 Task: Find a hotel in Porto Alegre with 1 bedroom, 1 bed, 1 bathroom, priced between ₹820 and ₹7100, for 3 guests, from June 5 to June 16, with a host who speaks Hebrew.
Action: Mouse moved to (481, 134)
Screenshot: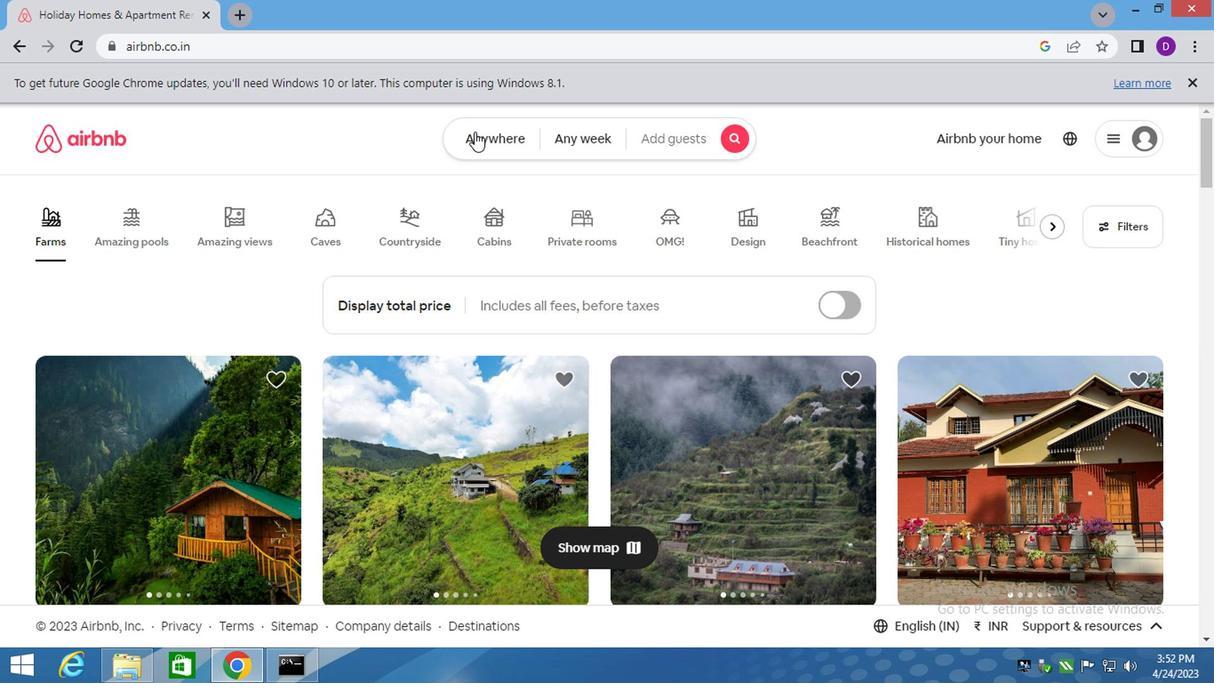 
Action: Mouse pressed left at (481, 134)
Screenshot: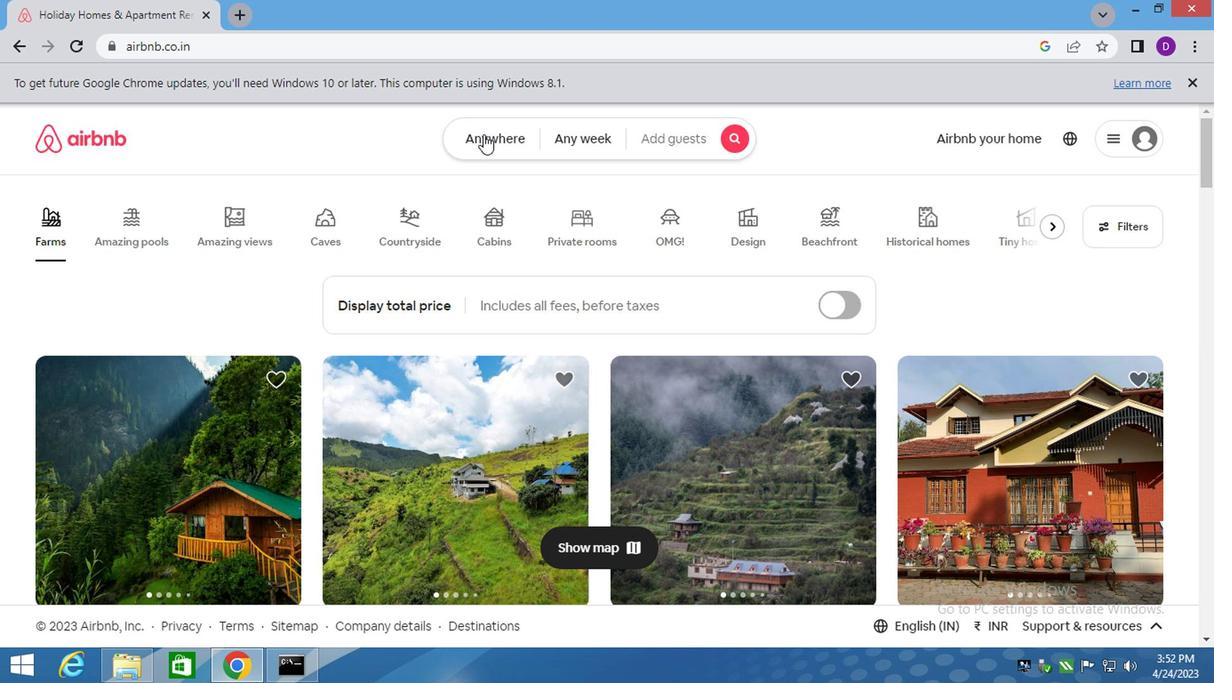 
Action: Mouse moved to (365, 210)
Screenshot: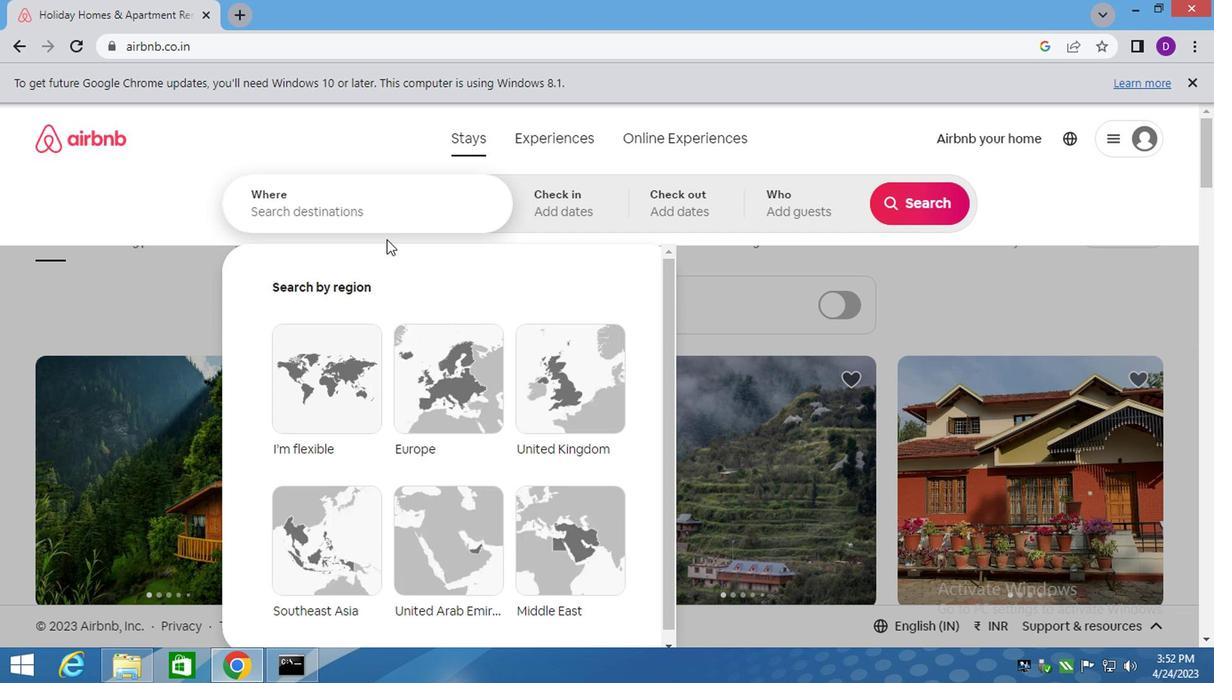 
Action: Mouse pressed left at (365, 210)
Screenshot: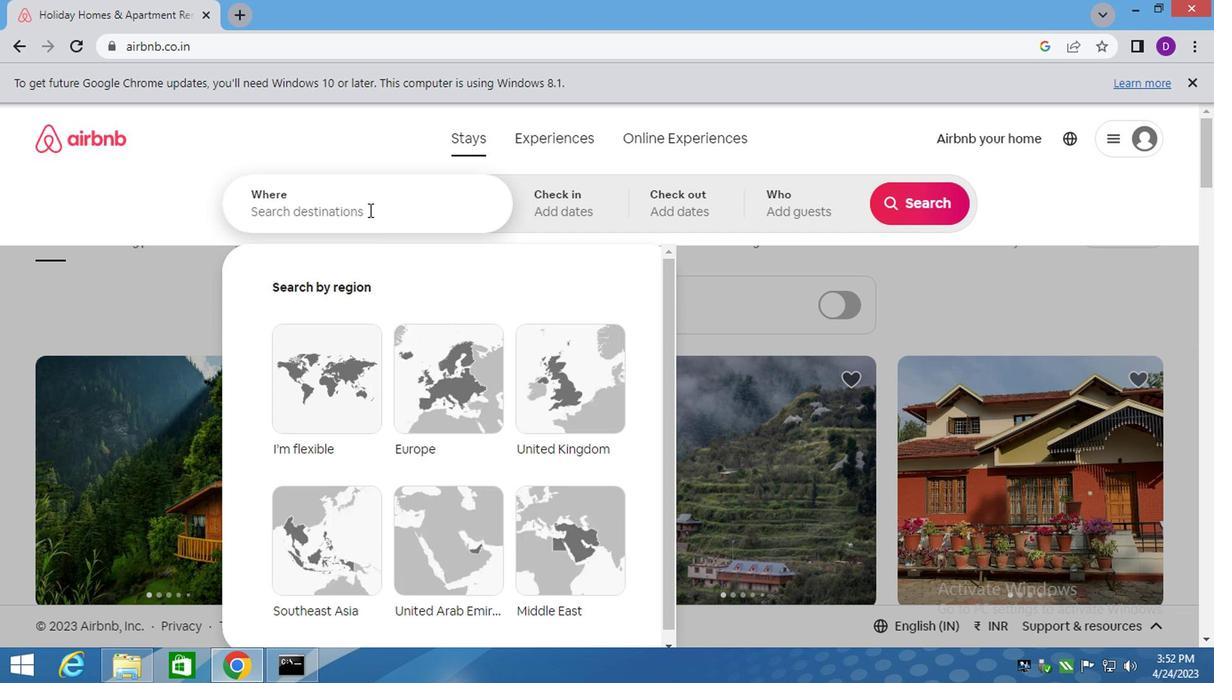 
Action: Key pressed <Key.shift>PORTO<Key.space>ALEGRE,<Key.space><Key.shift>BRAZIL<Key.enter>
Screenshot: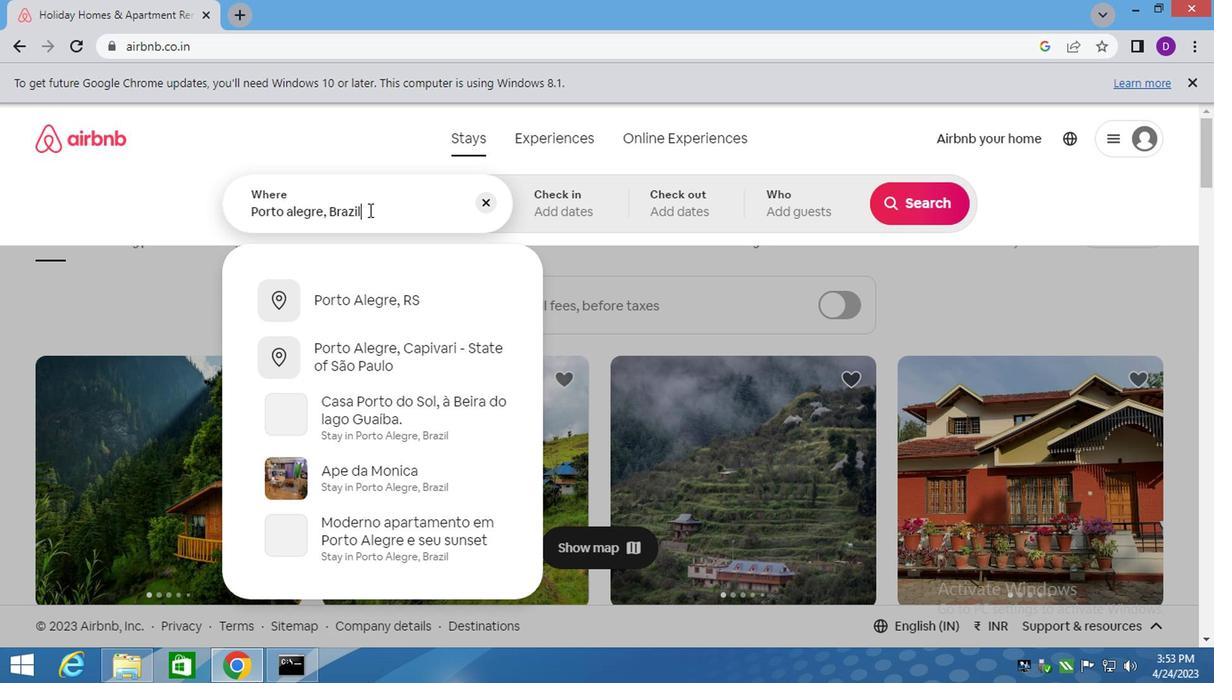 
Action: Mouse moved to (900, 346)
Screenshot: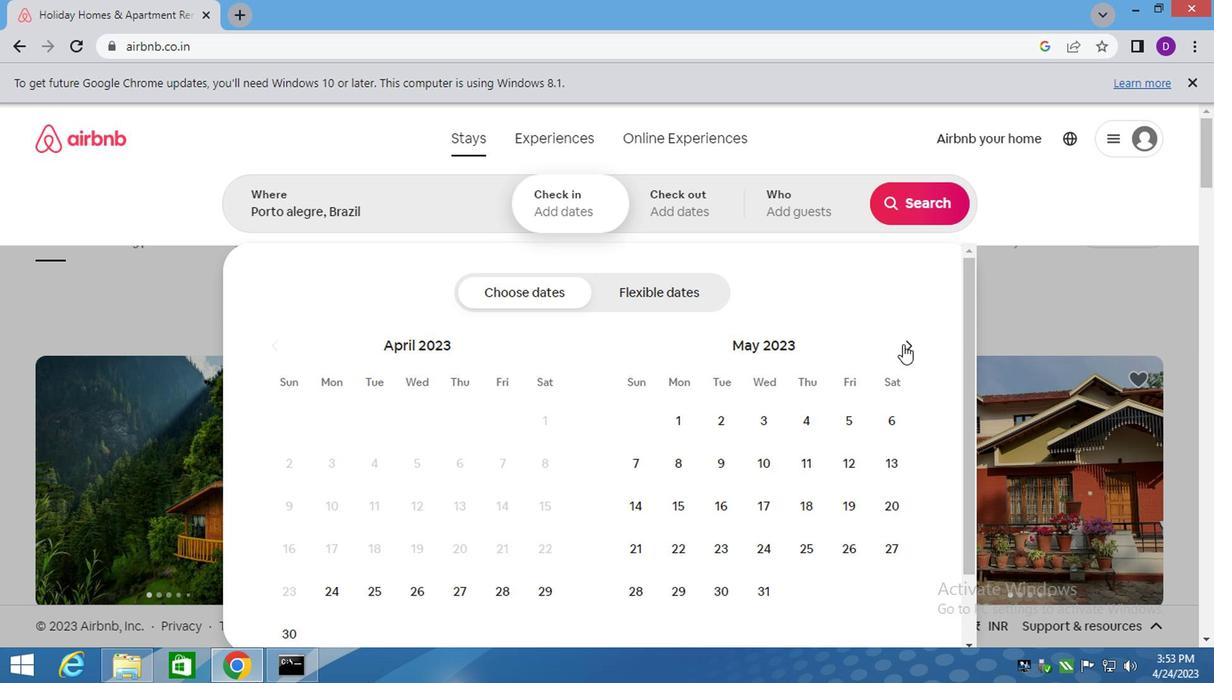 
Action: Mouse pressed left at (900, 346)
Screenshot: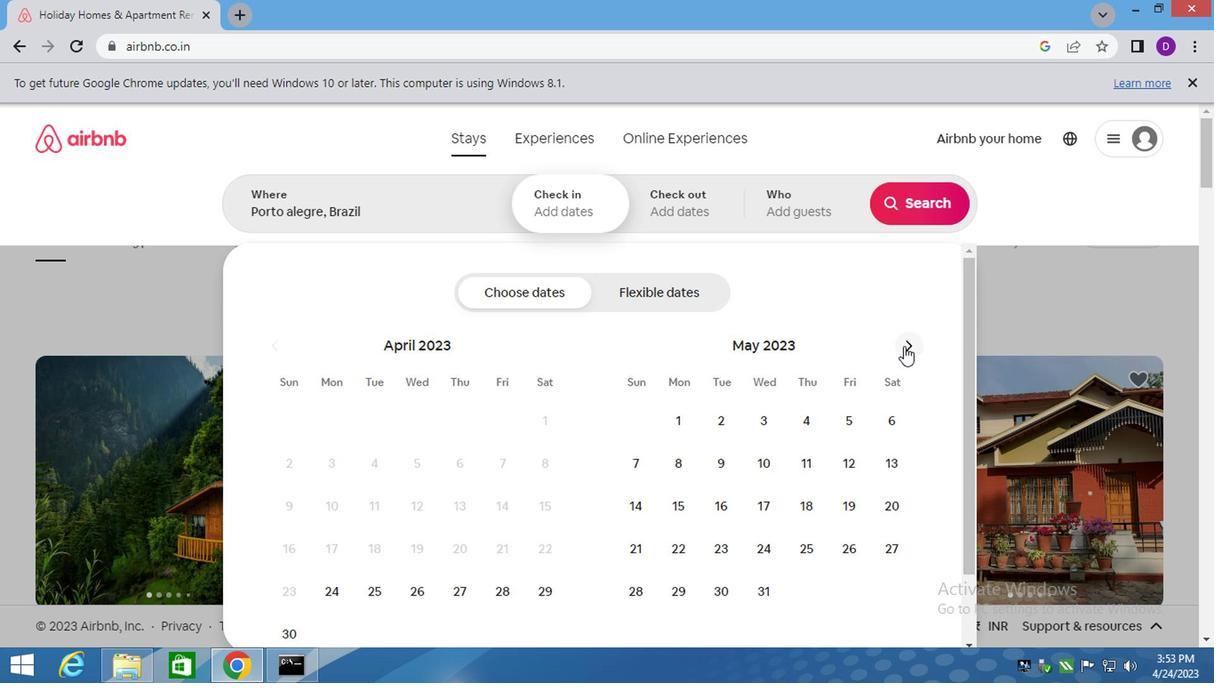 
Action: Mouse moved to (680, 468)
Screenshot: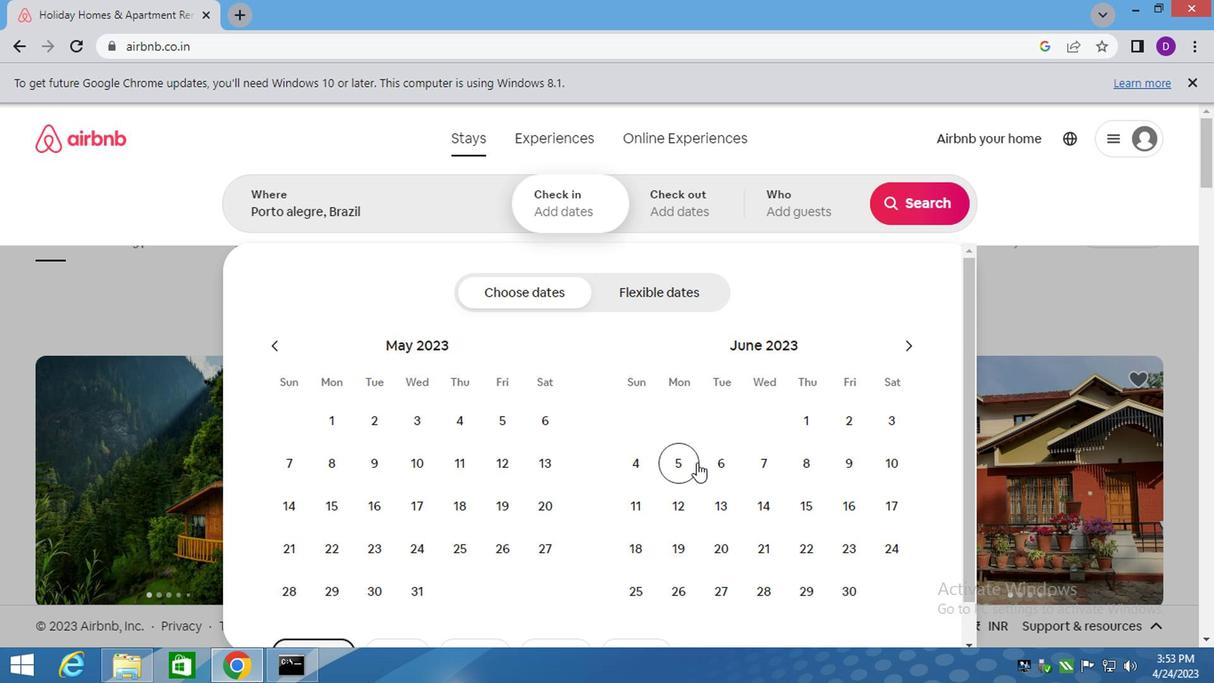 
Action: Mouse pressed left at (680, 468)
Screenshot: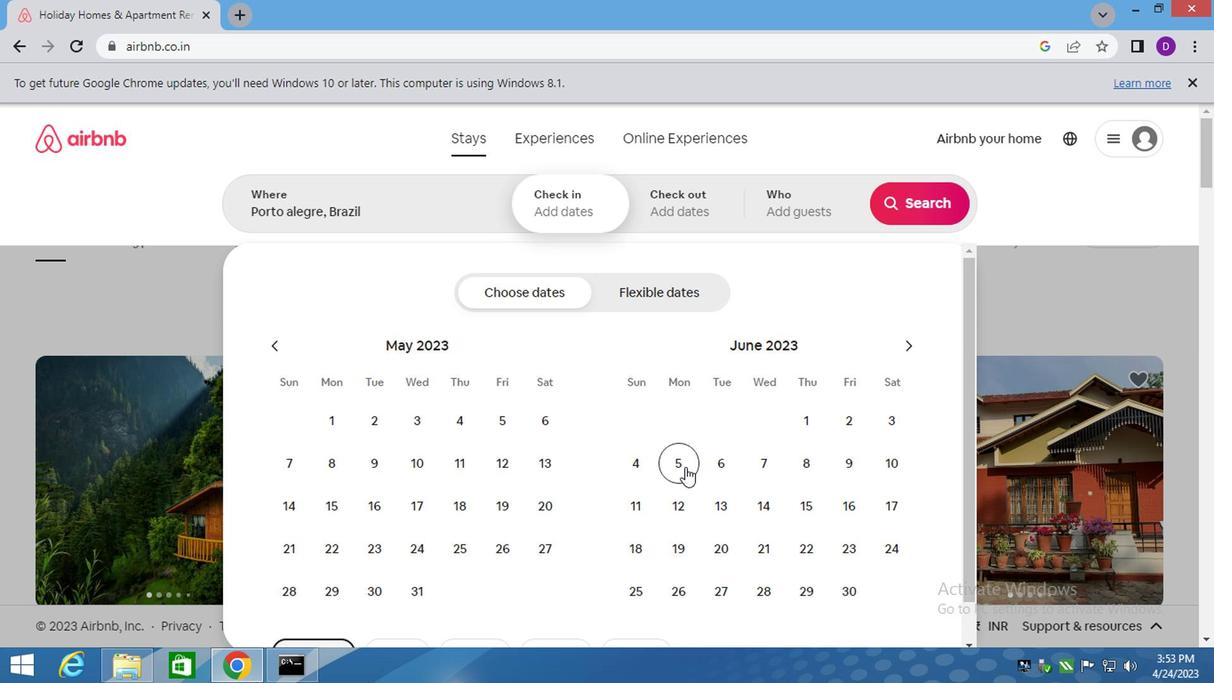 
Action: Mouse moved to (861, 512)
Screenshot: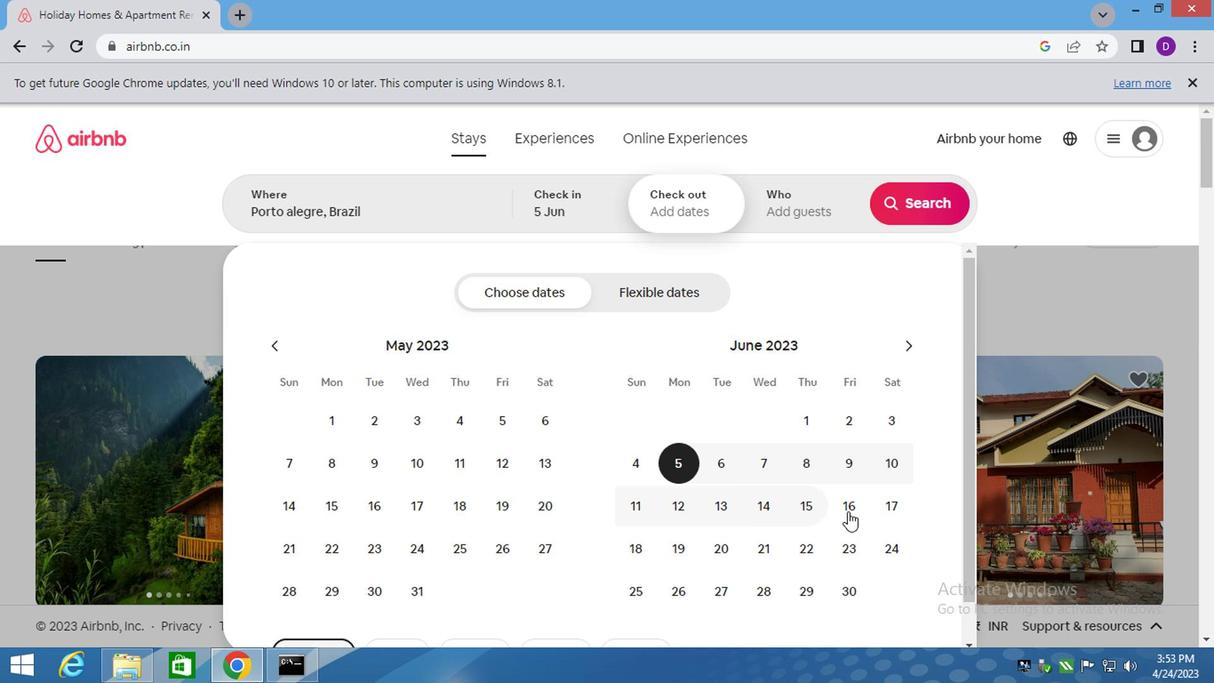 
Action: Mouse pressed left at (861, 512)
Screenshot: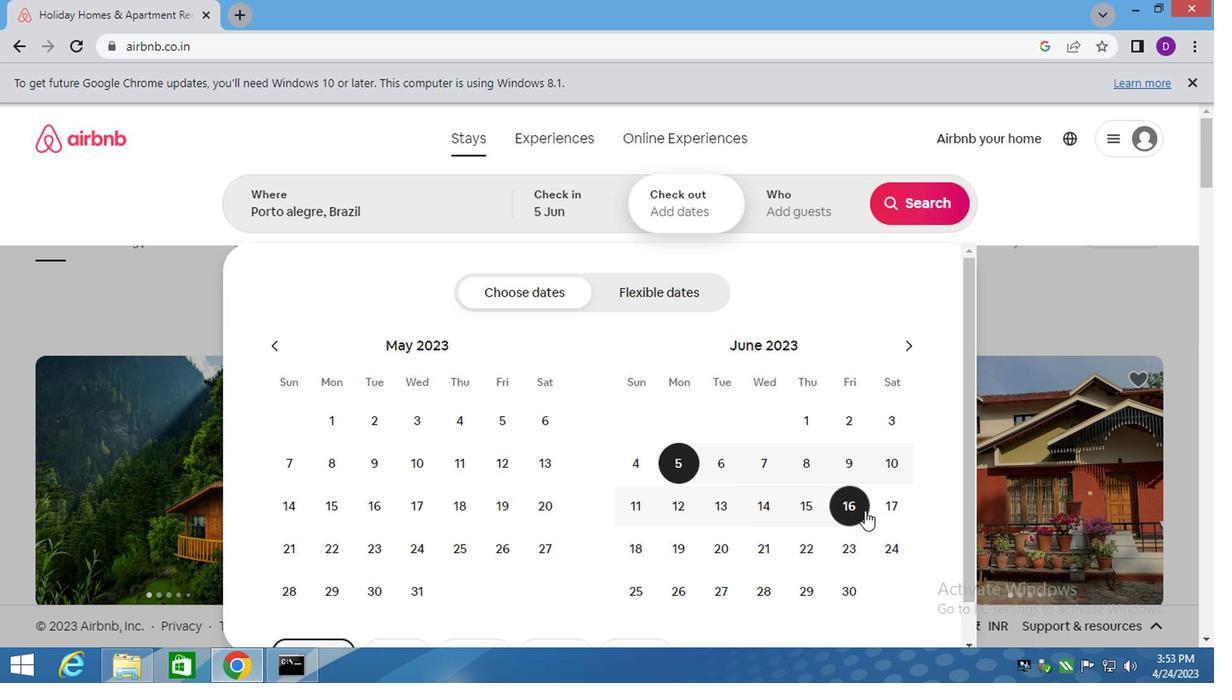 
Action: Mouse moved to (802, 216)
Screenshot: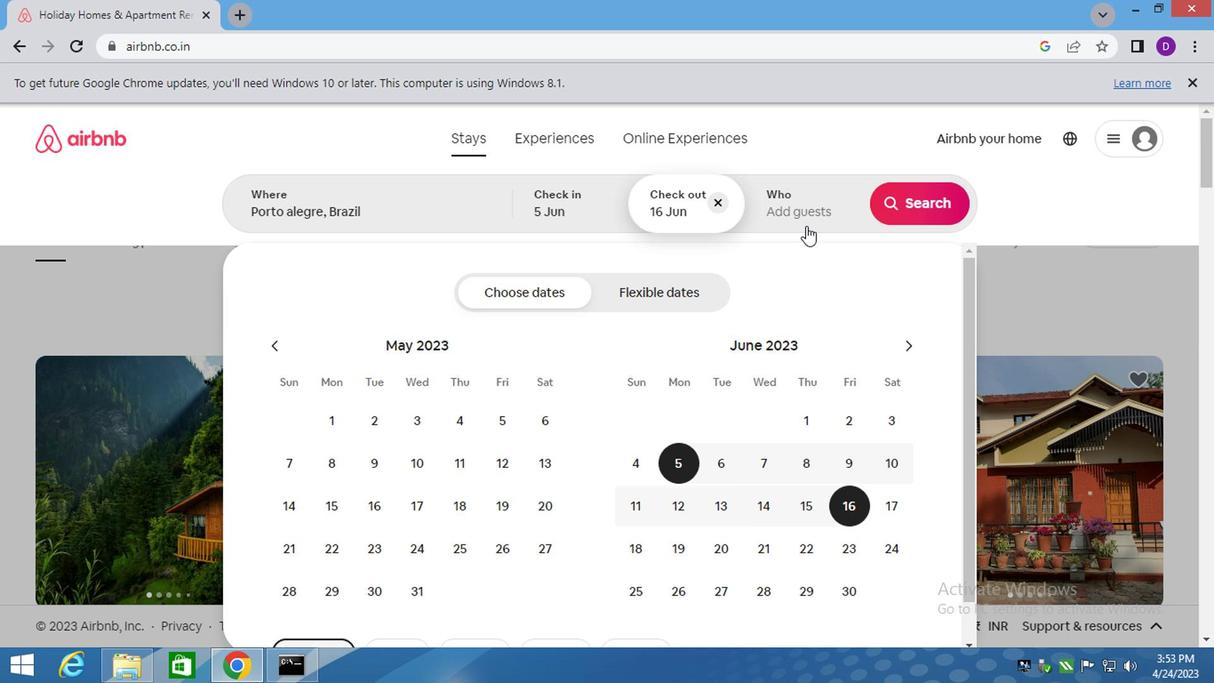 
Action: Mouse pressed left at (802, 216)
Screenshot: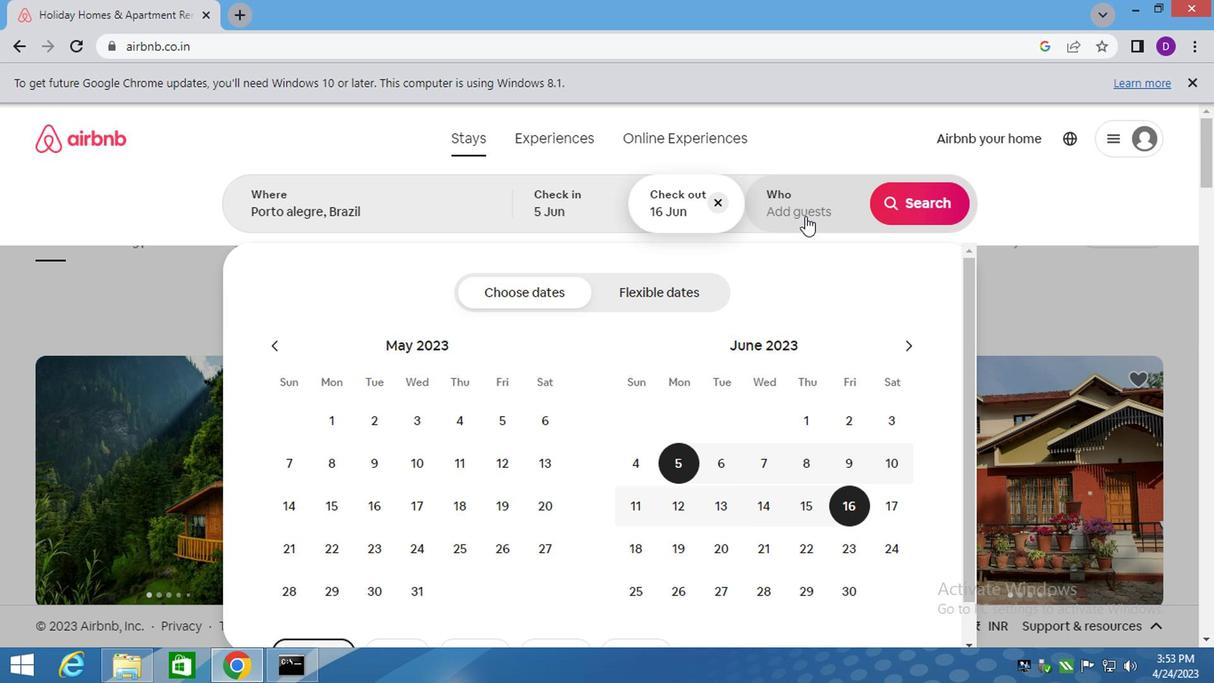 
Action: Mouse moved to (915, 305)
Screenshot: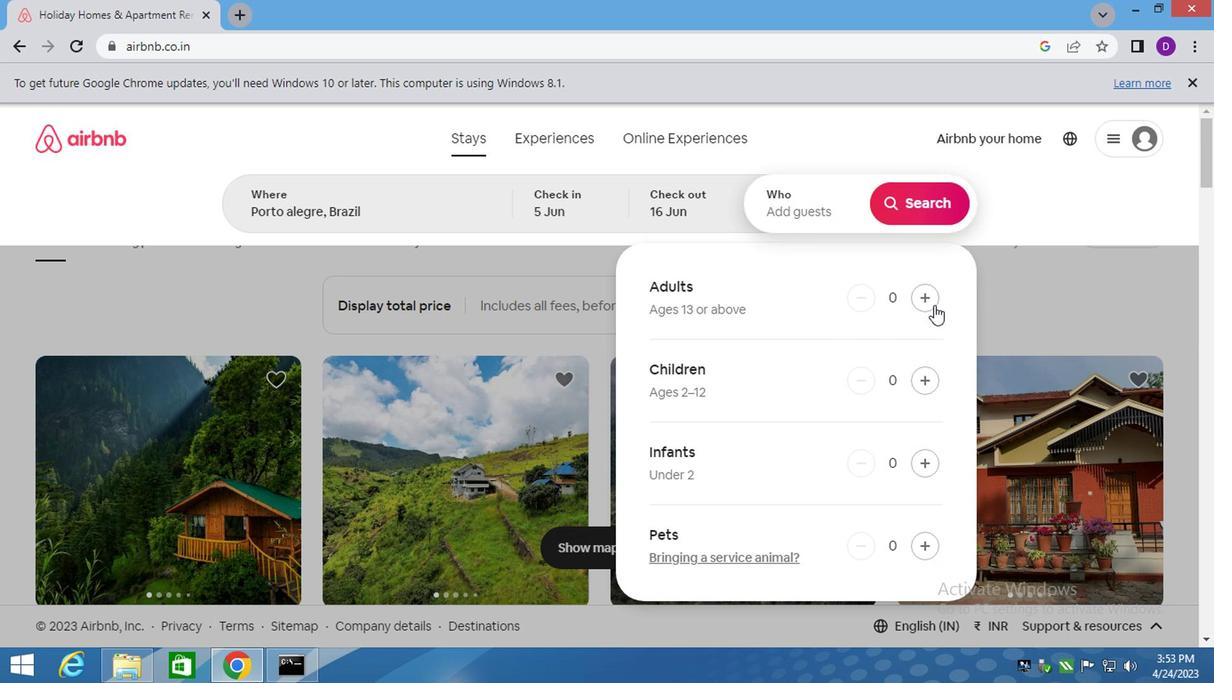 
Action: Mouse pressed left at (915, 305)
Screenshot: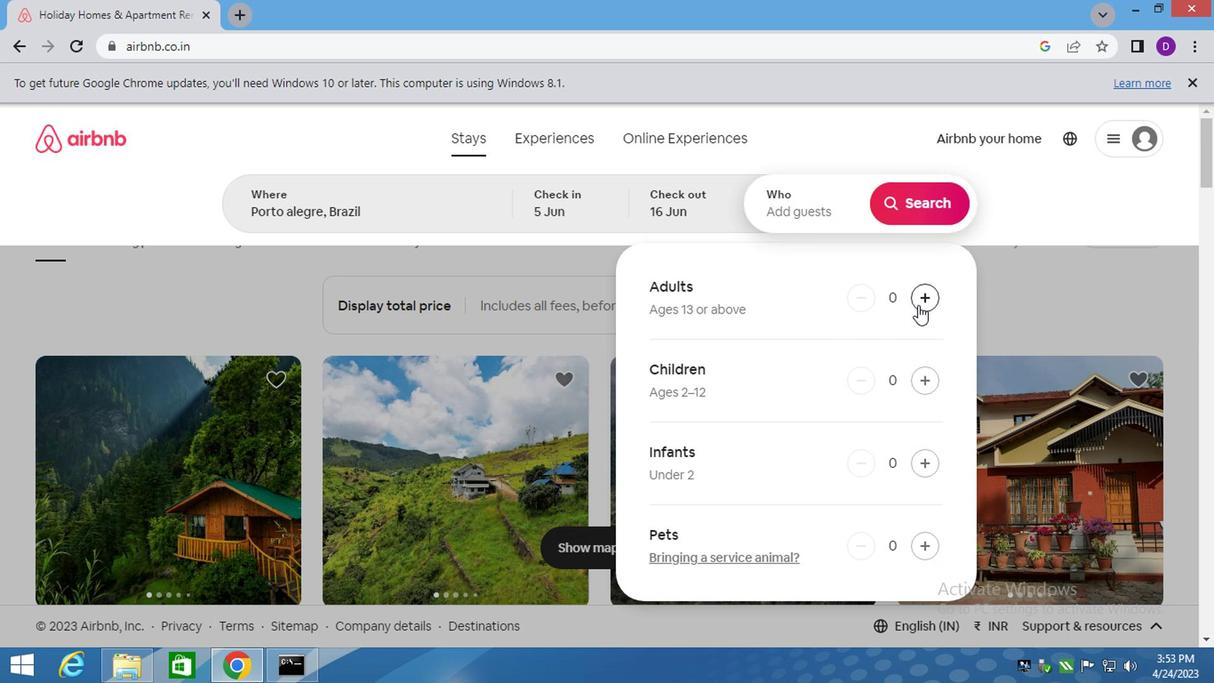 
Action: Mouse pressed left at (915, 305)
Screenshot: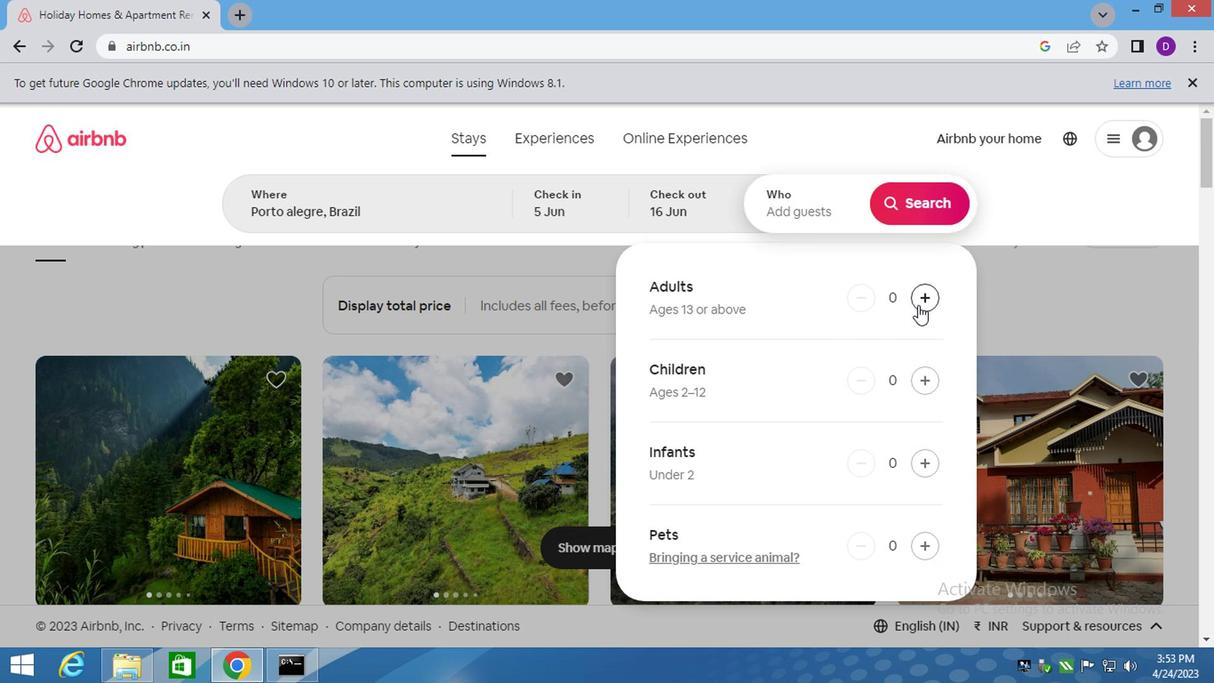 
Action: Mouse moved to (911, 197)
Screenshot: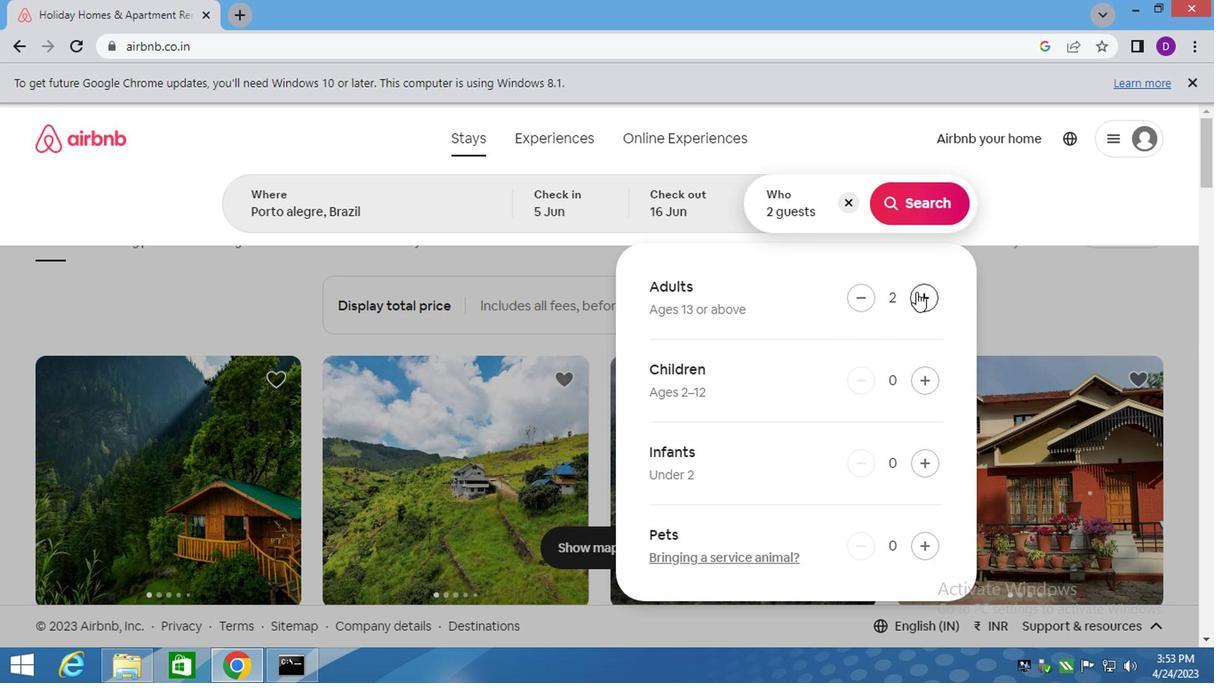 
Action: Mouse pressed left at (911, 197)
Screenshot: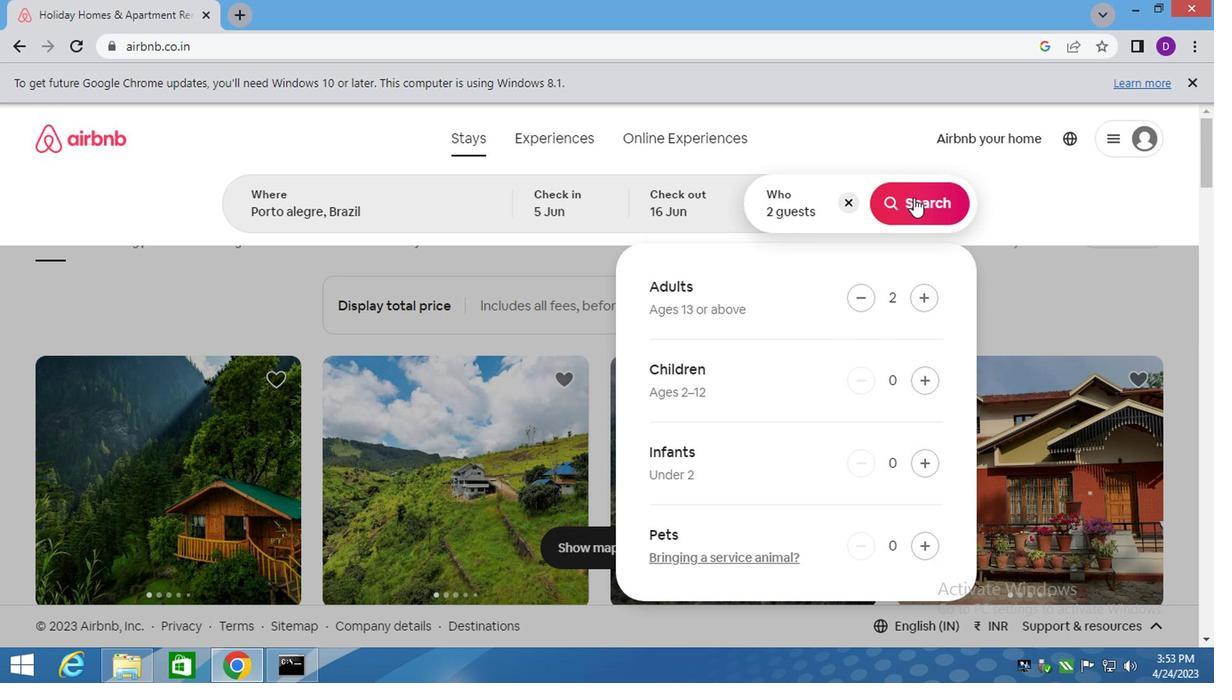 
Action: Mouse moved to (1152, 196)
Screenshot: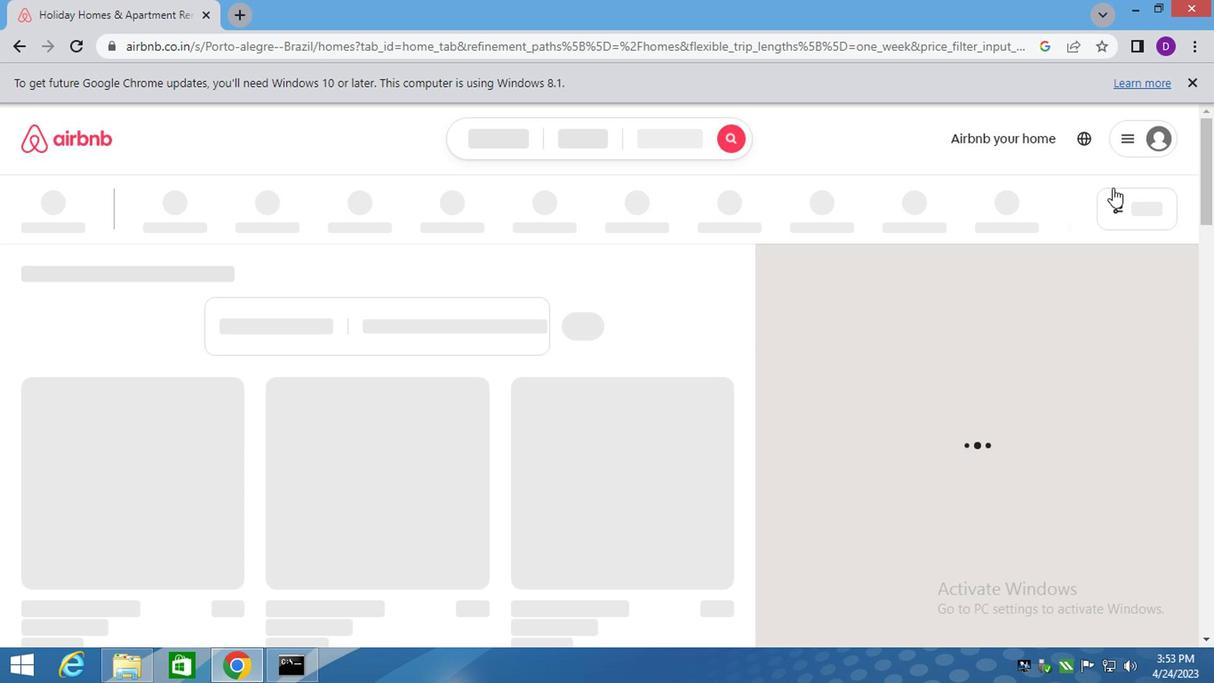 
Action: Mouse pressed left at (1152, 196)
Screenshot: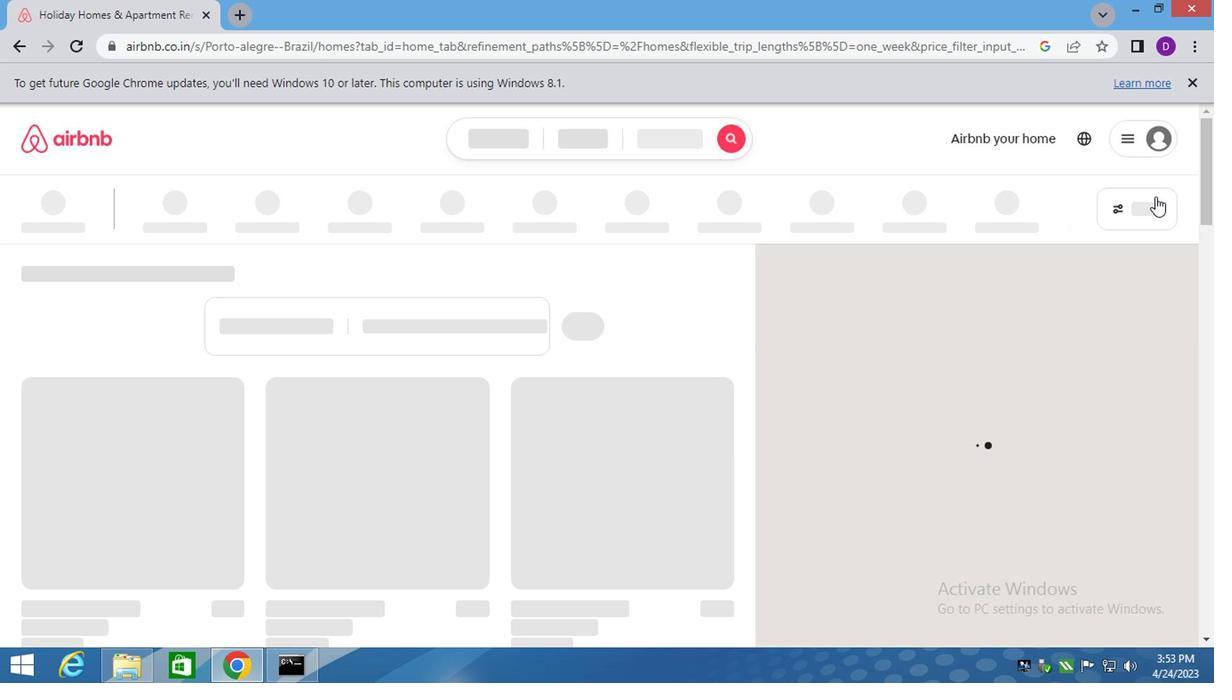 
Action: Mouse moved to (360, 432)
Screenshot: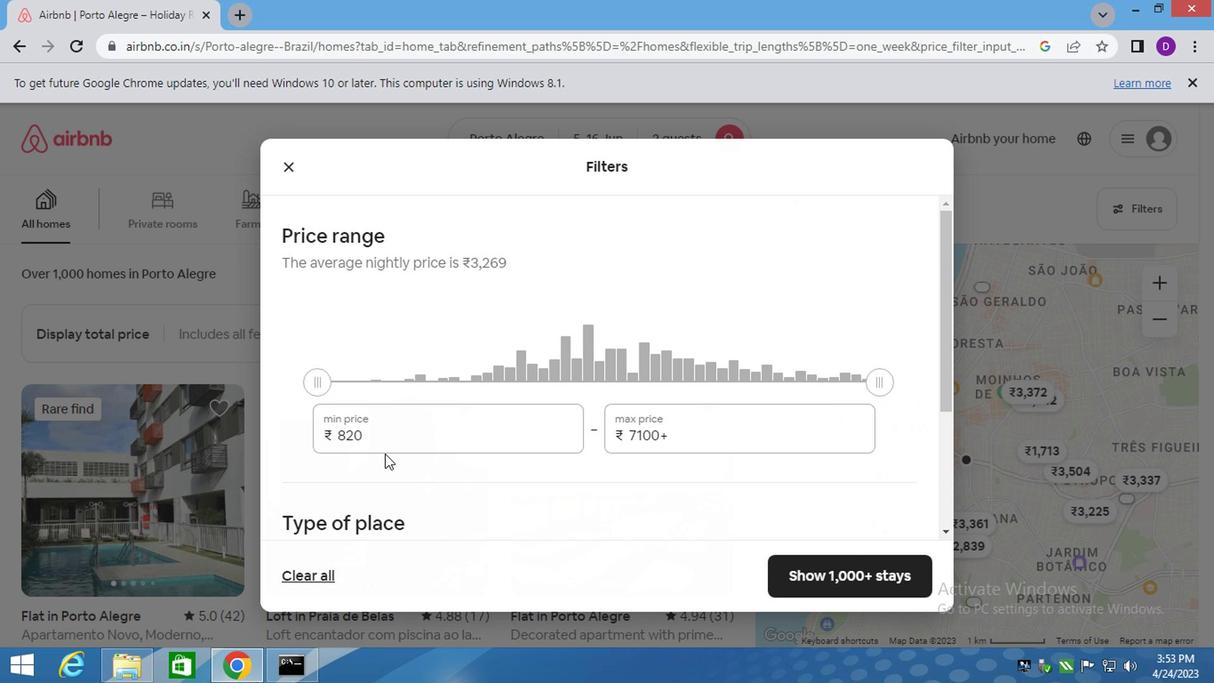 
Action: Mouse pressed left at (360, 432)
Screenshot: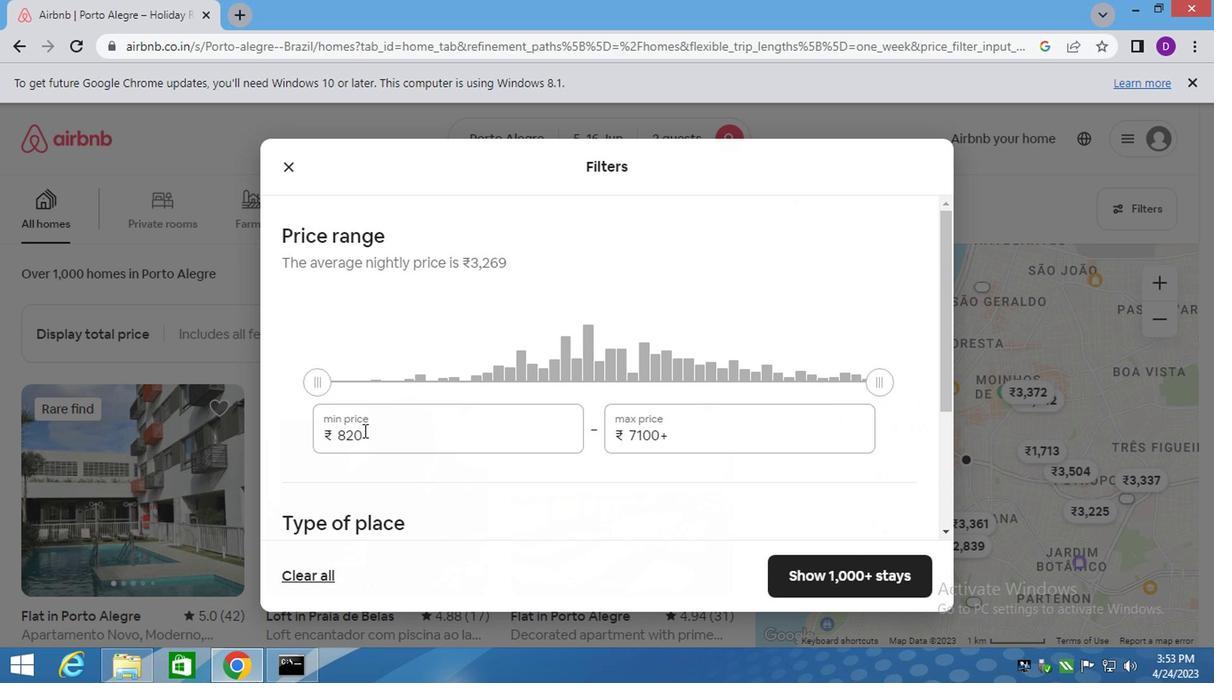 
Action: Mouse pressed left at (360, 432)
Screenshot: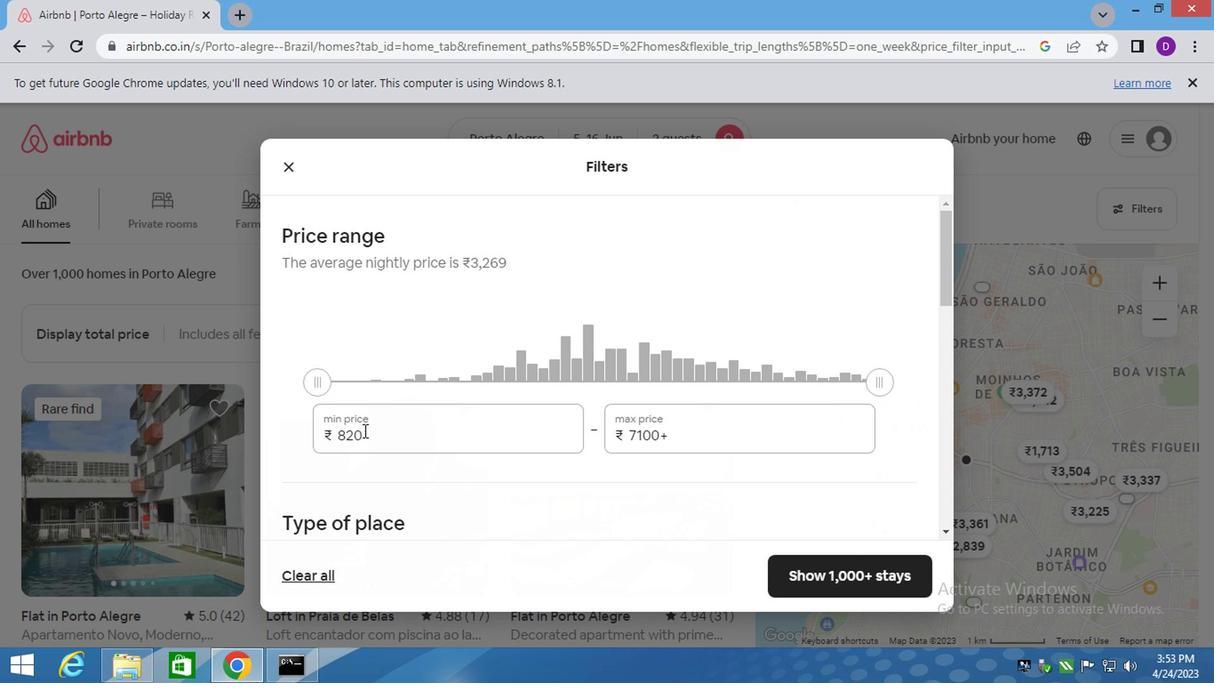 
Action: Mouse pressed left at (360, 432)
Screenshot: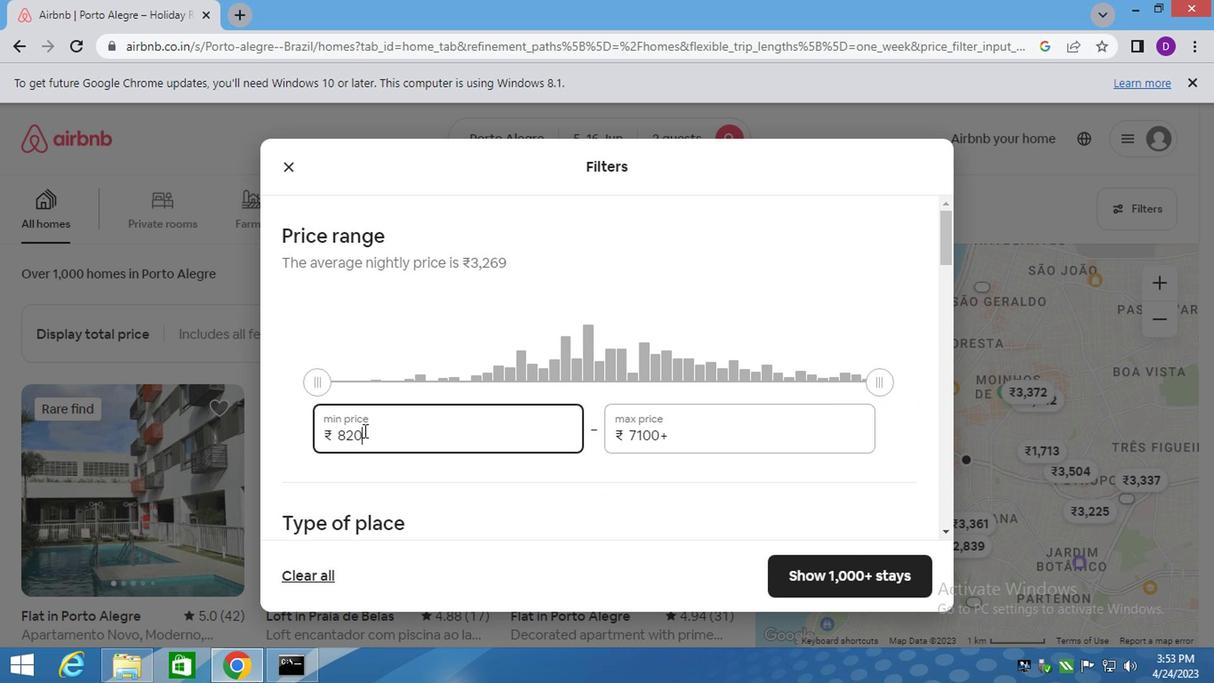 
Action: Key pressed 140
Screenshot: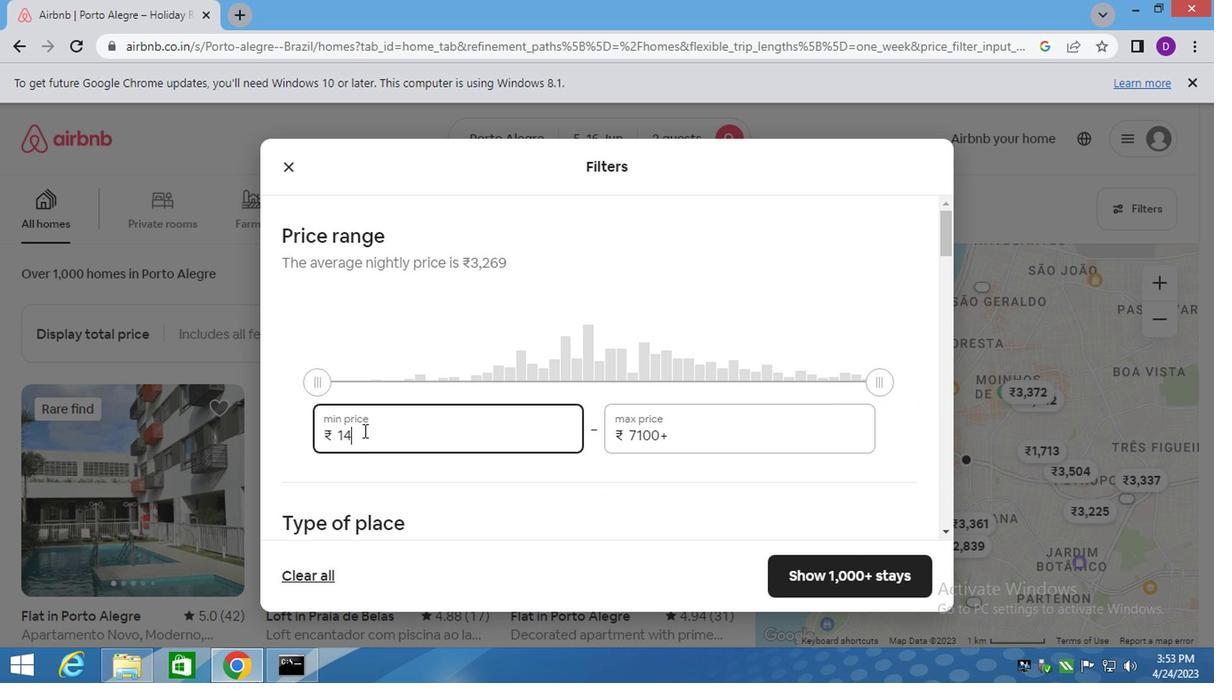 
Action: Mouse moved to (372, 432)
Screenshot: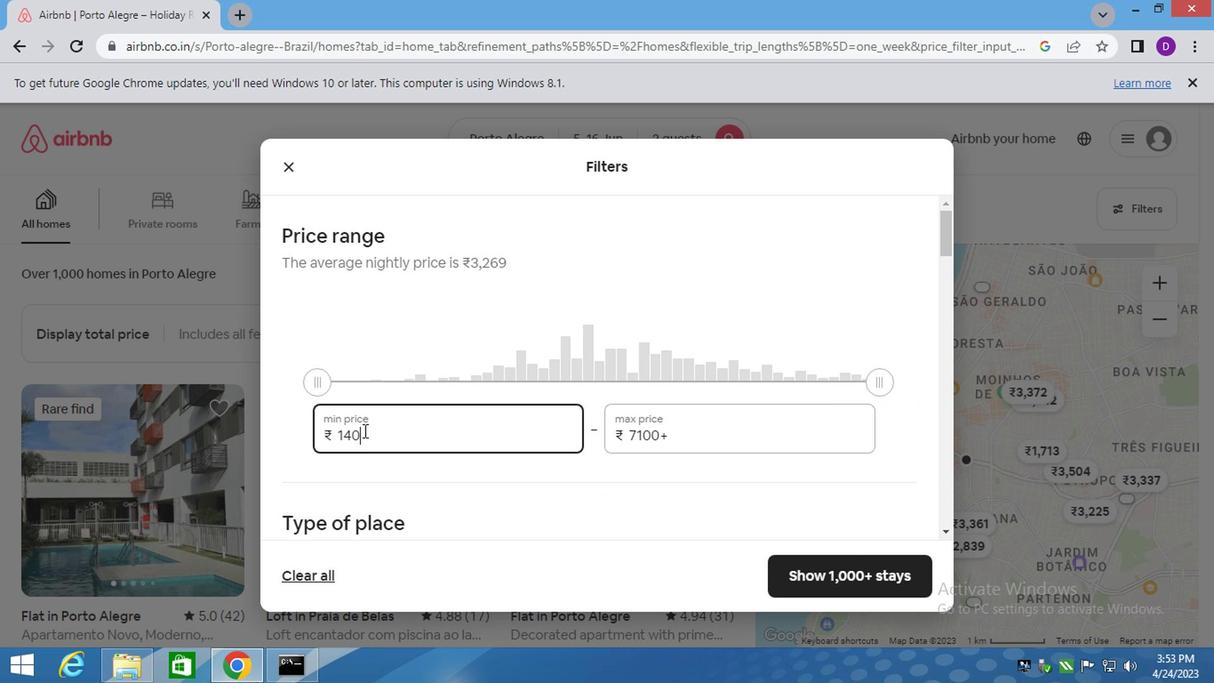 
Action: Key pressed 0
Screenshot: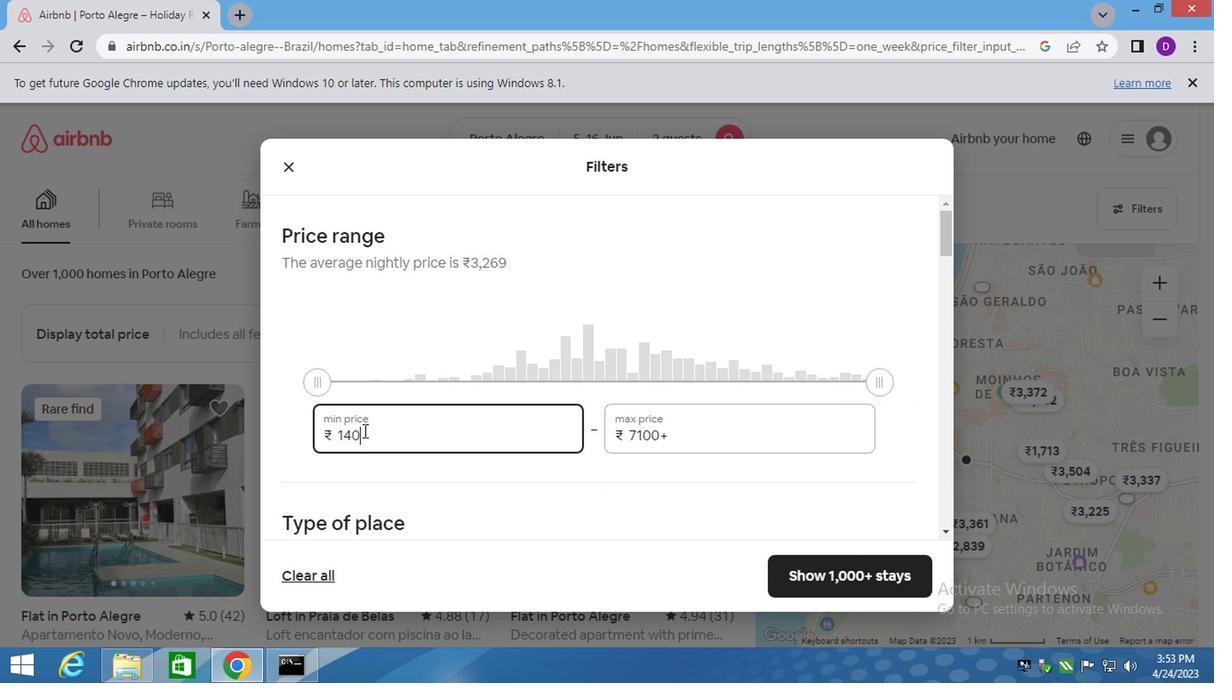 
Action: Mouse moved to (547, 442)
Screenshot: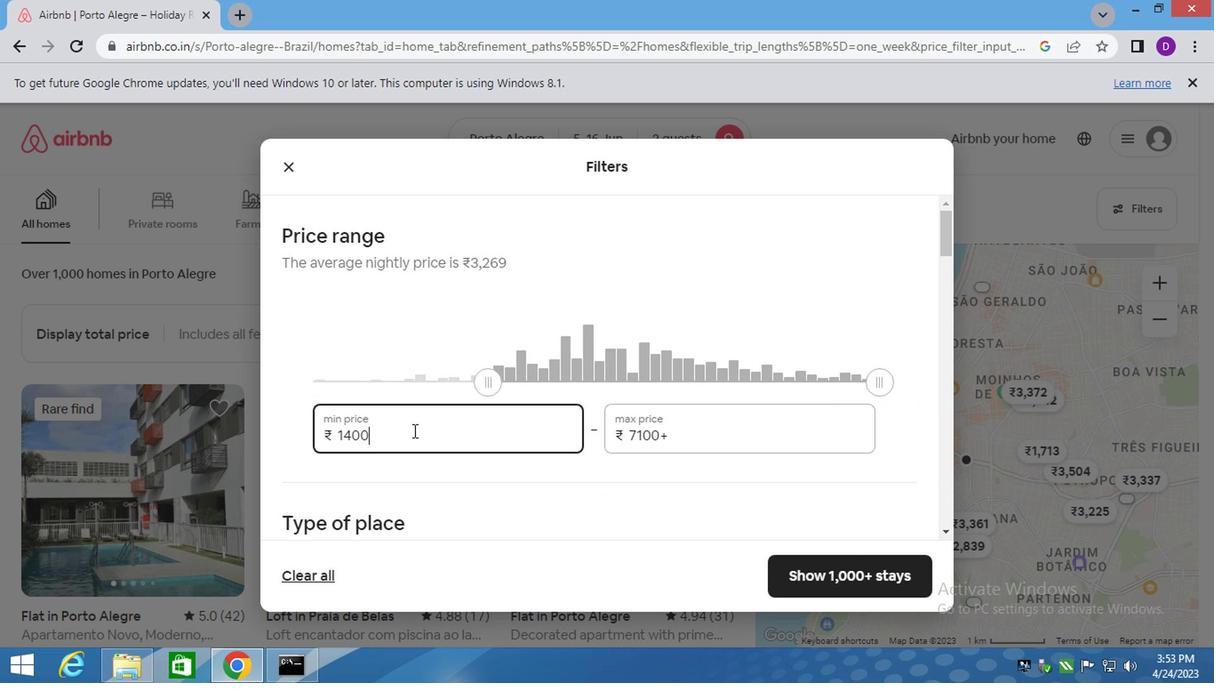 
Action: Key pressed 0
Screenshot: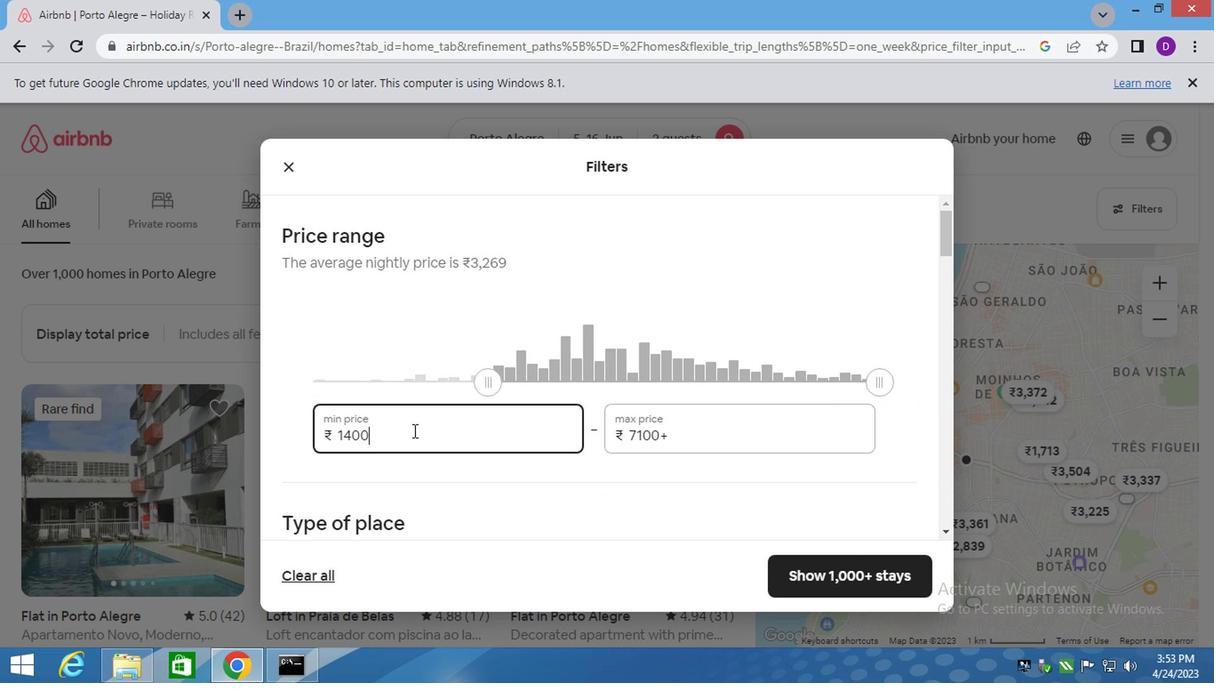 
Action: Mouse moved to (651, 432)
Screenshot: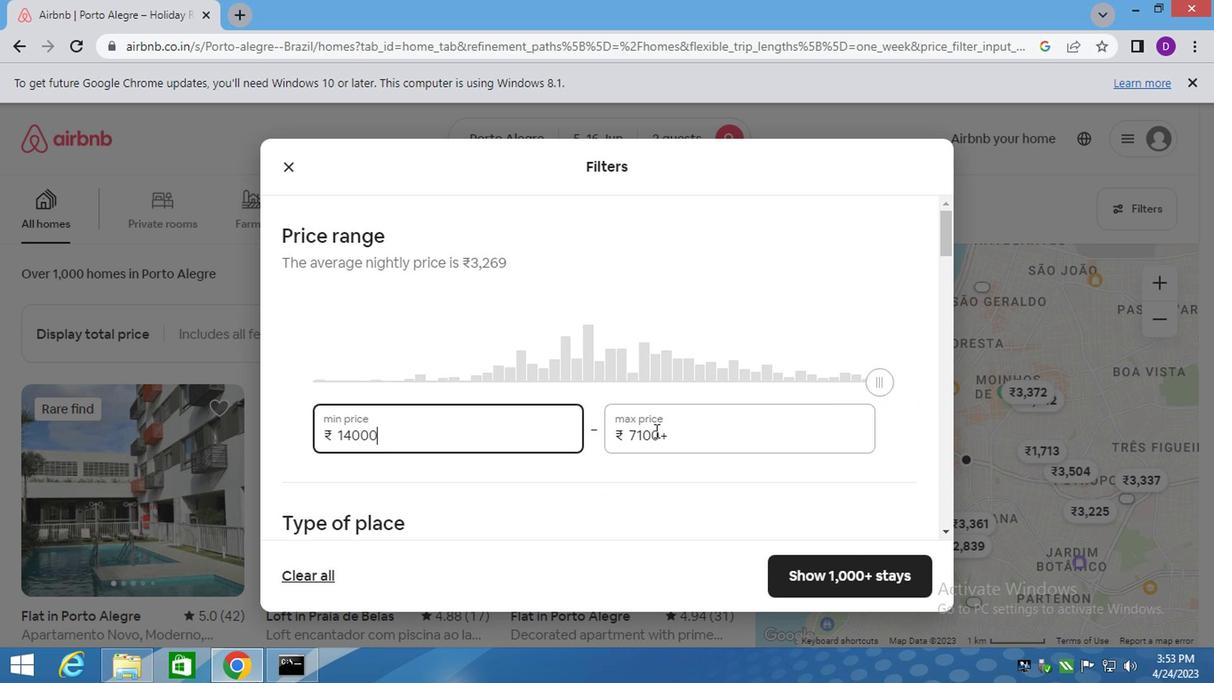 
Action: Mouse pressed left at (651, 432)
Screenshot: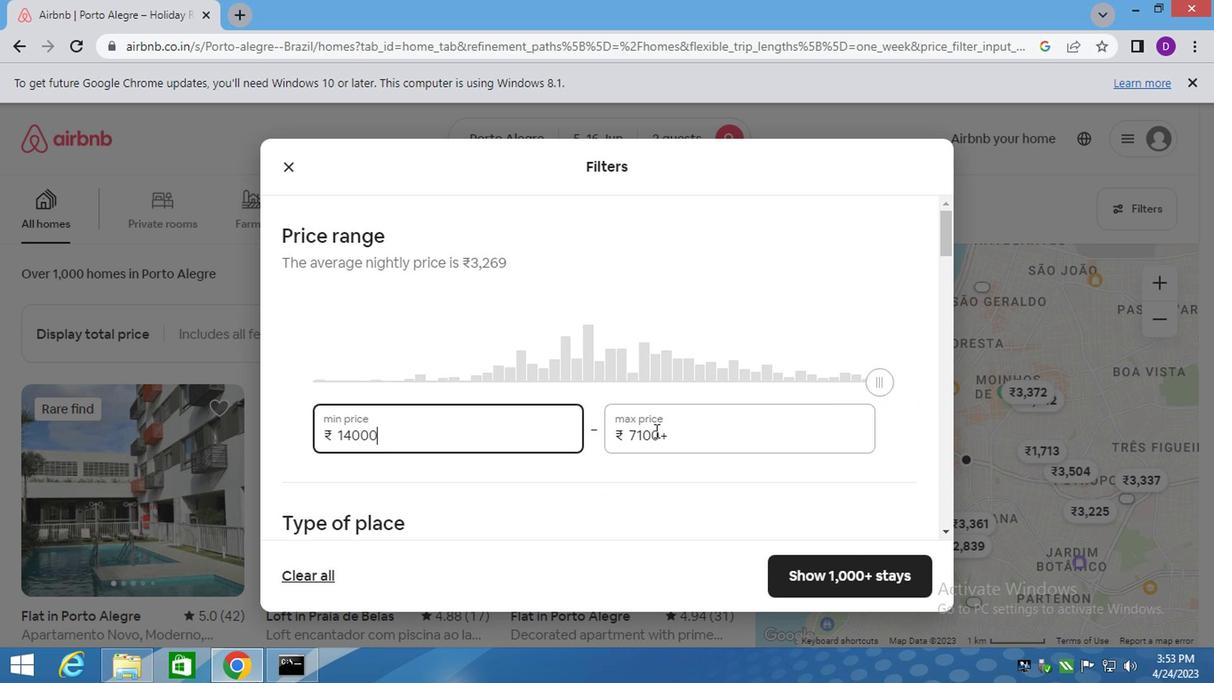 
Action: Mouse pressed left at (651, 432)
Screenshot: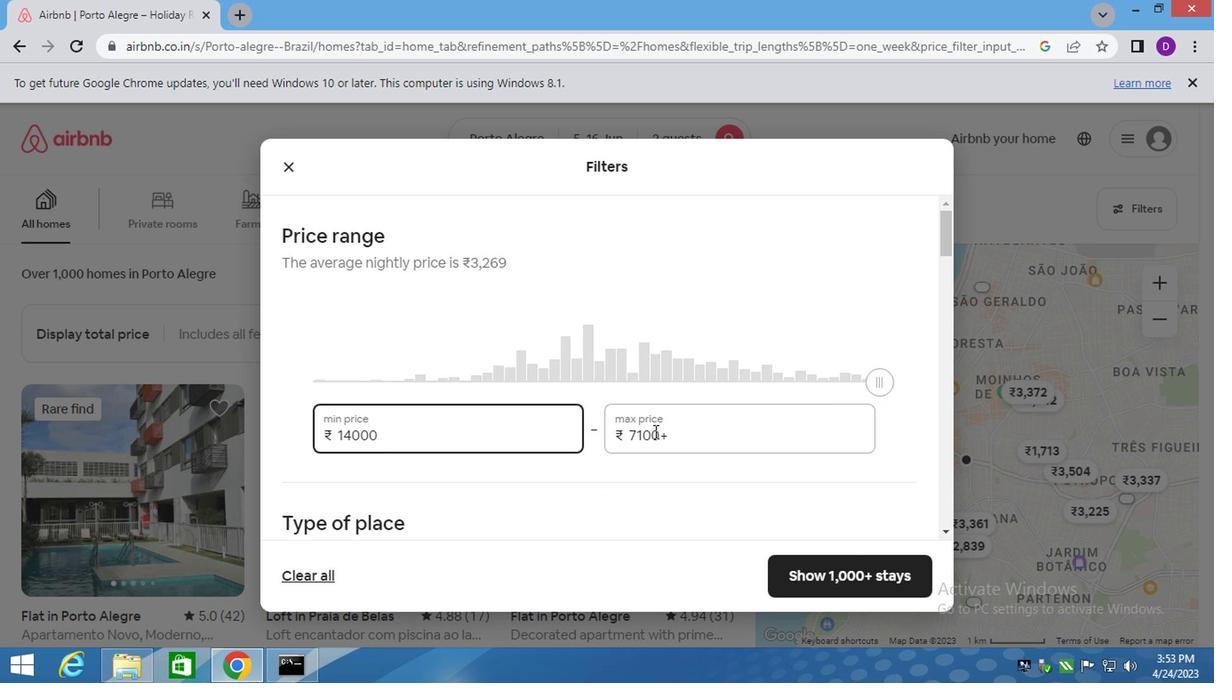 
Action: Mouse pressed left at (651, 432)
Screenshot: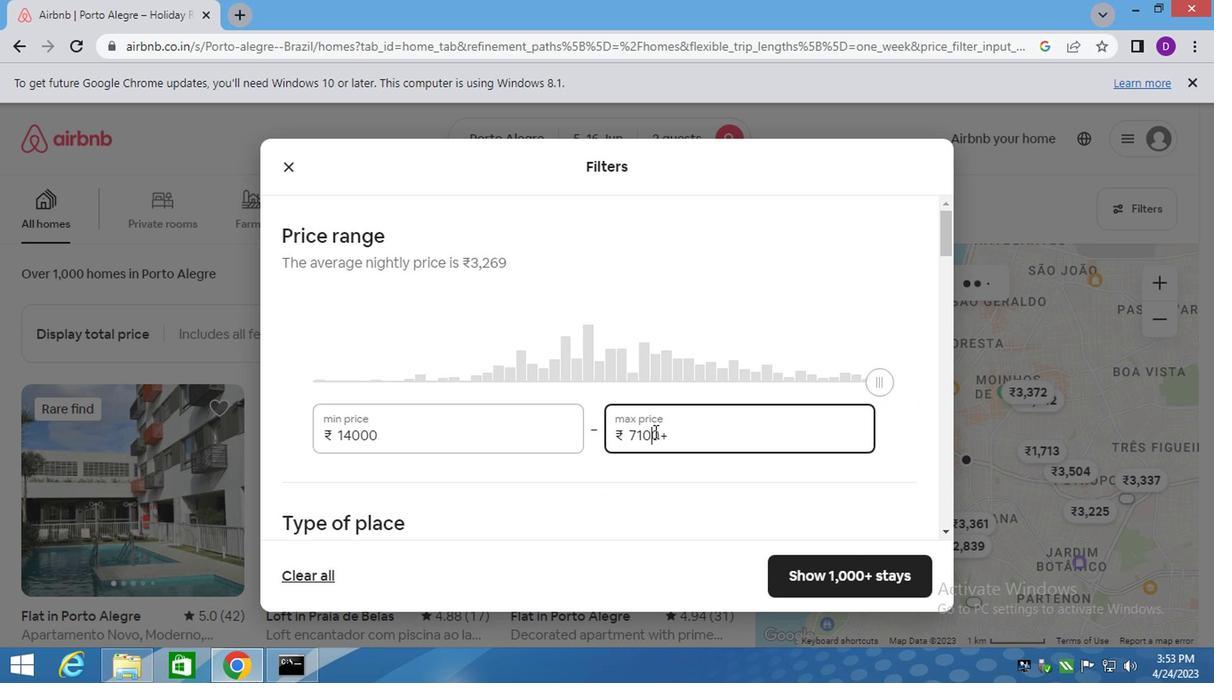 
Action: Key pressed 18000
Screenshot: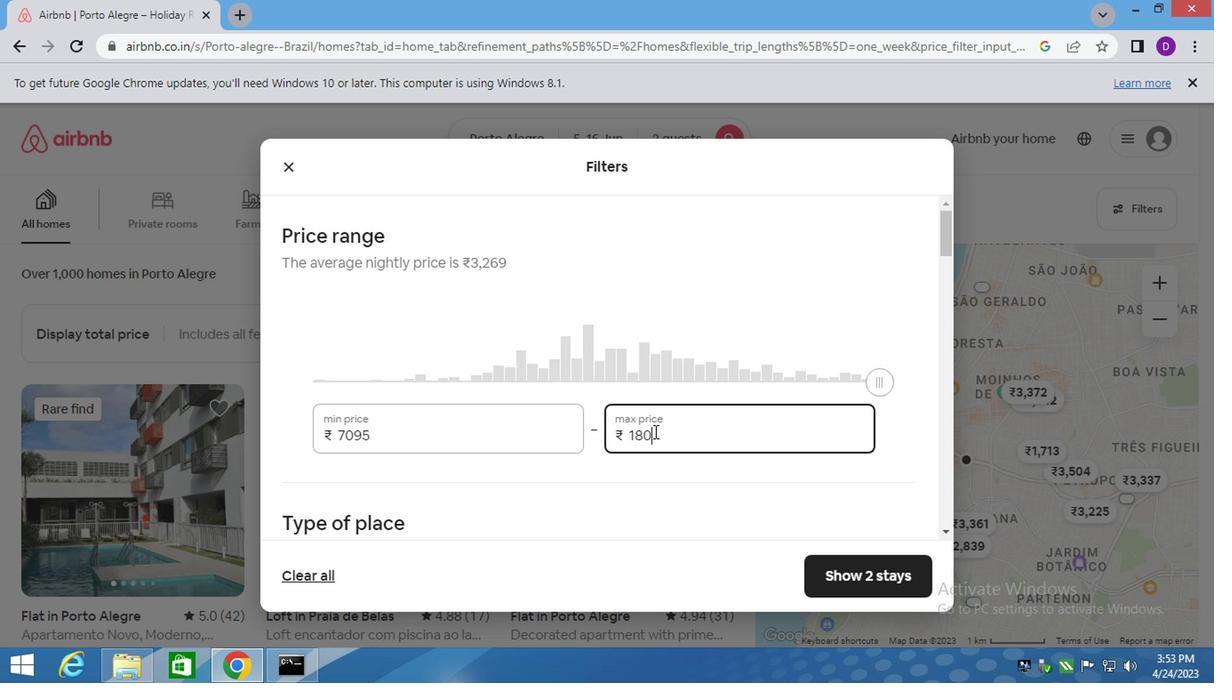 
Action: Mouse moved to (651, 434)
Screenshot: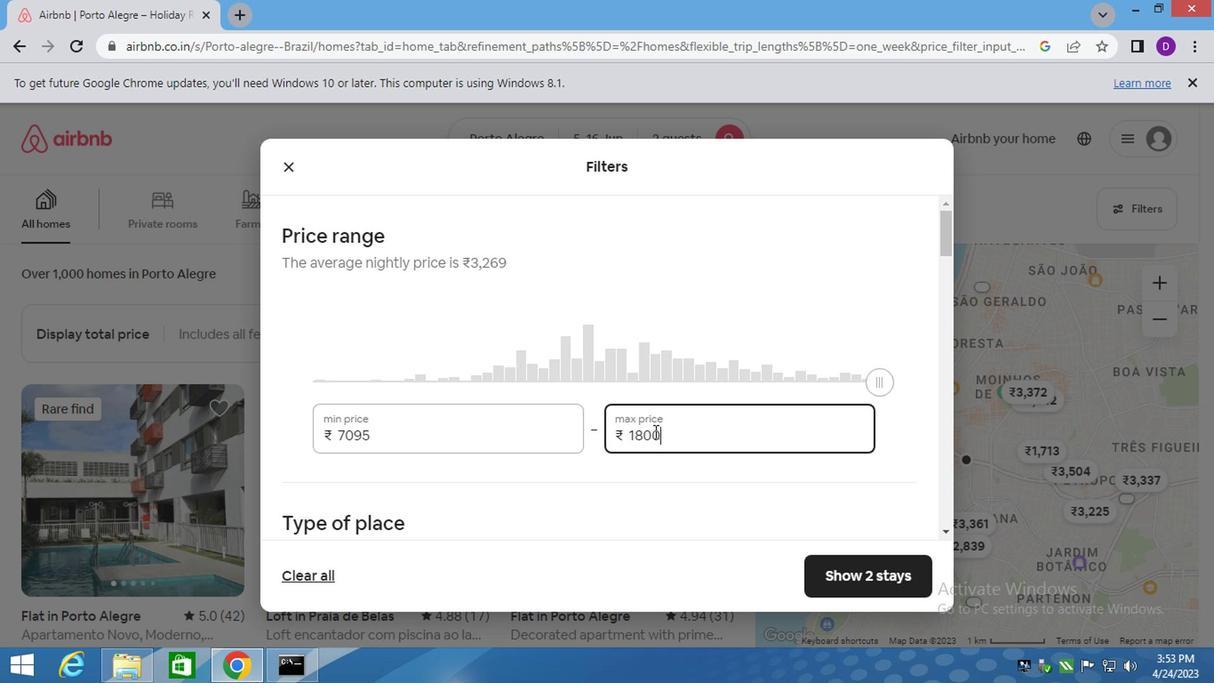 
Action: Mouse scrolled (651, 432) with delta (0, -1)
Screenshot: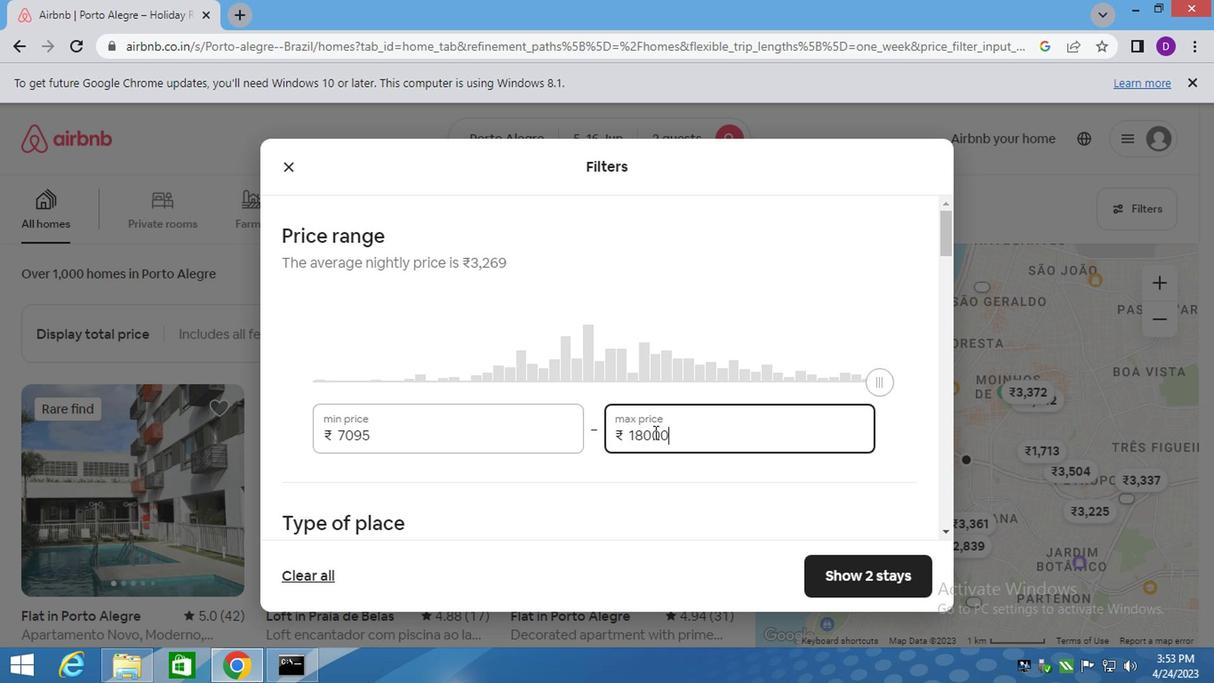 
Action: Mouse scrolled (651, 432) with delta (0, -1)
Screenshot: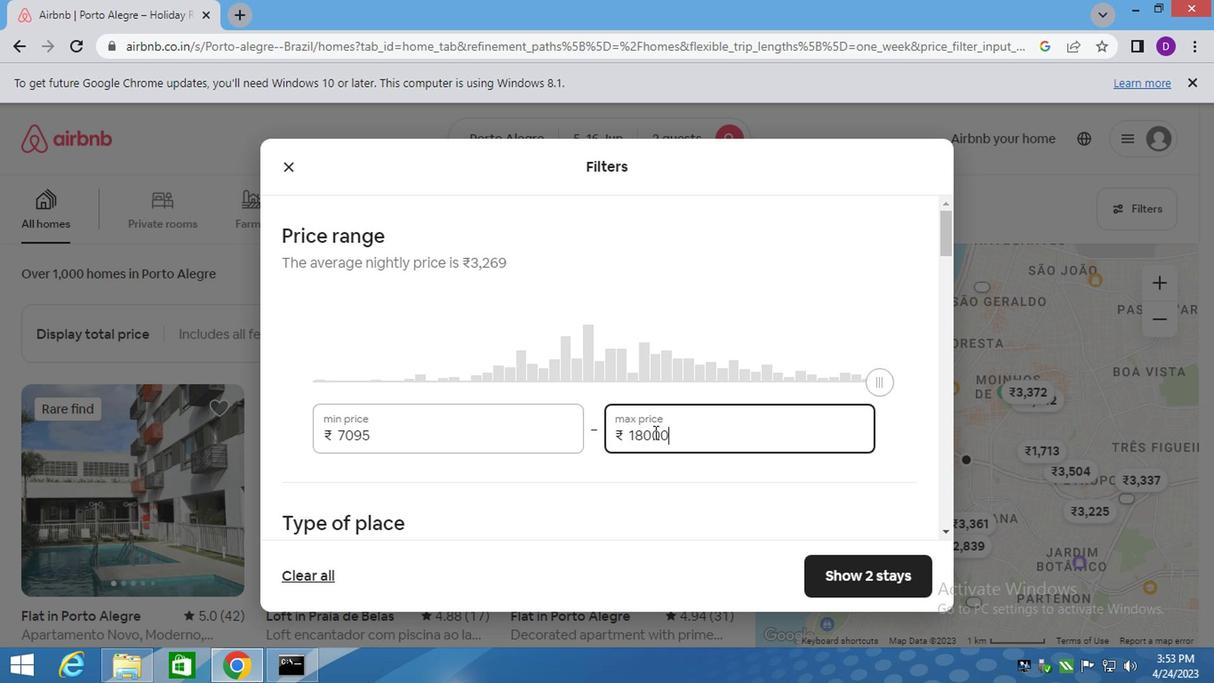 
Action: Mouse moved to (366, 404)
Screenshot: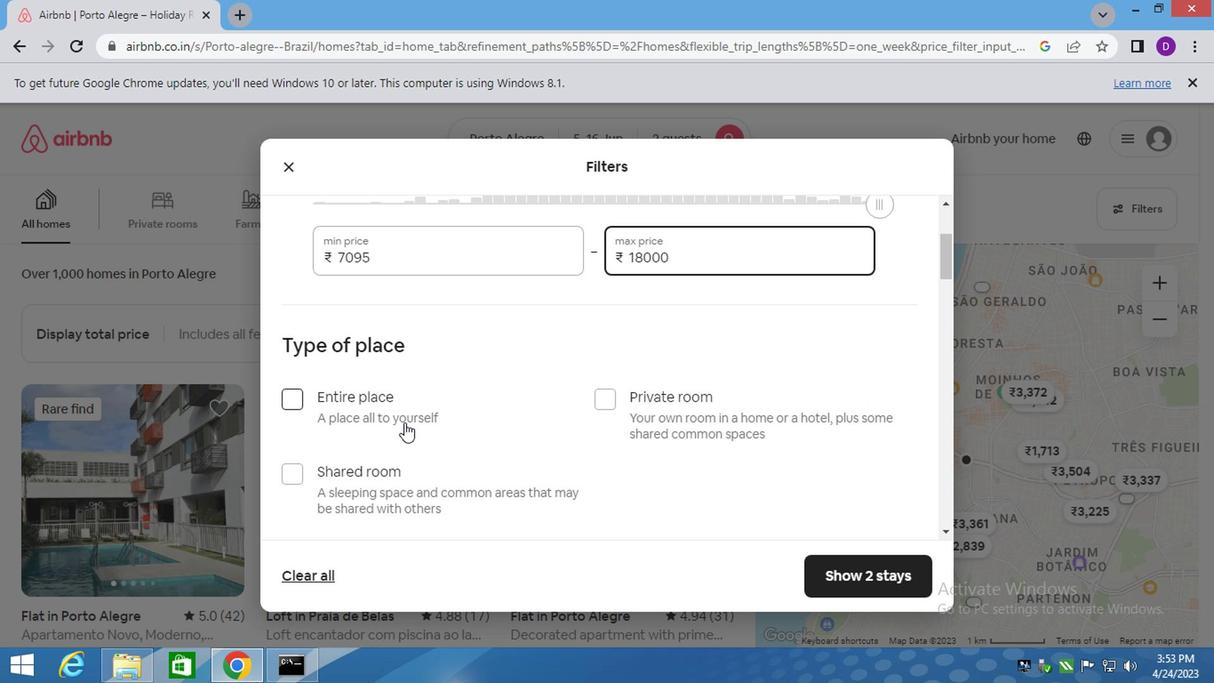 
Action: Mouse pressed left at (366, 404)
Screenshot: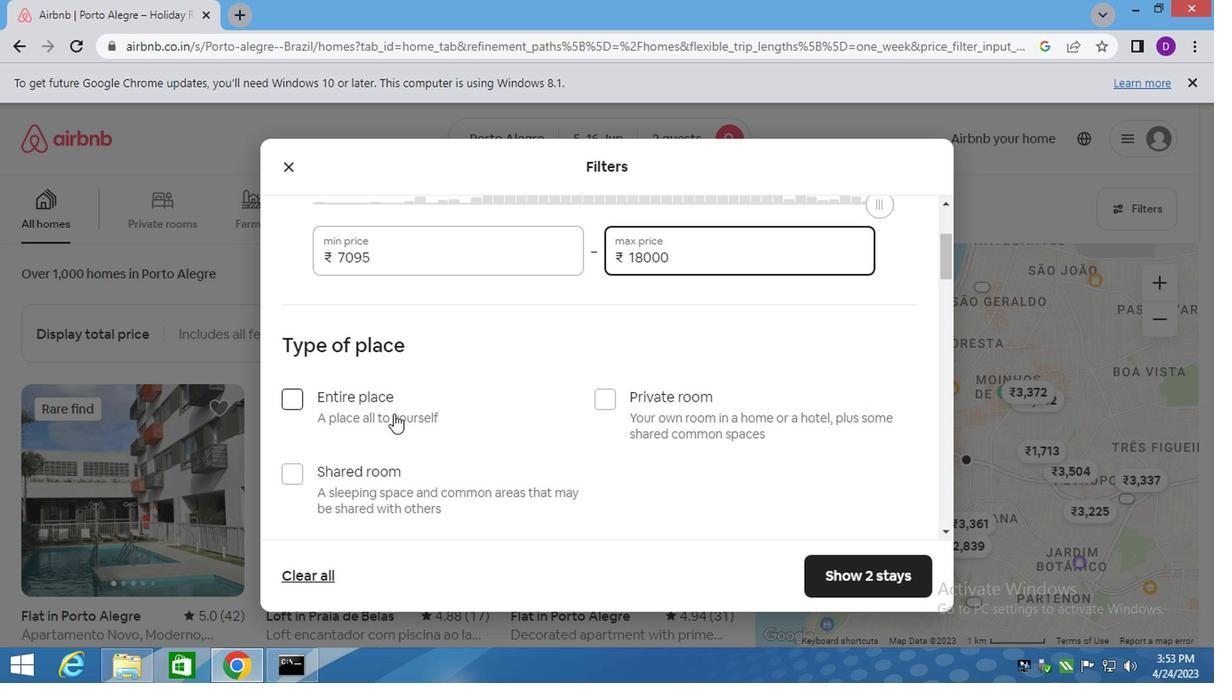 
Action: Mouse moved to (699, 439)
Screenshot: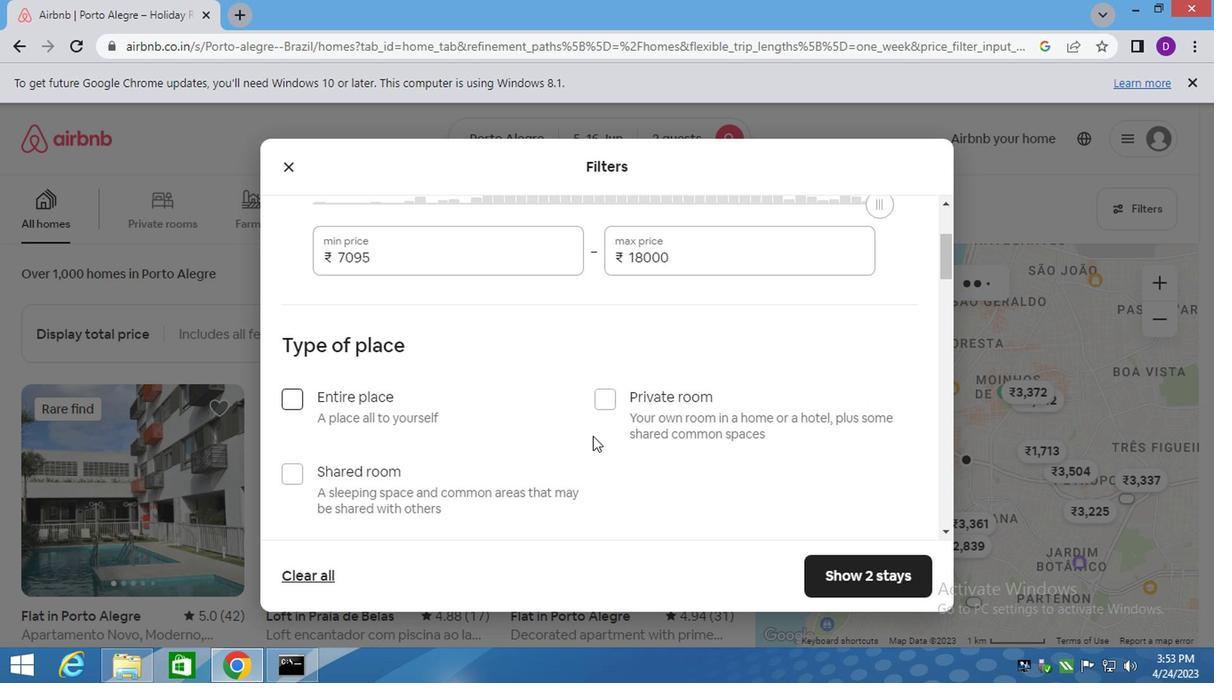 
Action: Mouse scrolled (699, 438) with delta (0, 0)
Screenshot: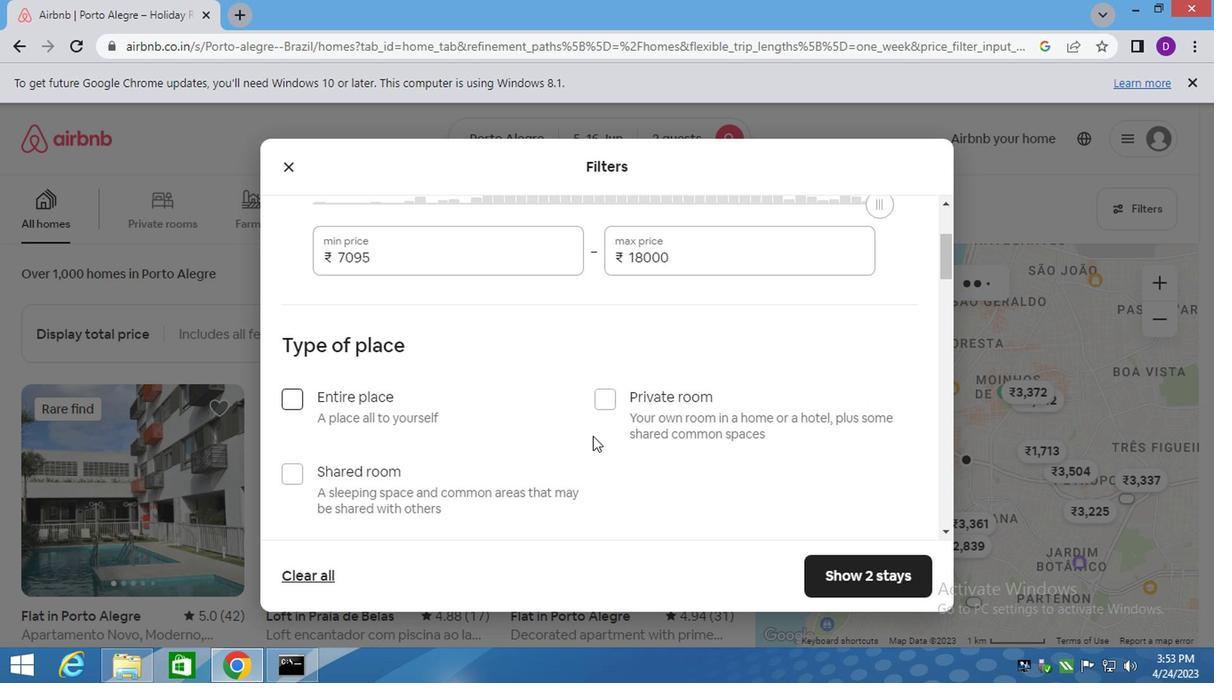 
Action: Mouse moved to (713, 440)
Screenshot: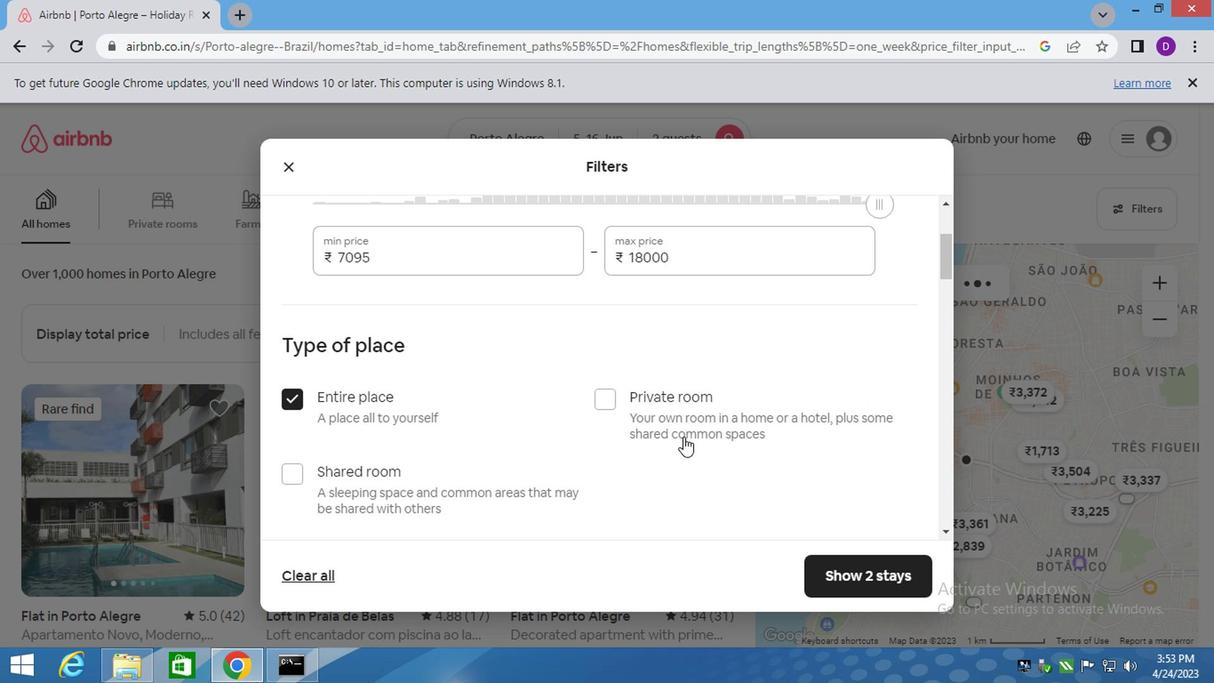 
Action: Mouse scrolled (710, 439) with delta (0, -1)
Screenshot: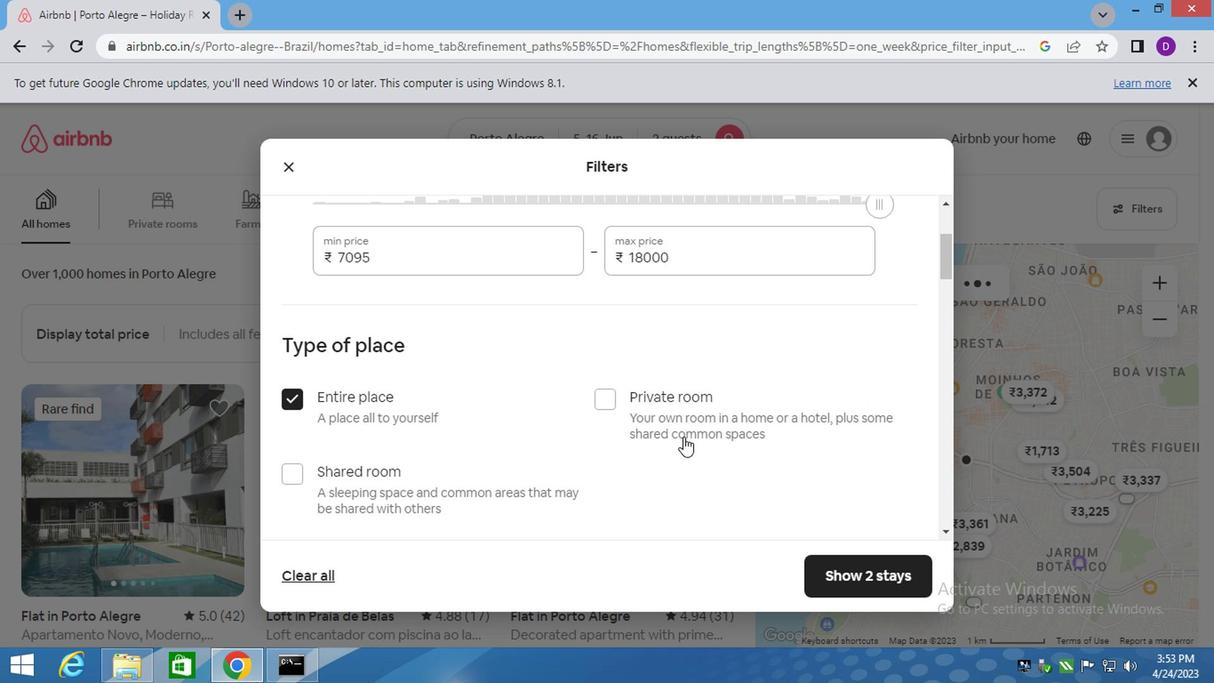 
Action: Mouse moved to (714, 440)
Screenshot: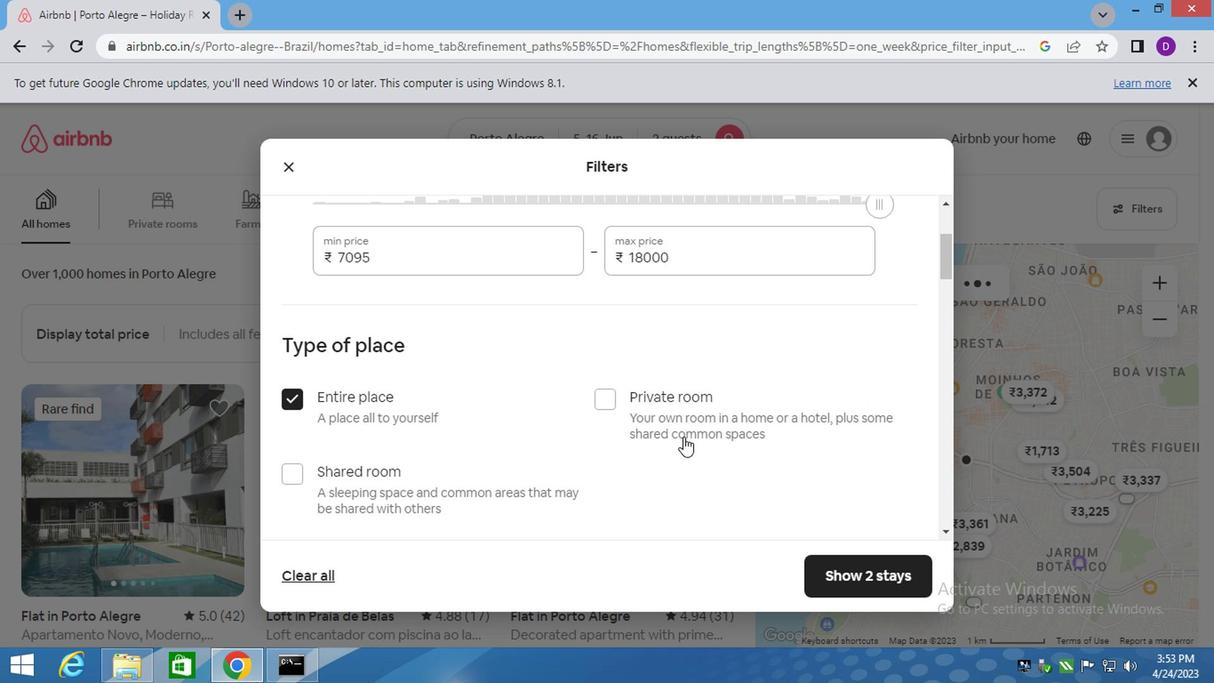 
Action: Mouse scrolled (714, 439) with delta (0, -1)
Screenshot: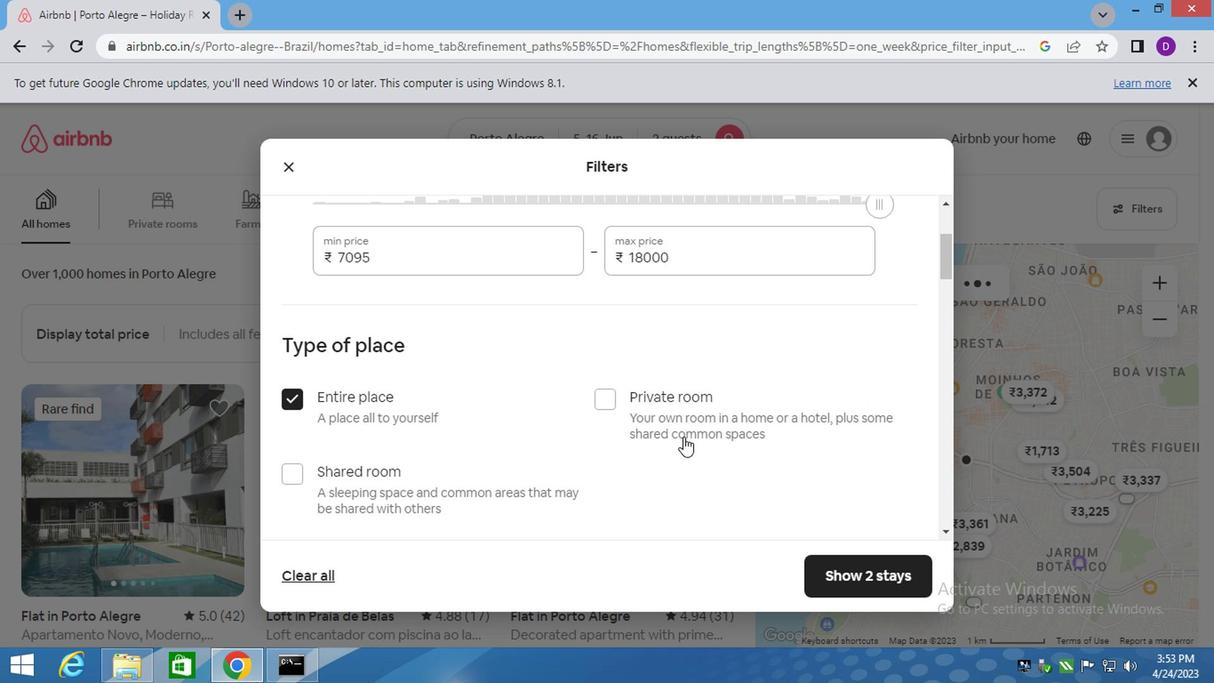 
Action: Mouse moved to (726, 440)
Screenshot: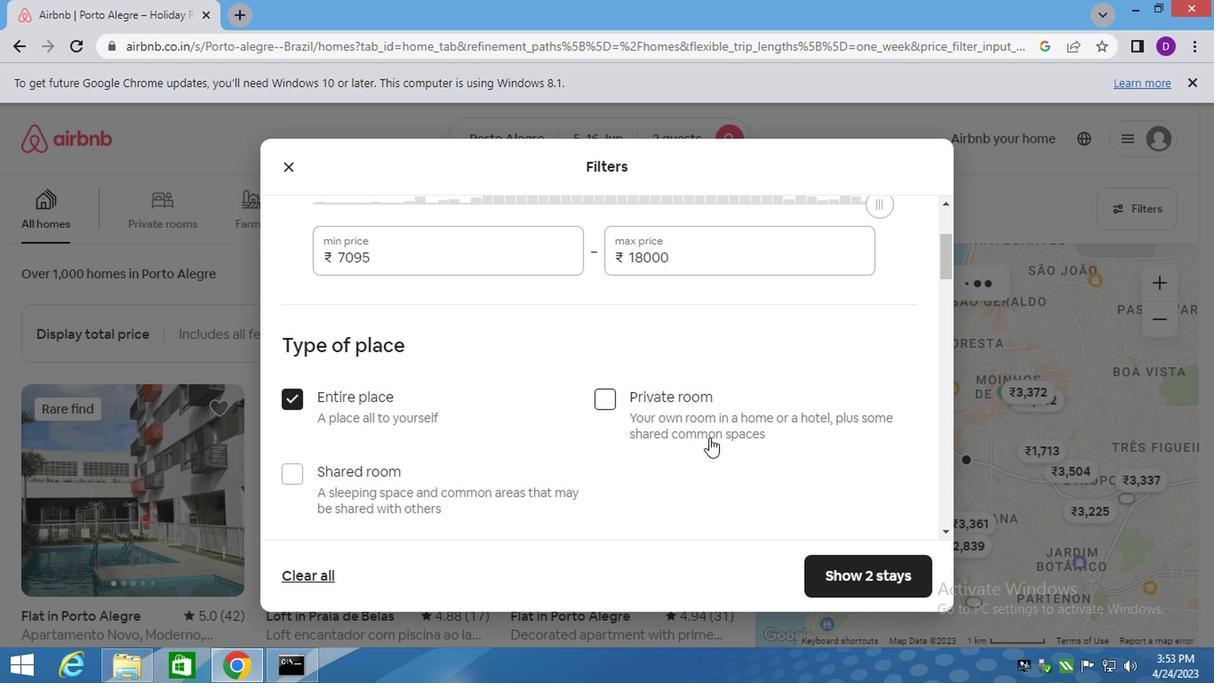 
Action: Mouse scrolled (723, 439) with delta (0, -1)
Screenshot: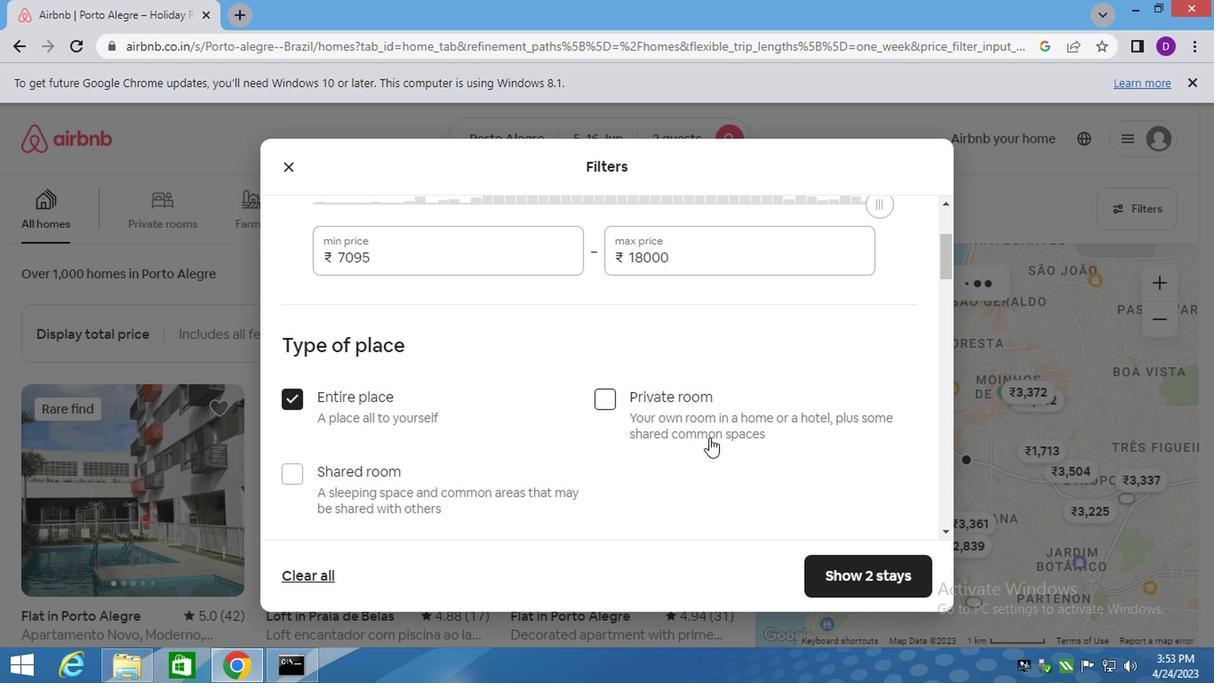 
Action: Mouse moved to (751, 444)
Screenshot: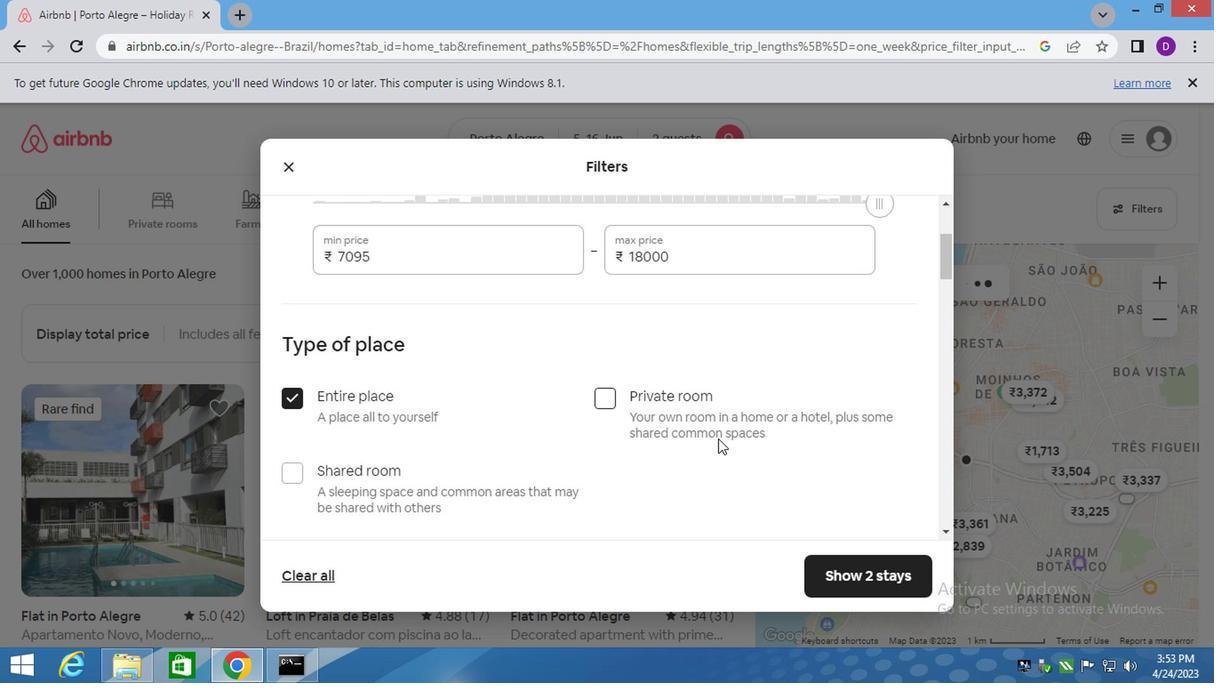 
Action: Mouse scrolled (735, 442) with delta (0, 0)
Screenshot: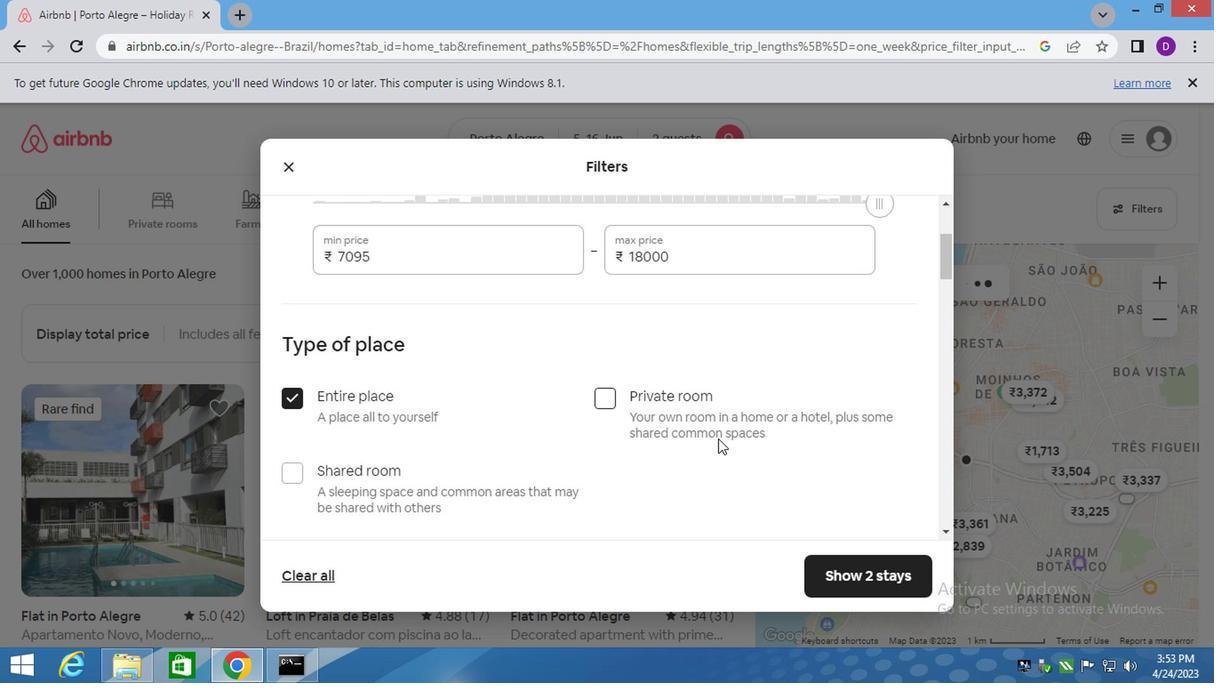 
Action: Mouse moved to (396, 318)
Screenshot: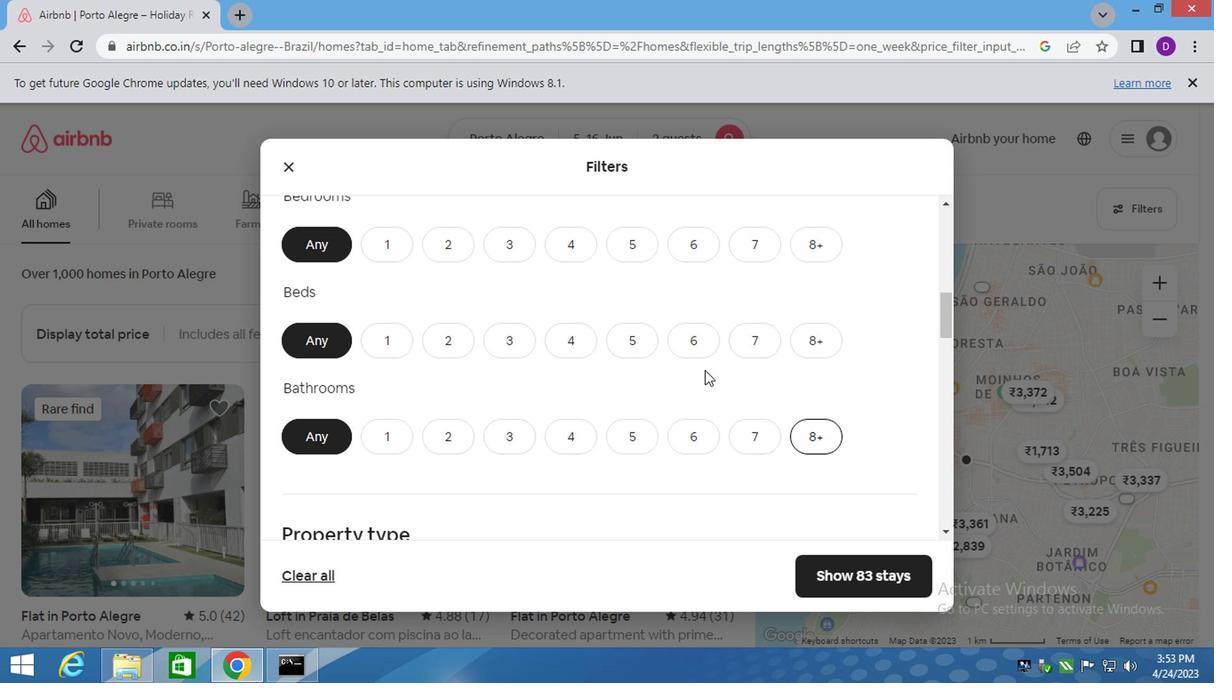 
Action: Mouse scrolled (396, 319) with delta (0, 1)
Screenshot: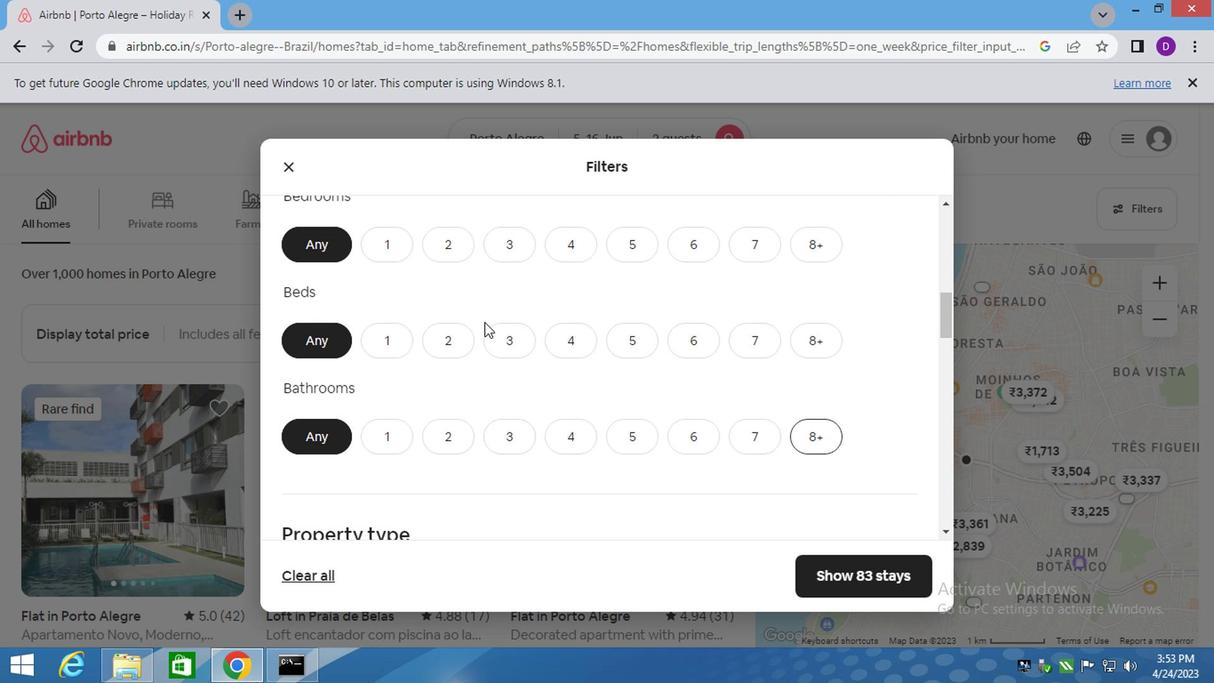 
Action: Mouse moved to (385, 346)
Screenshot: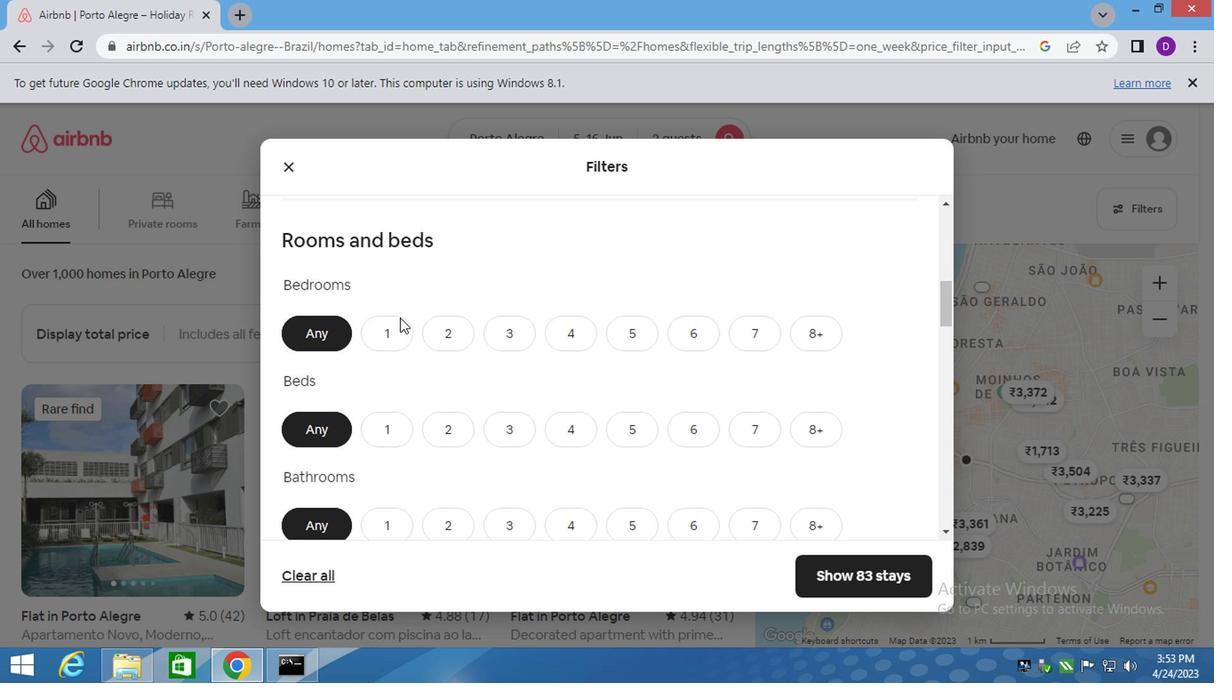 
Action: Mouse pressed left at (385, 346)
Screenshot: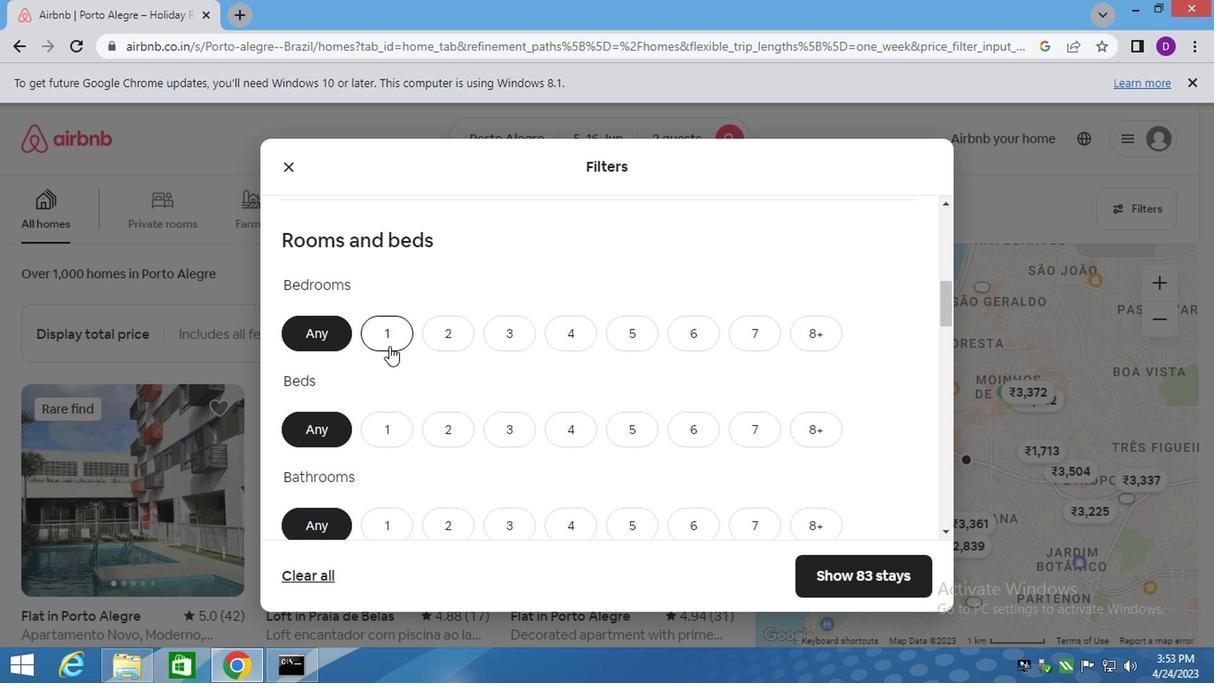 
Action: Mouse moved to (389, 420)
Screenshot: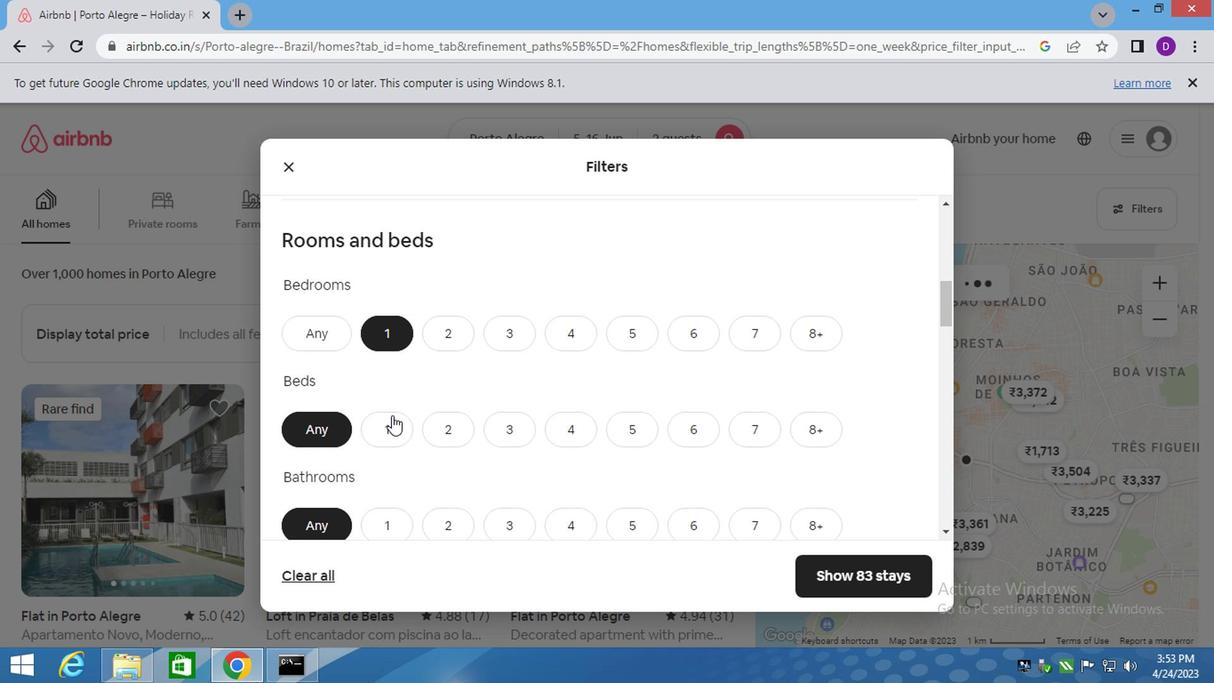 
Action: Mouse pressed left at (389, 420)
Screenshot: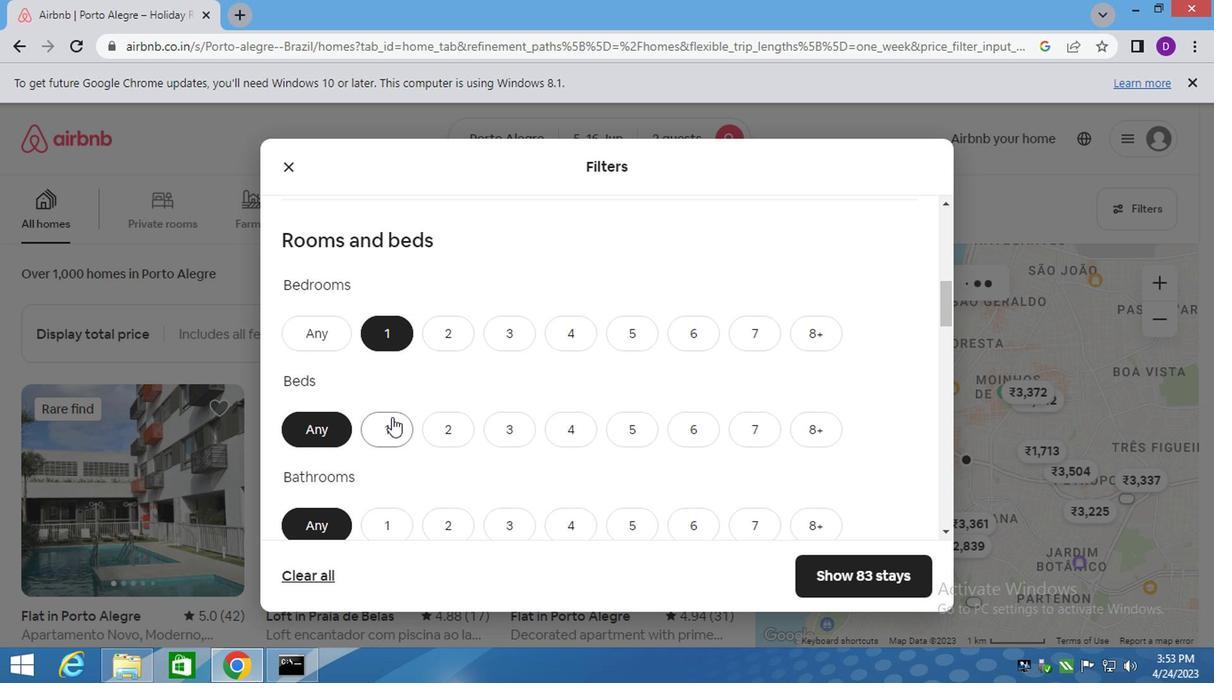 
Action: Mouse moved to (385, 512)
Screenshot: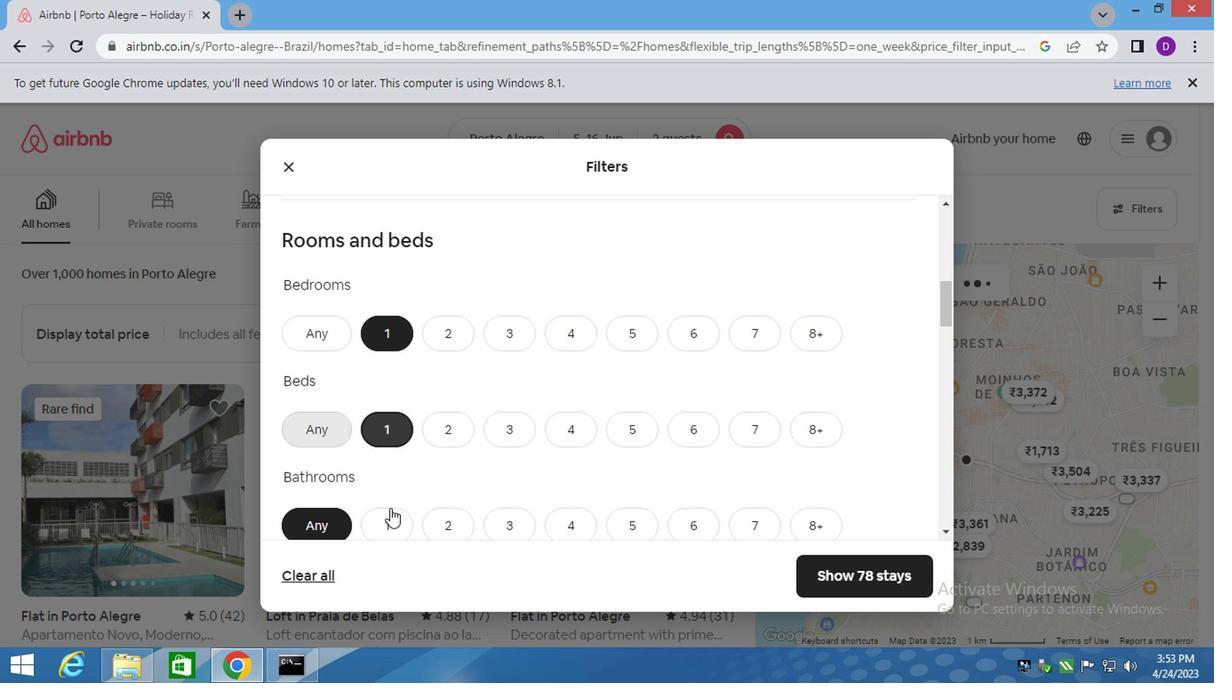 
Action: Mouse pressed left at (385, 512)
Screenshot: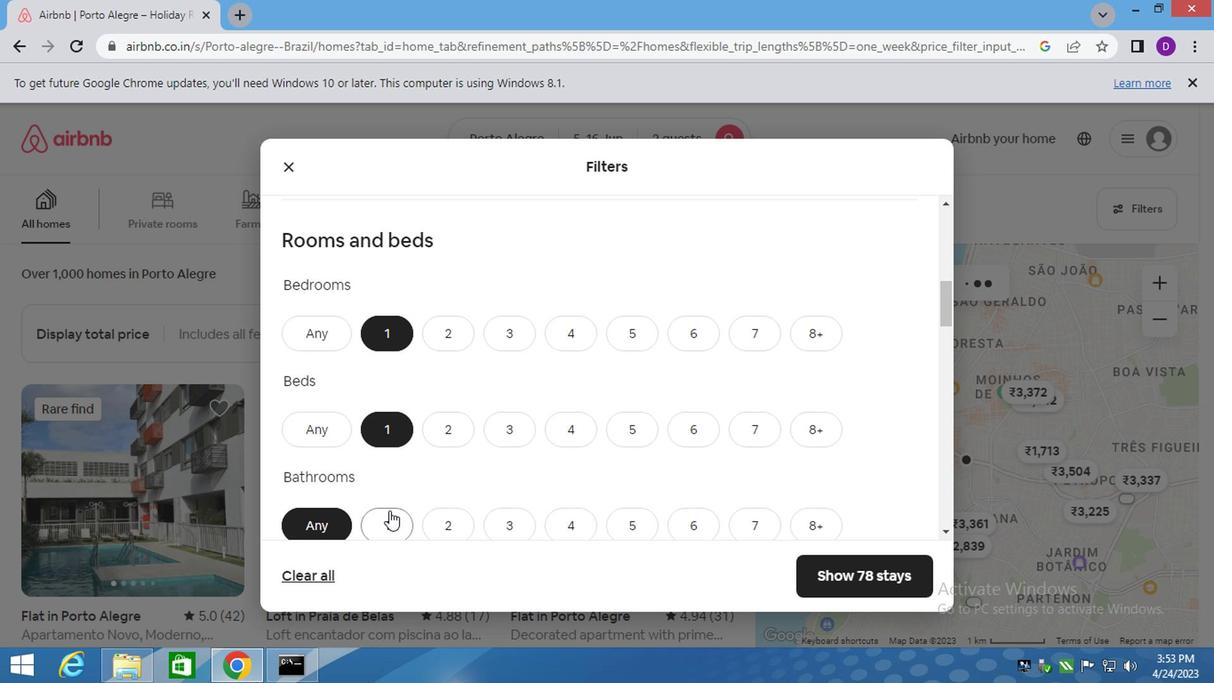 
Action: Mouse moved to (644, 425)
Screenshot: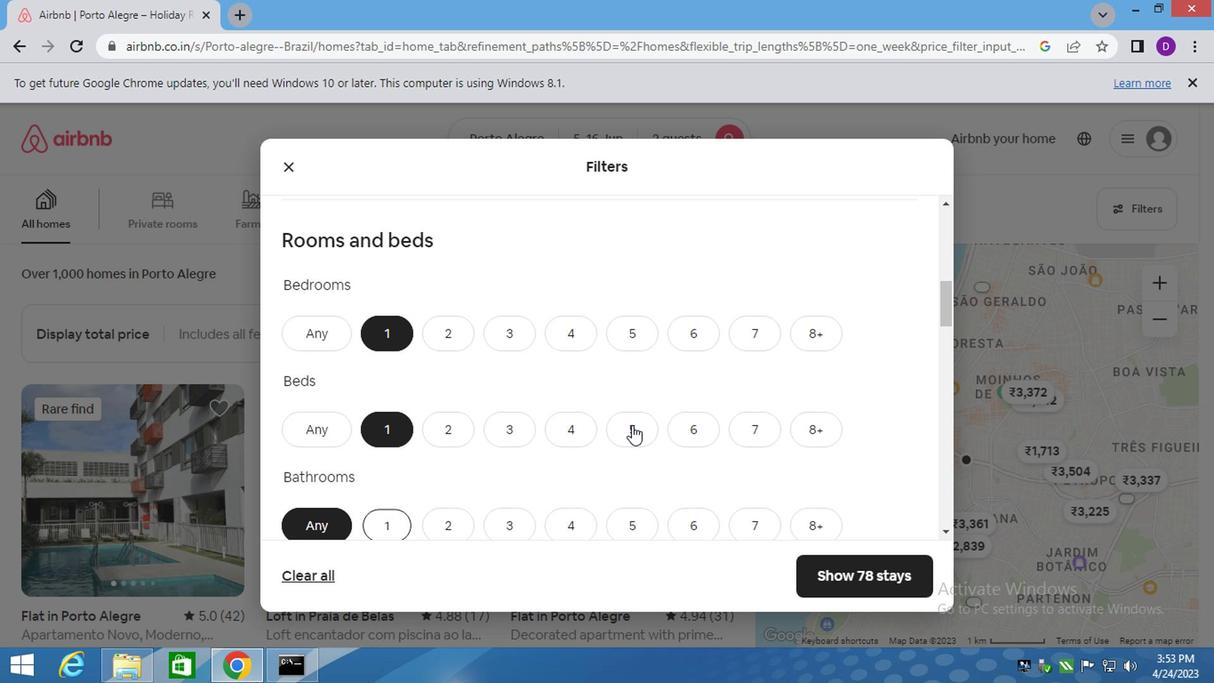 
Action: Mouse scrolled (644, 423) with delta (0, -1)
Screenshot: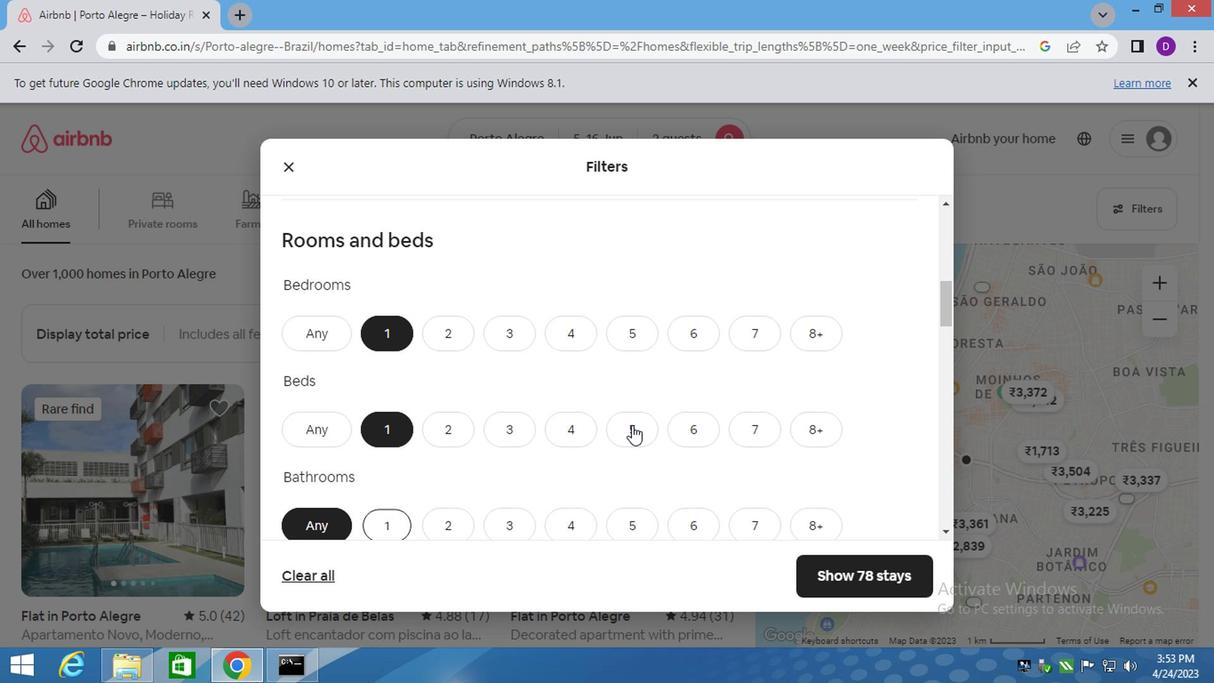 
Action: Mouse moved to (644, 425)
Screenshot: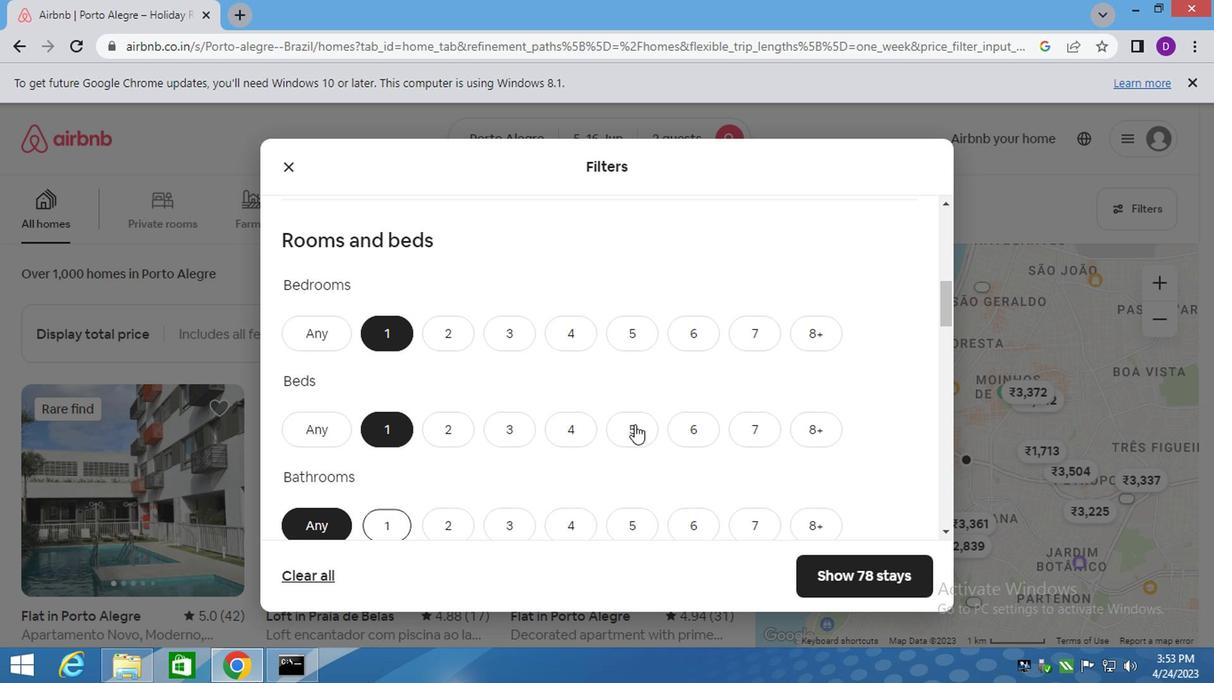 
Action: Mouse scrolled (644, 423) with delta (0, -1)
Screenshot: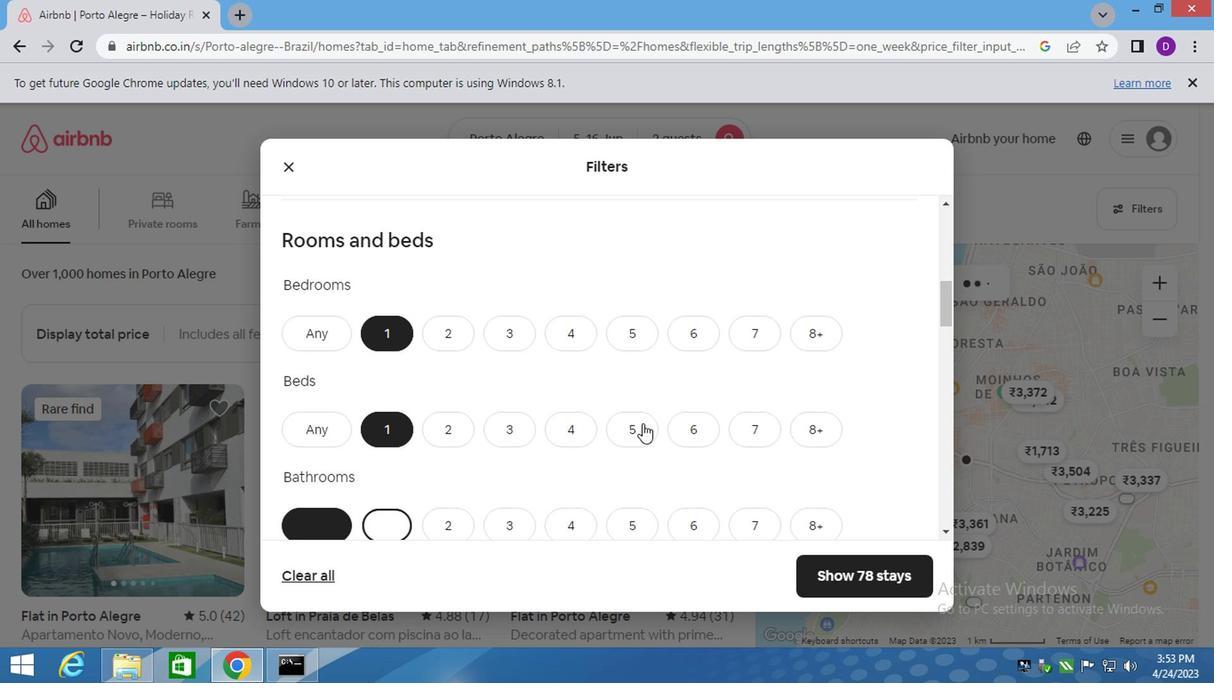 
Action: Mouse scrolled (644, 423) with delta (0, -1)
Screenshot: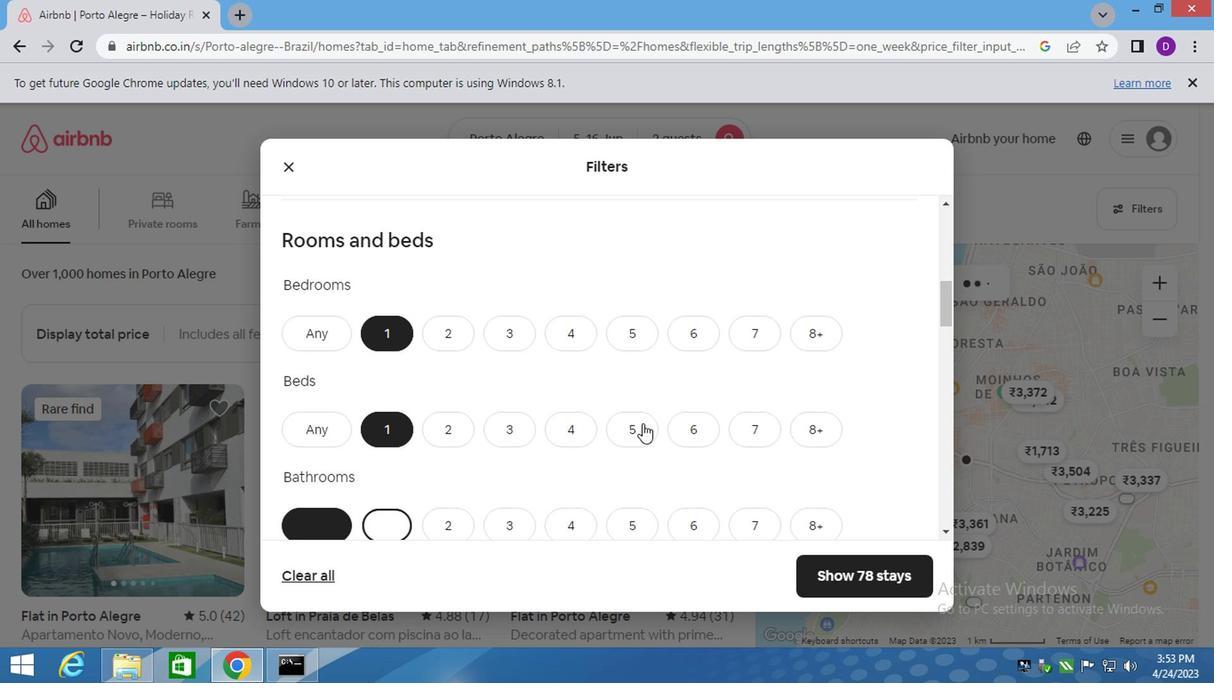 
Action: Mouse scrolled (644, 423) with delta (0, -1)
Screenshot: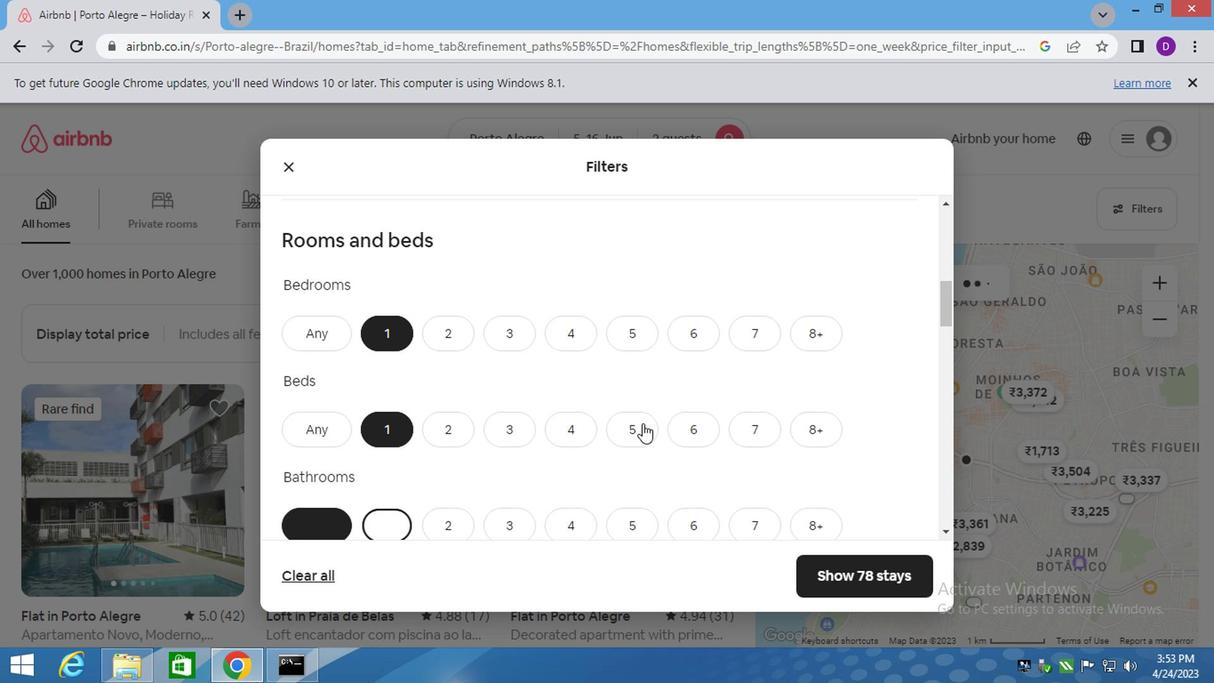 
Action: Mouse moved to (661, 431)
Screenshot: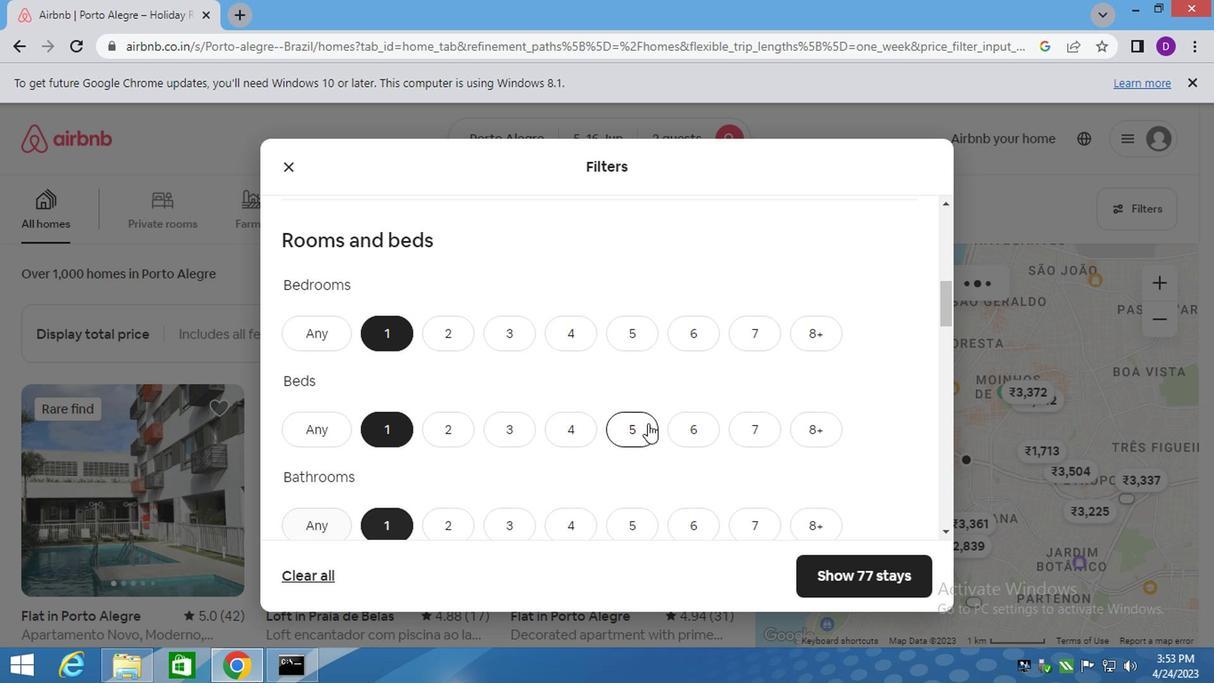 
Action: Mouse scrolled (652, 425) with delta (0, 0)
Screenshot: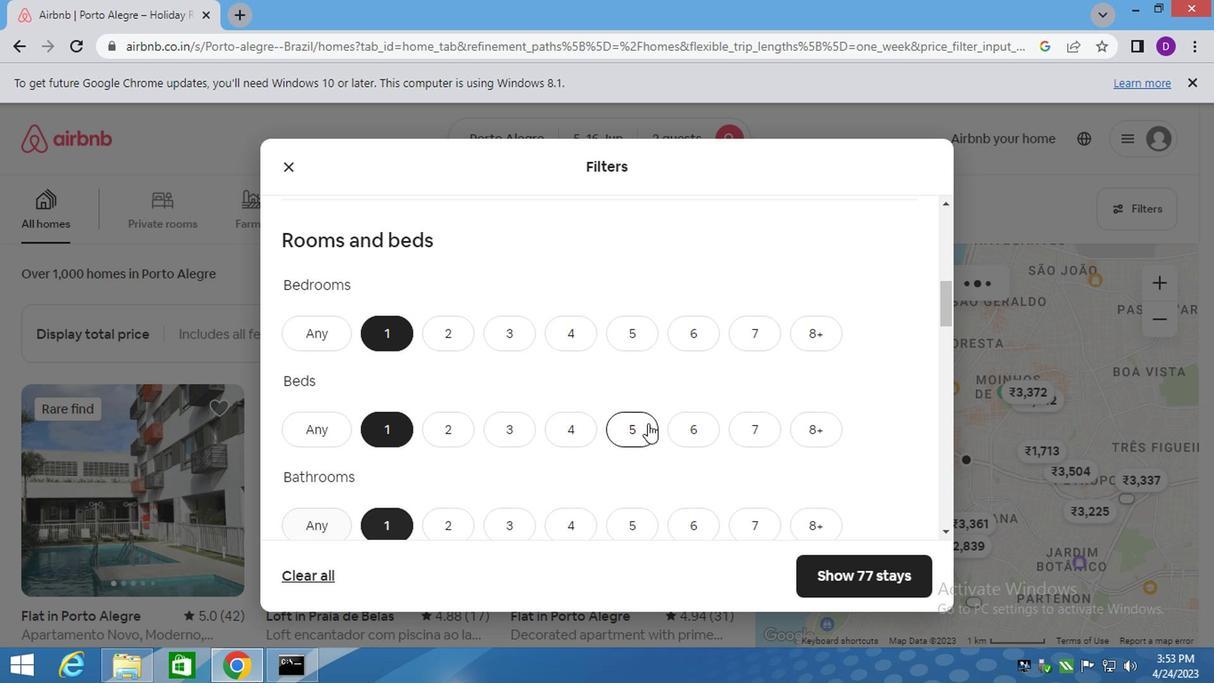 
Action: Mouse moved to (334, 305)
Screenshot: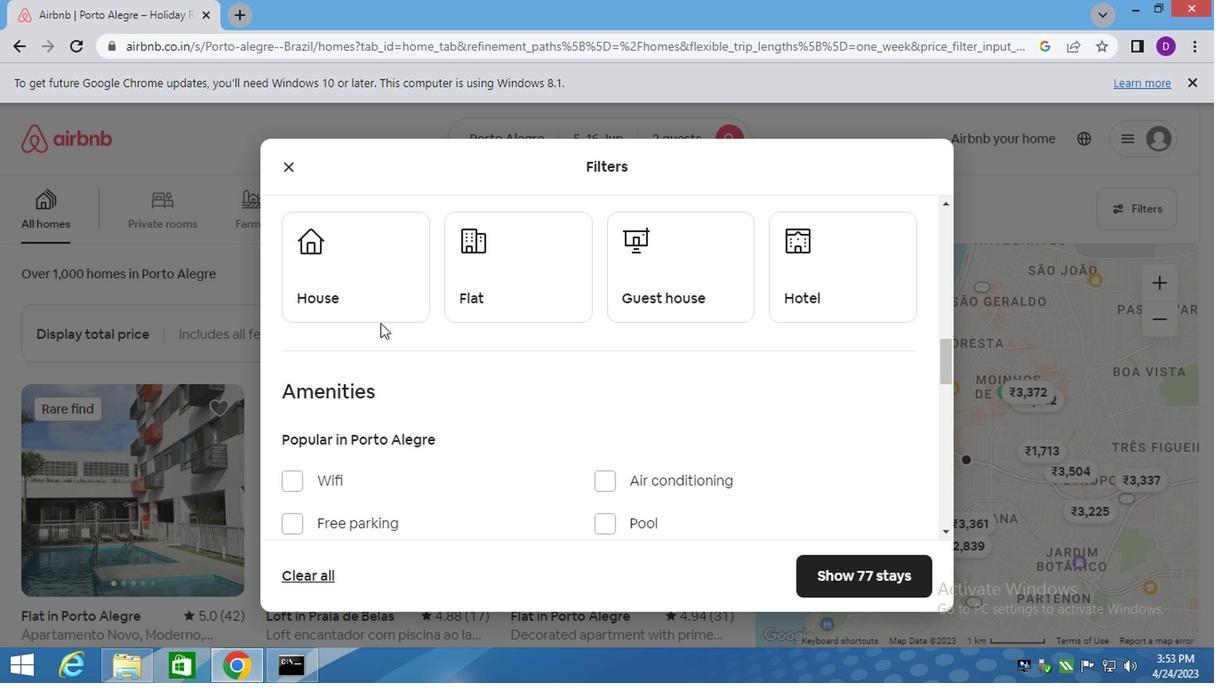 
Action: Mouse pressed left at (334, 305)
Screenshot: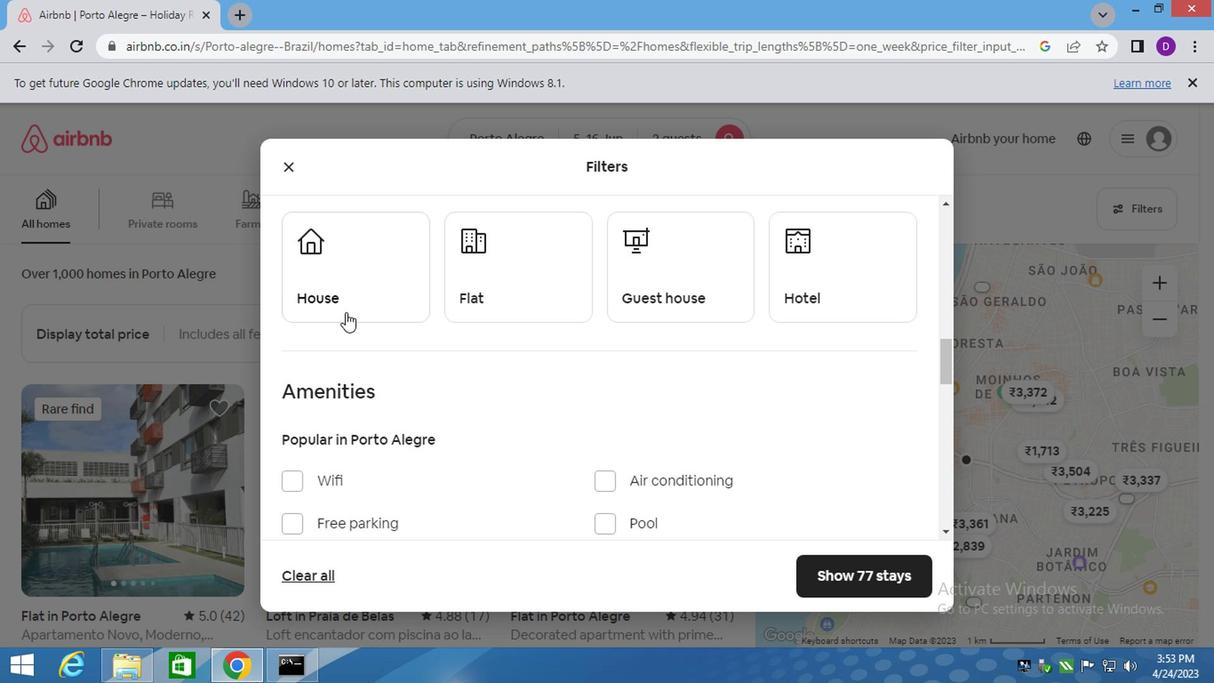 
Action: Mouse moved to (521, 299)
Screenshot: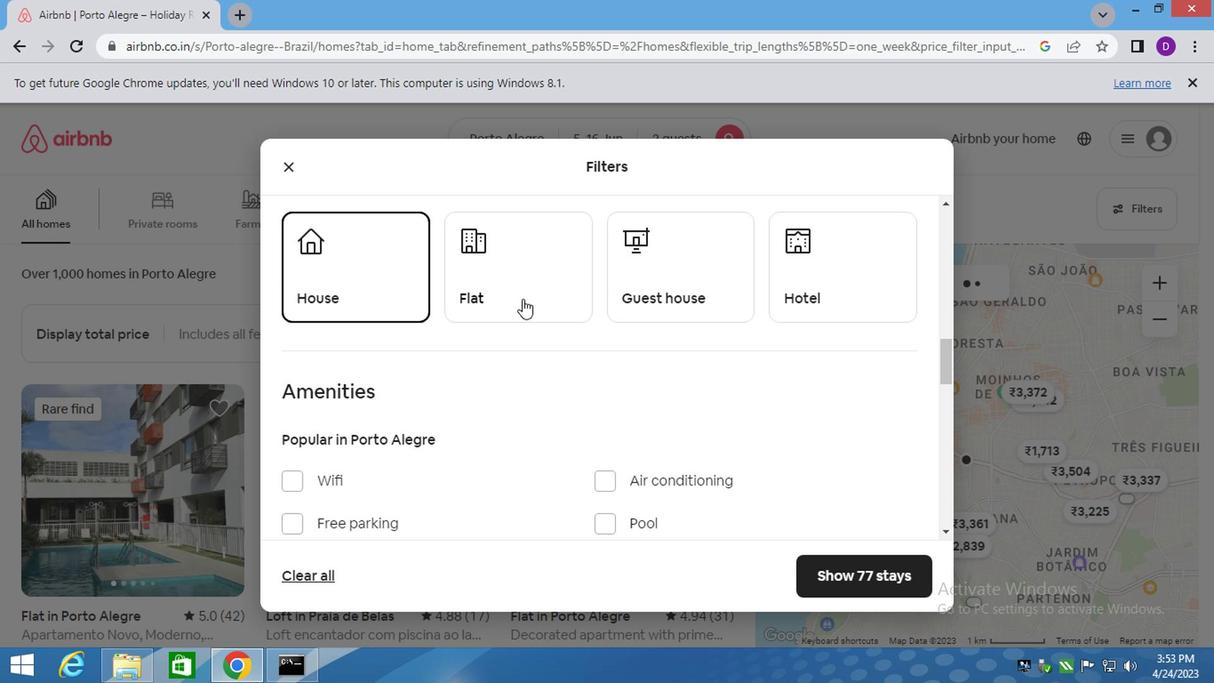 
Action: Mouse pressed left at (521, 299)
Screenshot: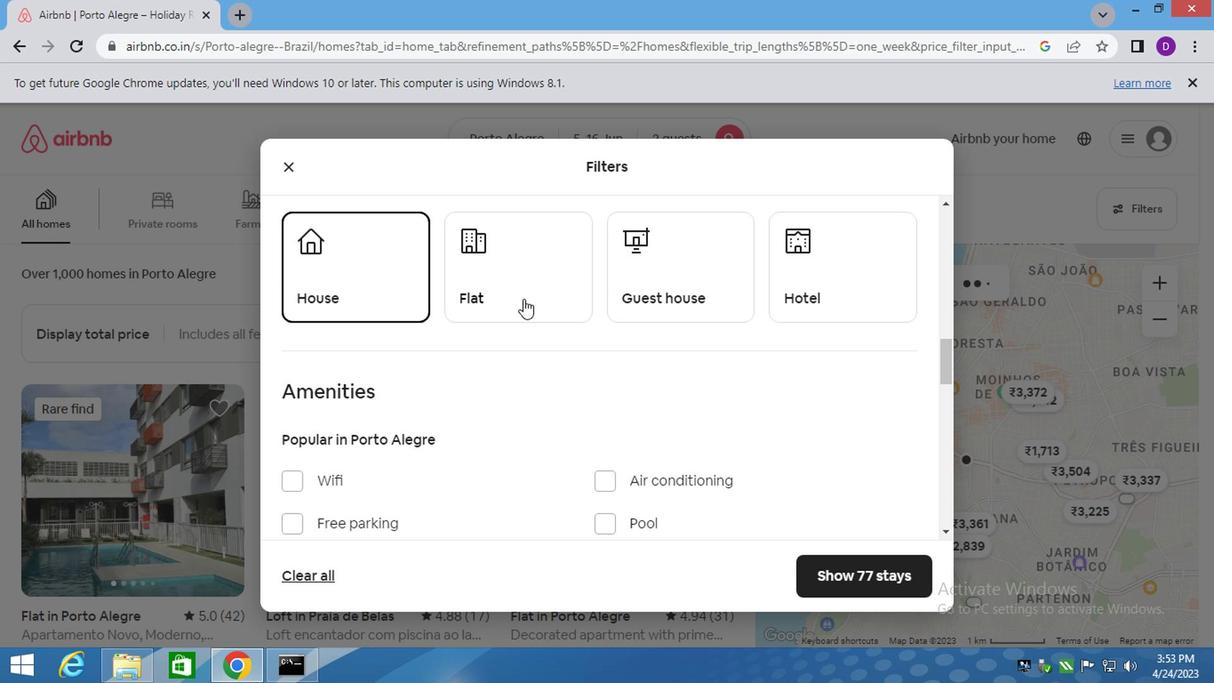
Action: Mouse moved to (621, 306)
Screenshot: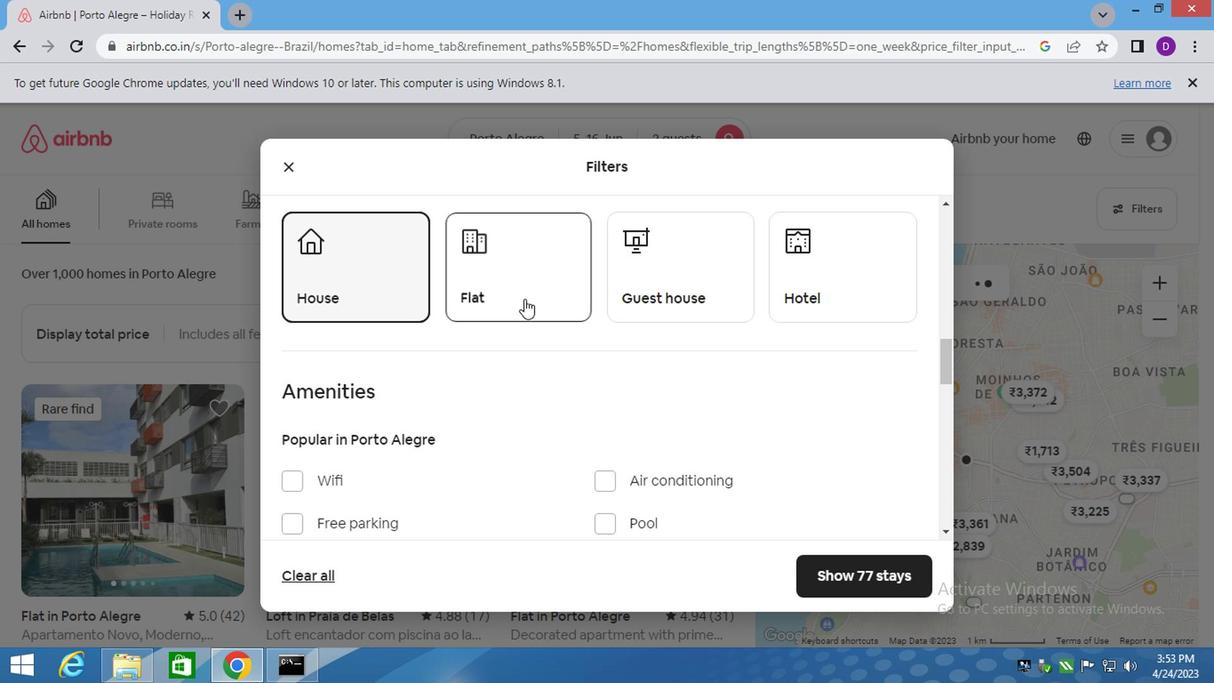 
Action: Mouse pressed left at (621, 306)
Screenshot: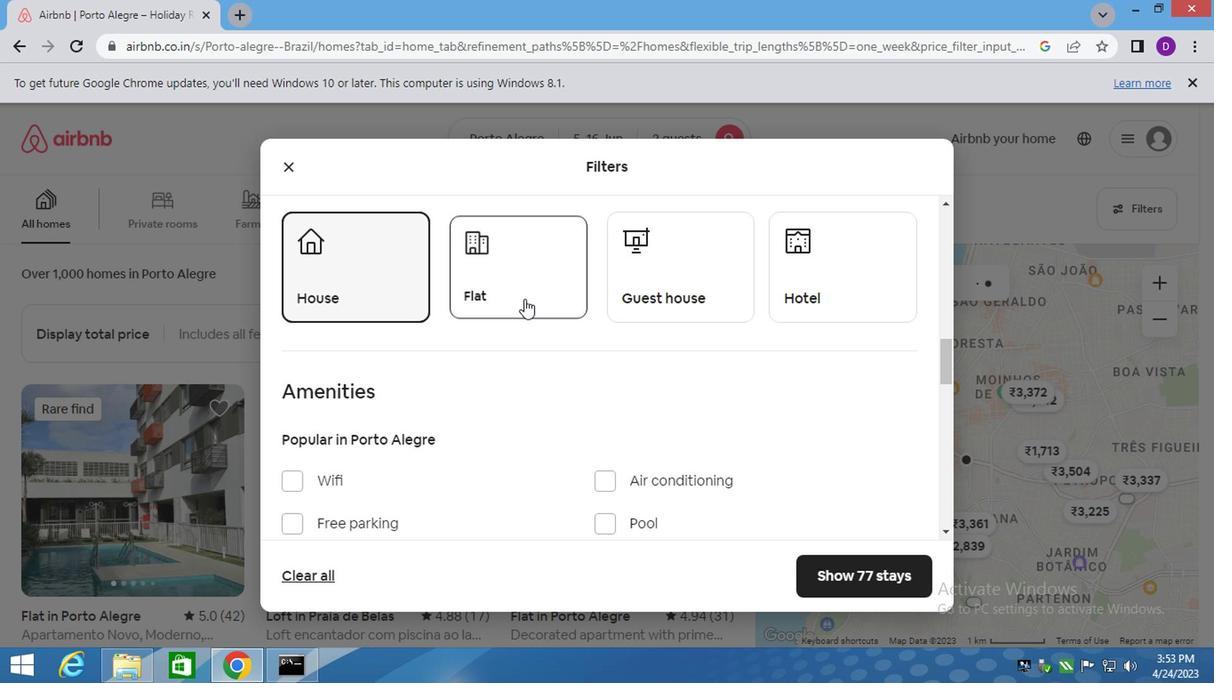 
Action: Mouse moved to (828, 265)
Screenshot: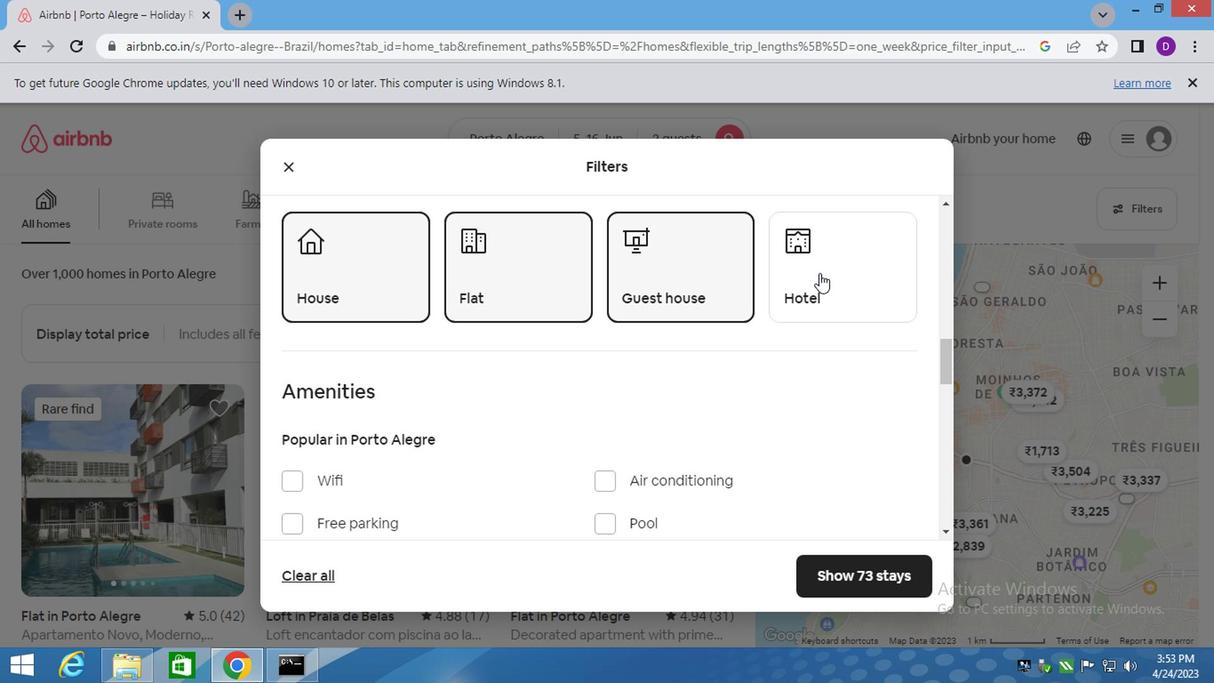 
Action: Mouse pressed left at (828, 265)
Screenshot: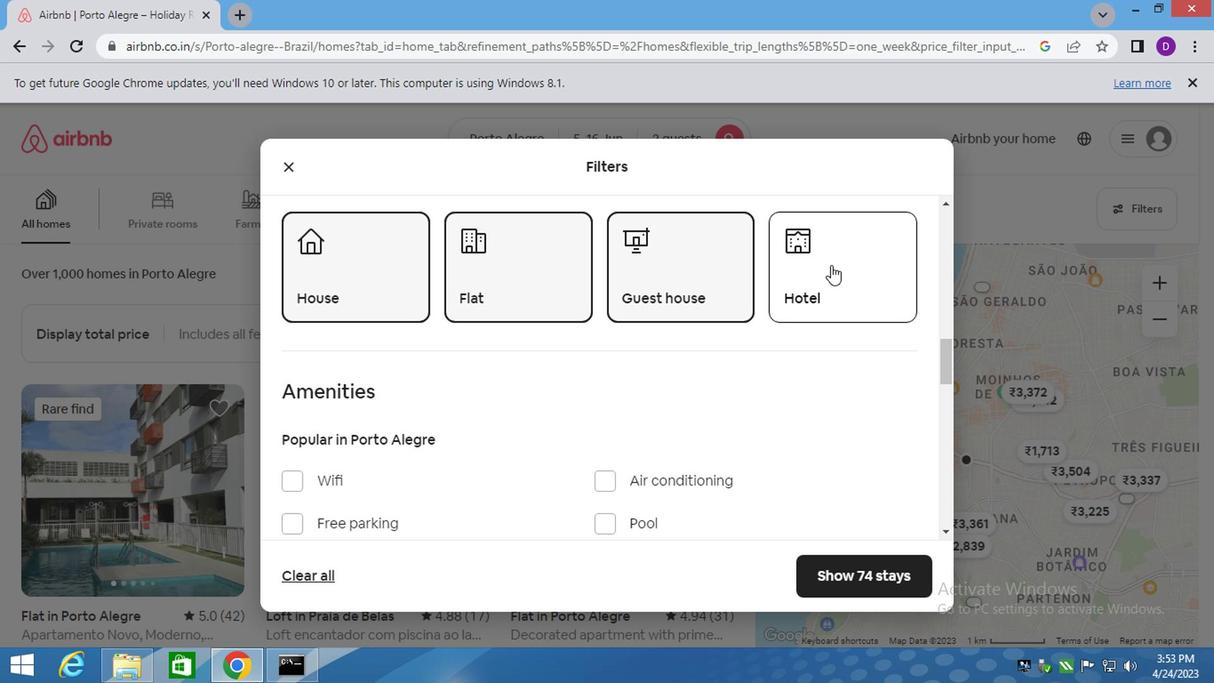 
Action: Mouse moved to (828, 365)
Screenshot: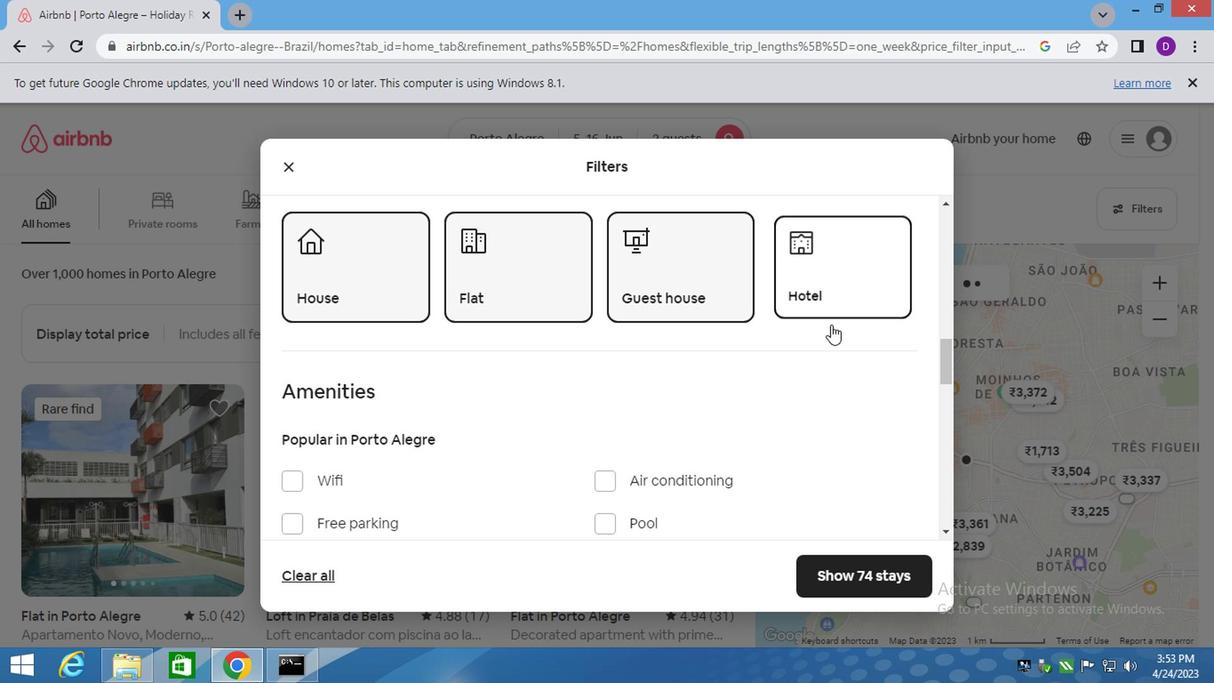 
Action: Mouse scrolled (828, 365) with delta (0, 0)
Screenshot: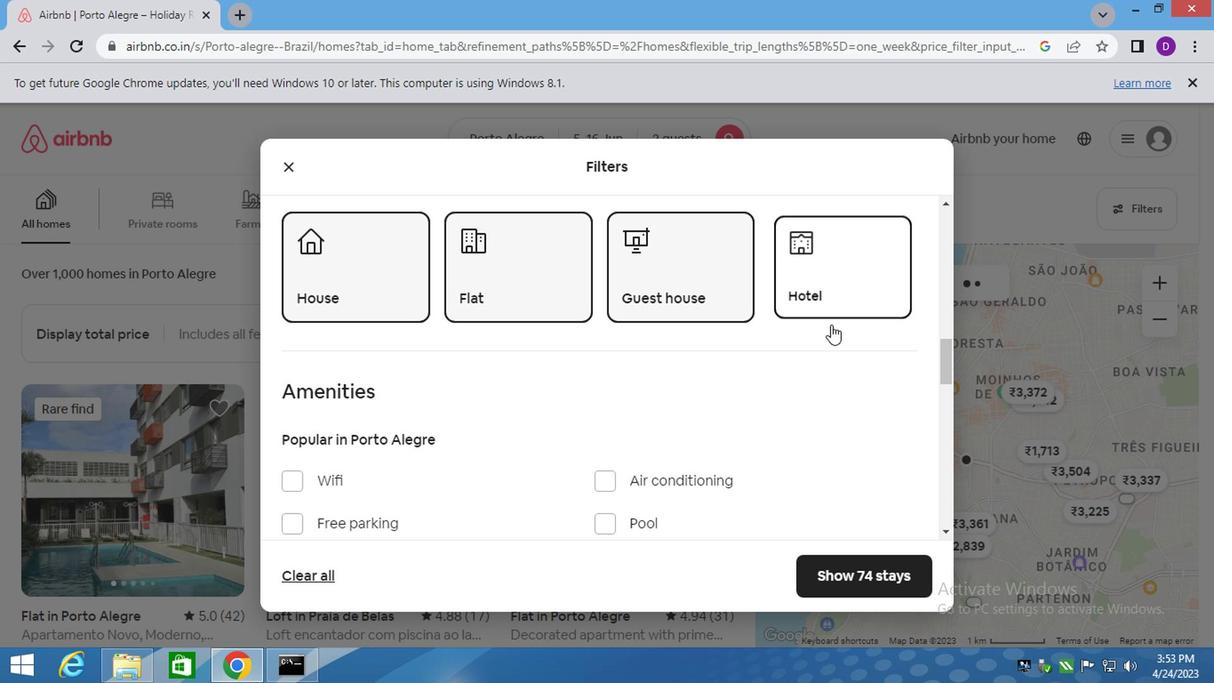 
Action: Mouse moved to (826, 377)
Screenshot: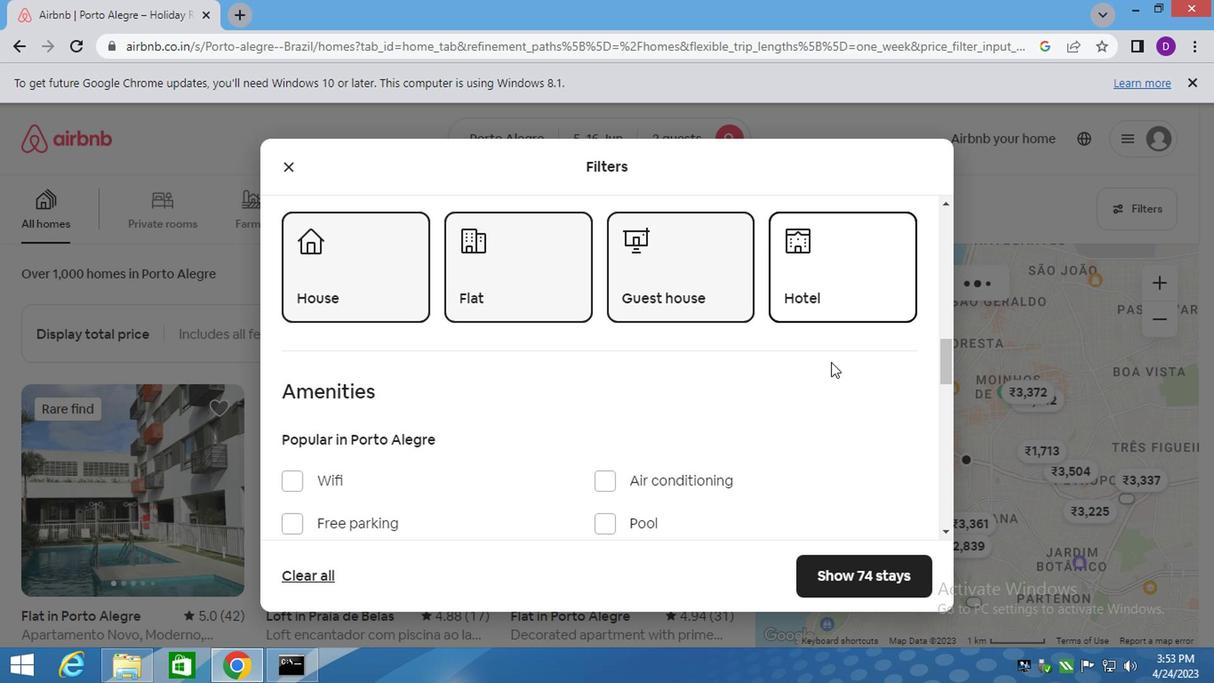 
Action: Mouse scrolled (826, 376) with delta (0, -1)
Screenshot: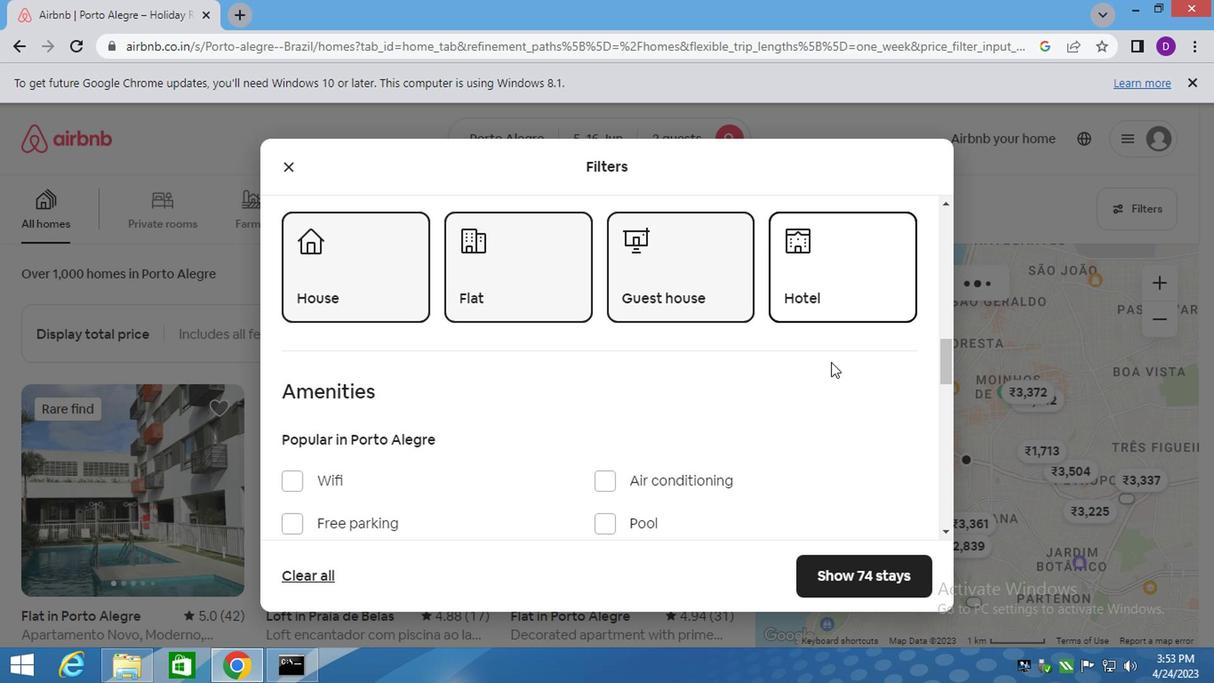 
Action: Mouse moved to (823, 391)
Screenshot: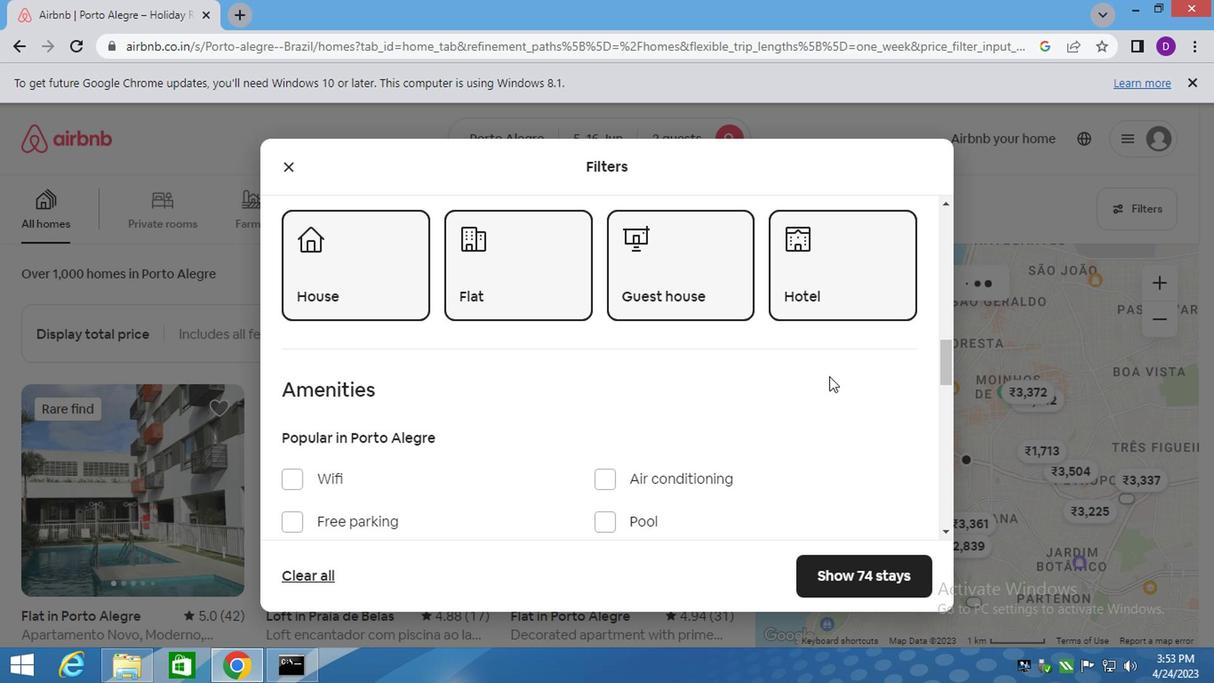
Action: Mouse scrolled (825, 382) with delta (0, -1)
Screenshot: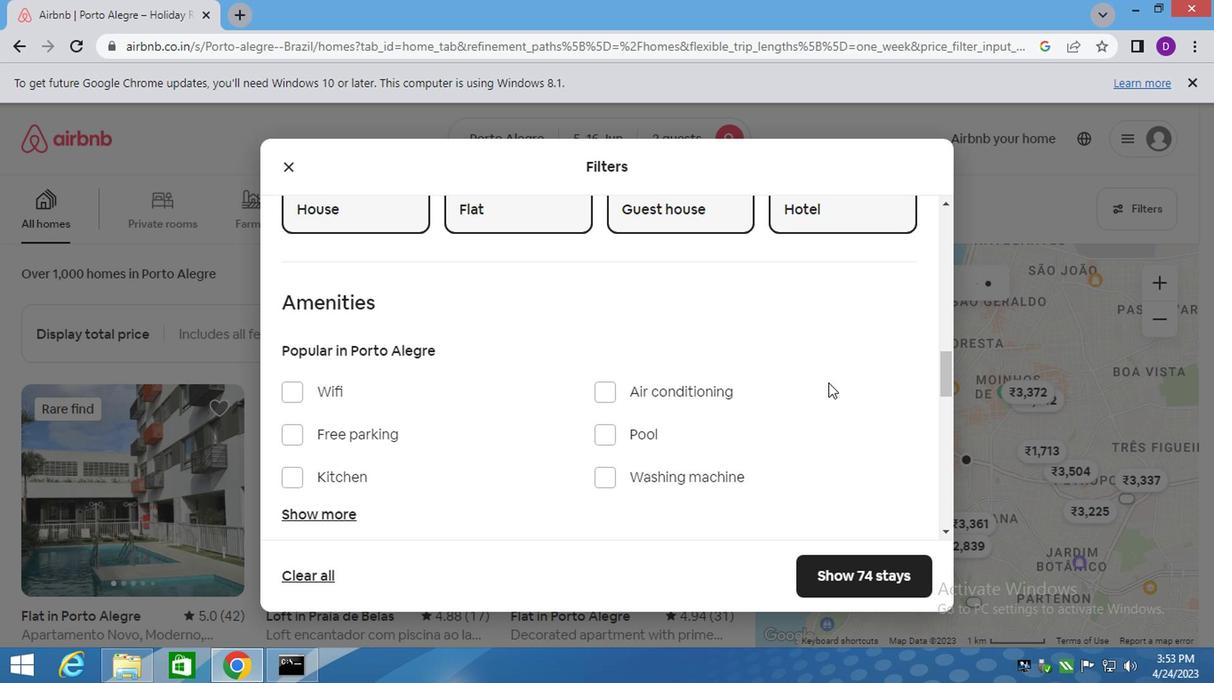
Action: Mouse moved to (821, 395)
Screenshot: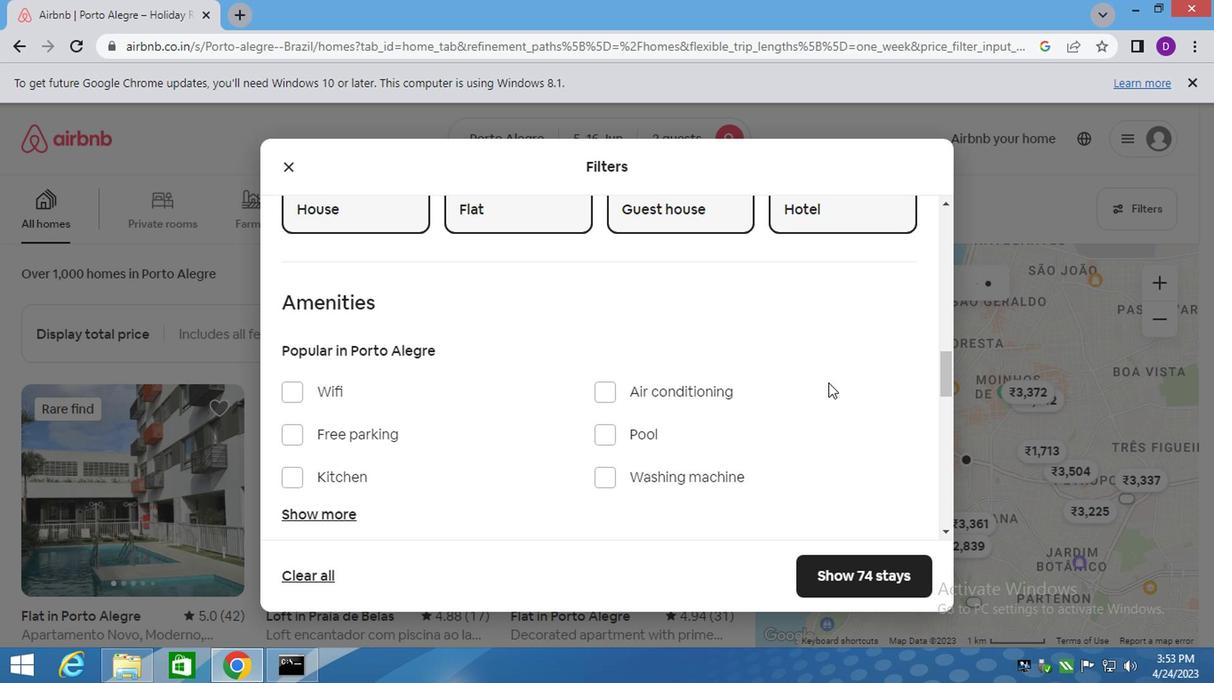 
Action: Mouse scrolled (824, 388) with delta (0, 0)
Screenshot: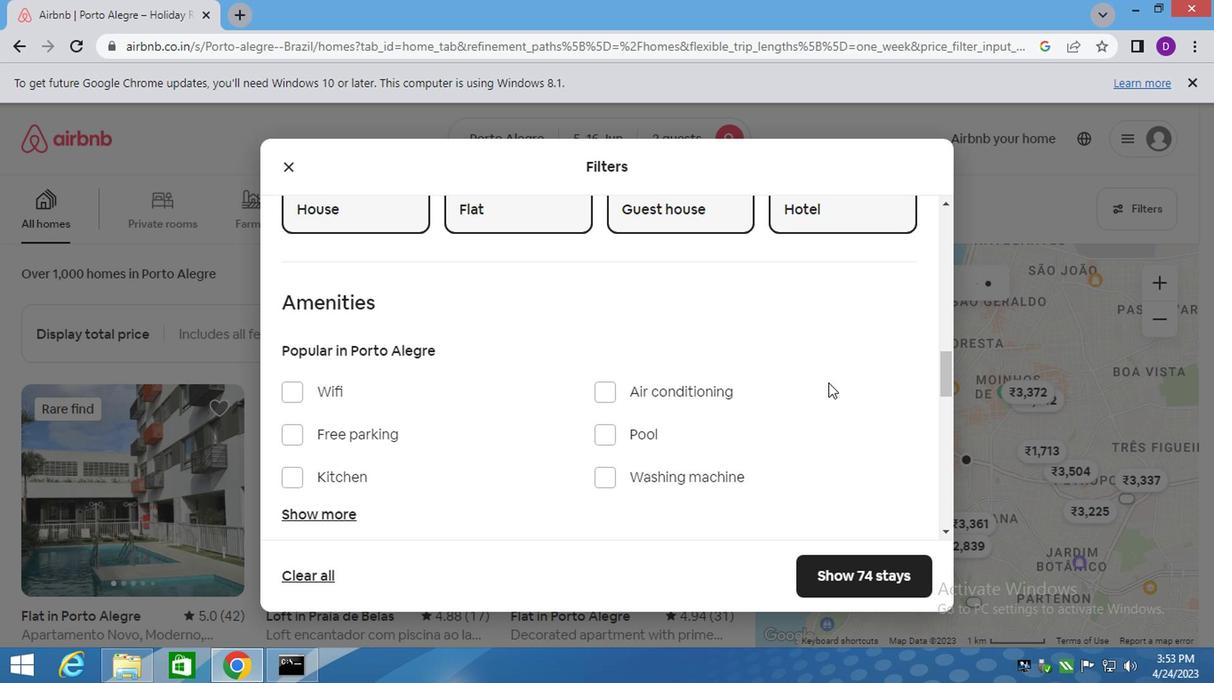 
Action: Mouse moved to (821, 399)
Screenshot: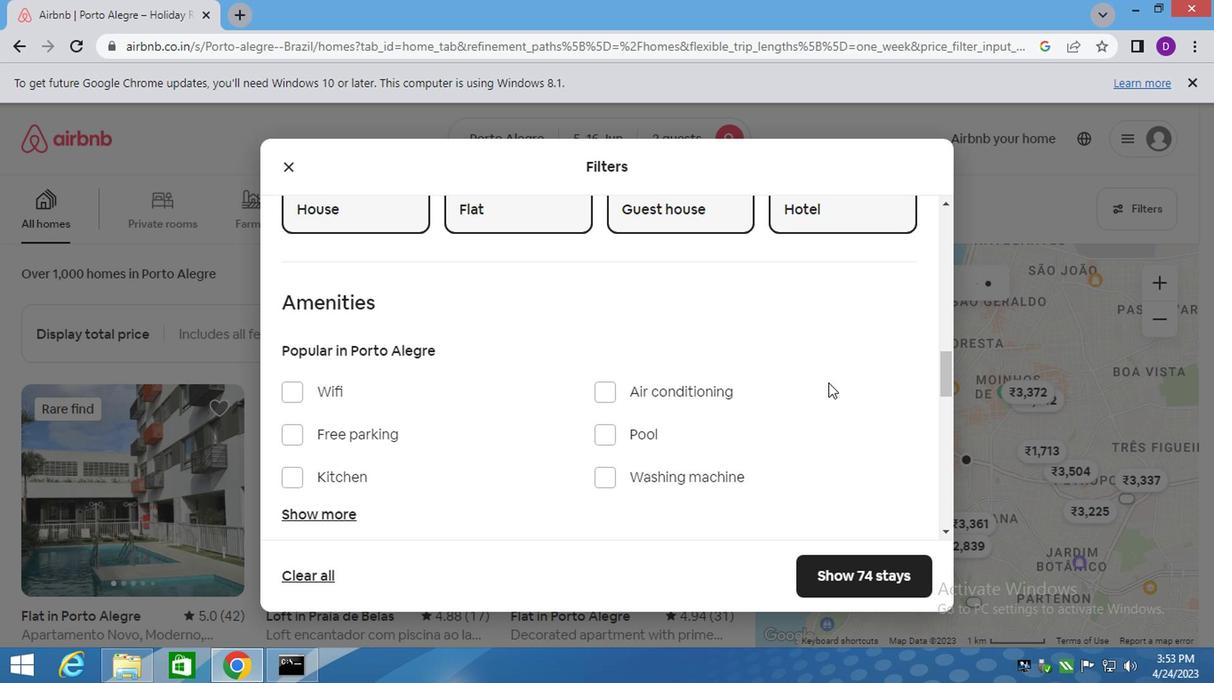 
Action: Mouse scrolled (821, 395) with delta (0, 0)
Screenshot: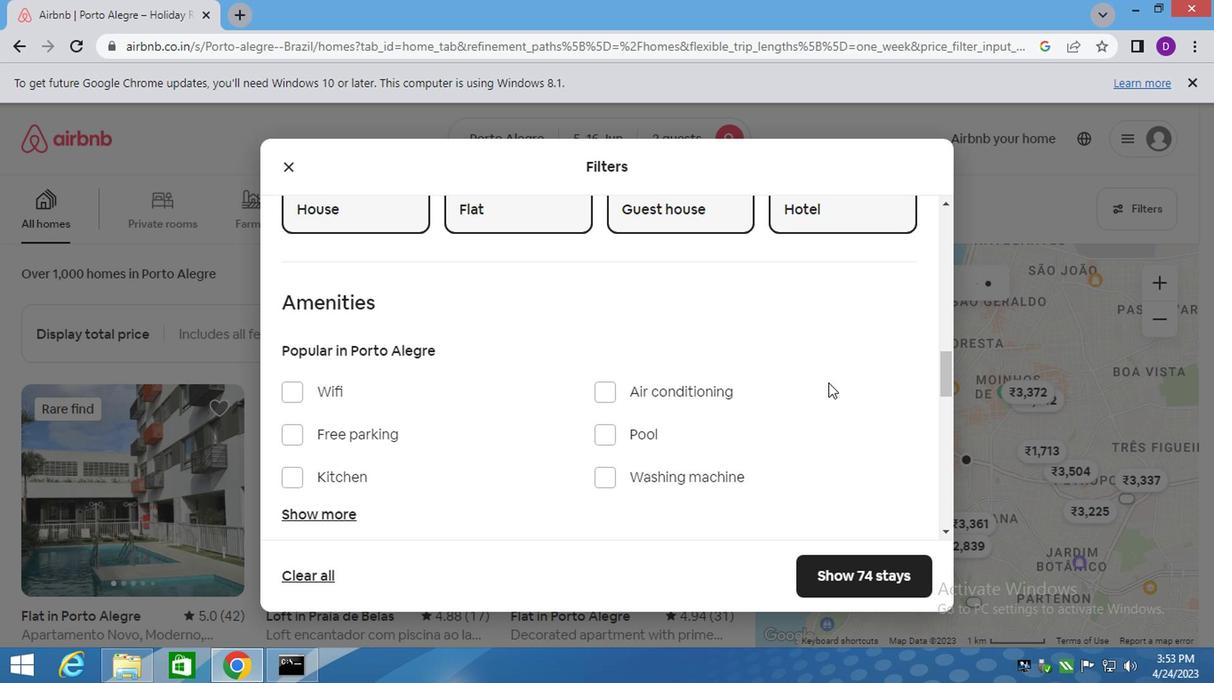
Action: Mouse moved to (852, 449)
Screenshot: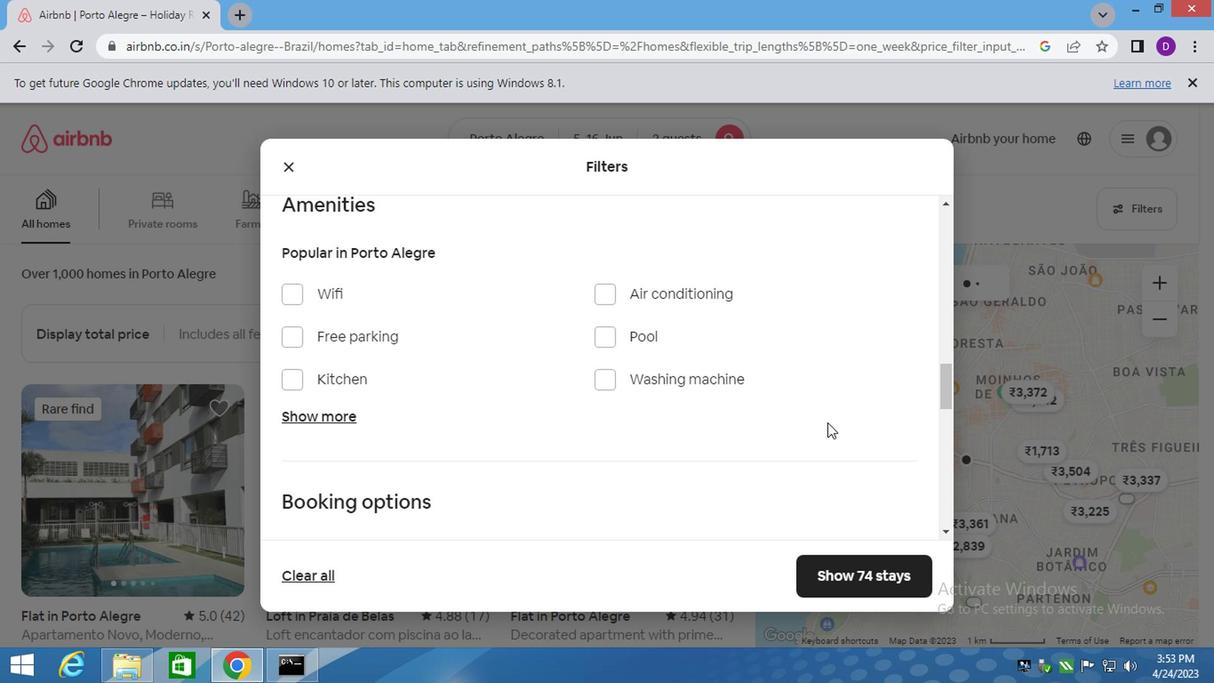
Action: Mouse scrolled (852, 448) with delta (0, 0)
Screenshot: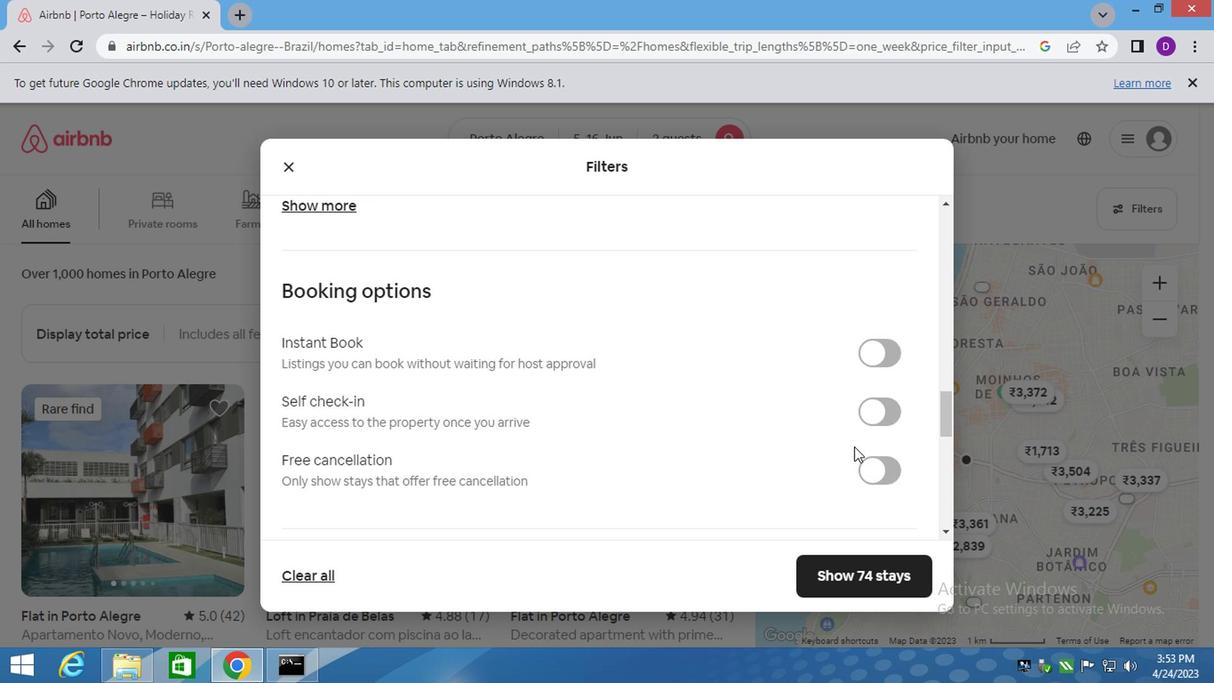 
Action: Mouse moved to (876, 281)
Screenshot: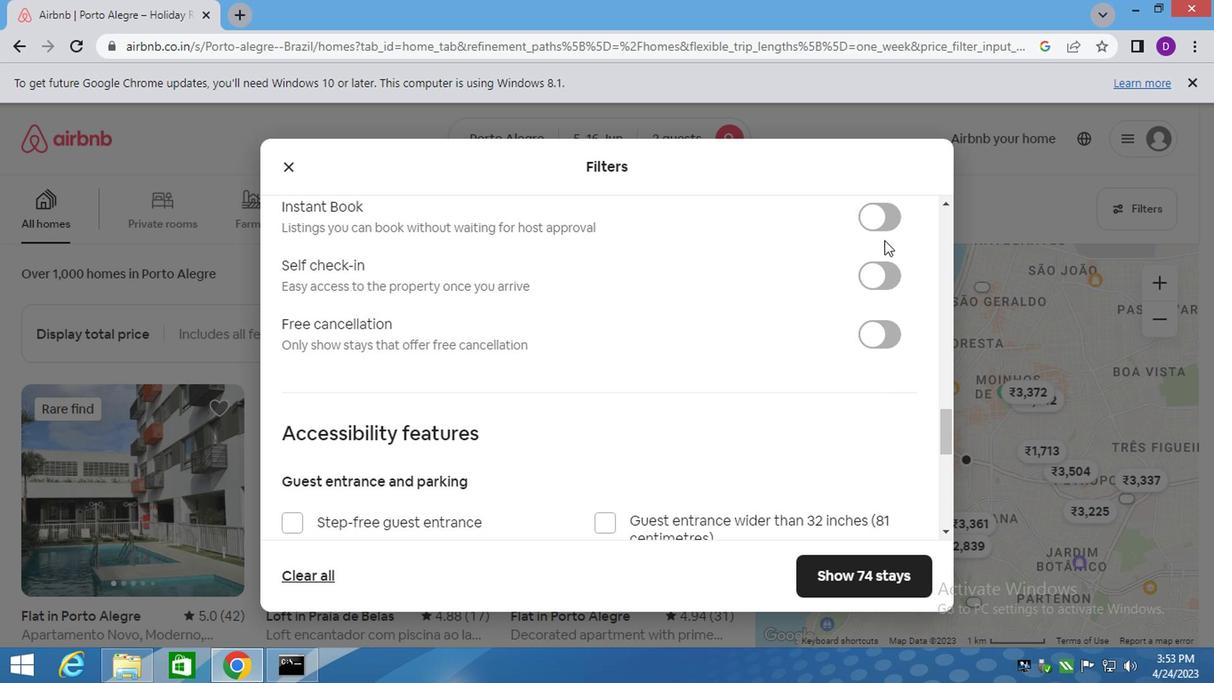 
Action: Mouse pressed left at (876, 281)
Screenshot: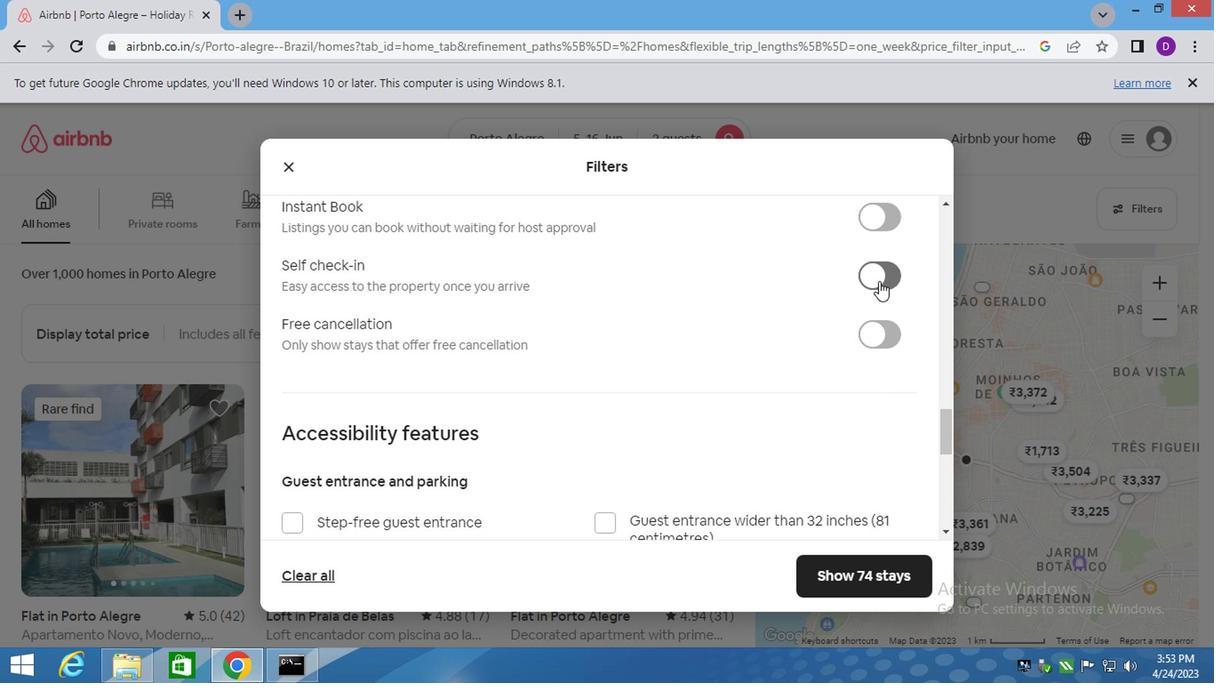 
Action: Mouse moved to (793, 394)
Screenshot: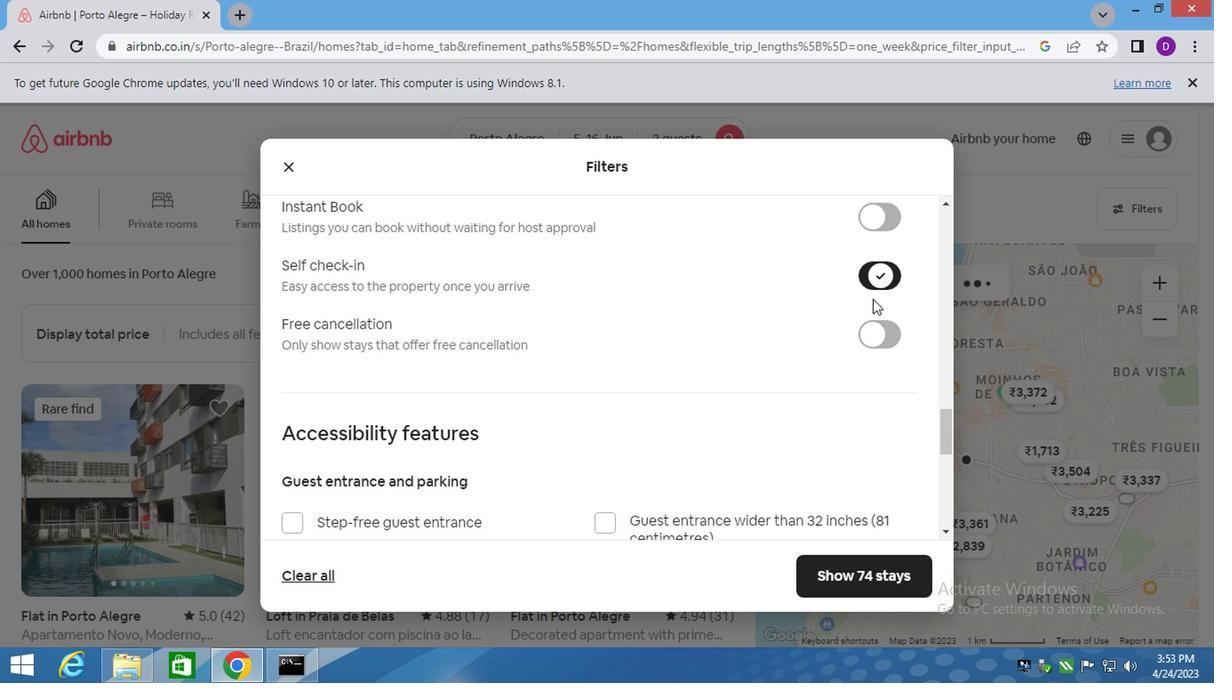 
Action: Mouse scrolled (806, 384) with delta (0, 0)
Screenshot: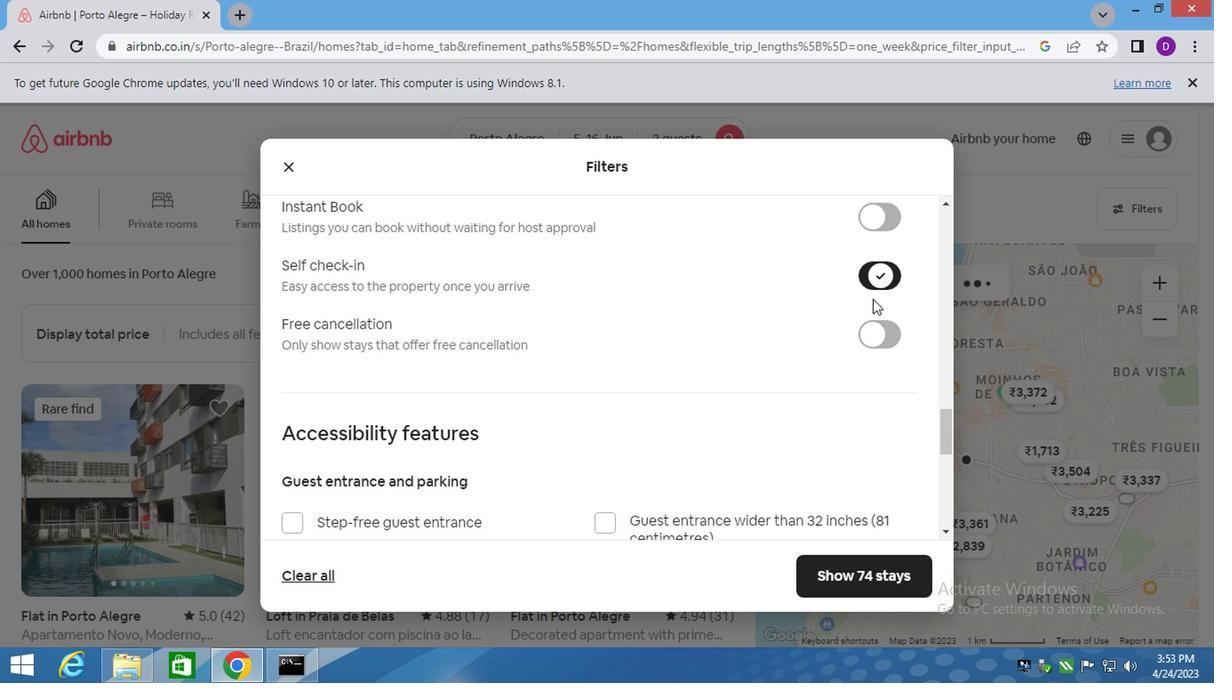 
Action: Mouse moved to (789, 397)
Screenshot: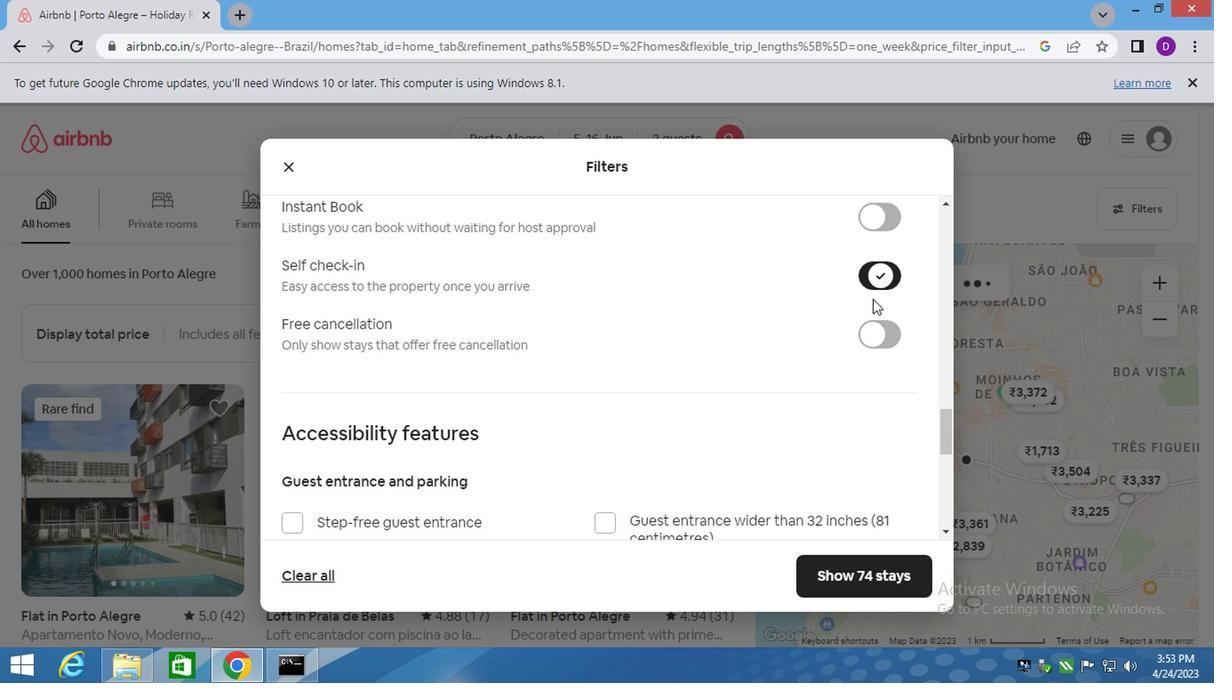 
Action: Mouse scrolled (789, 397) with delta (0, 0)
Screenshot: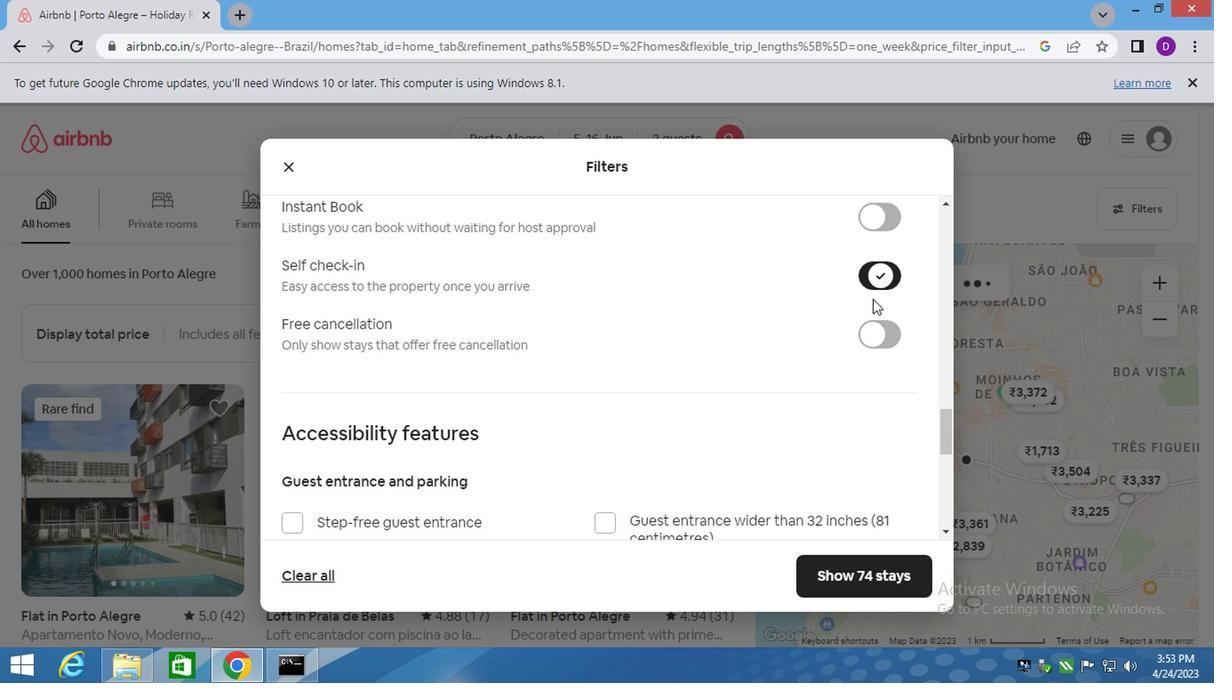 
Action: Mouse moved to (771, 411)
Screenshot: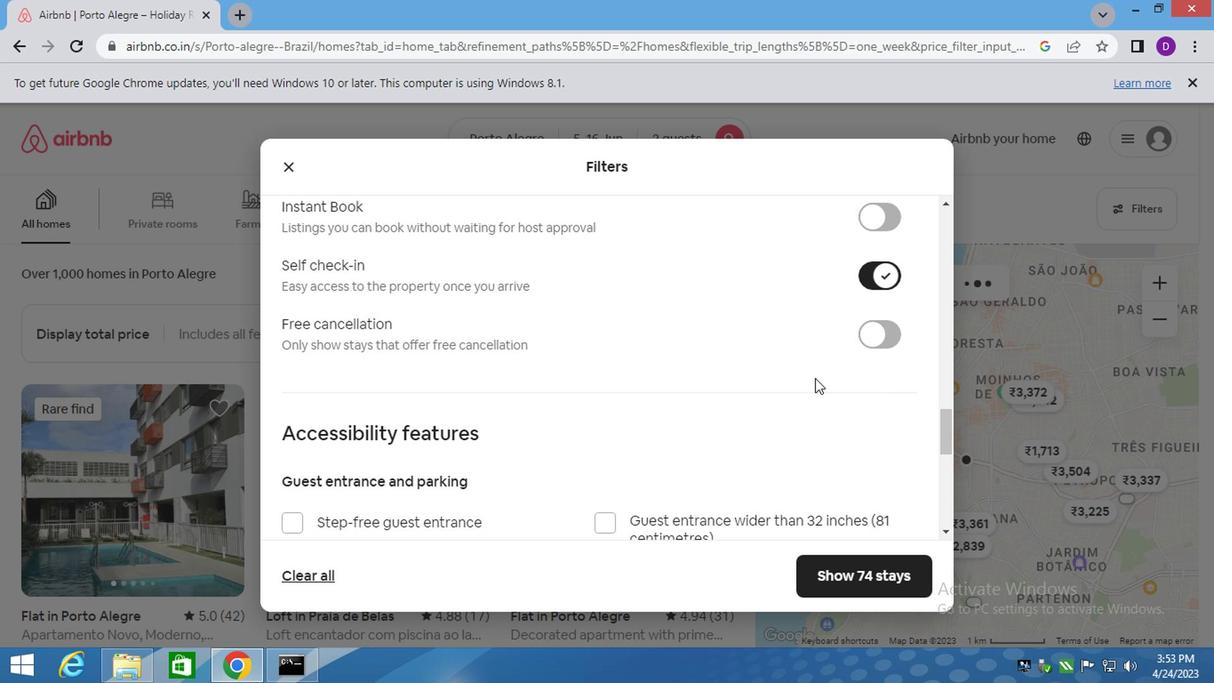 
Action: Mouse scrolled (778, 405) with delta (0, 0)
Screenshot: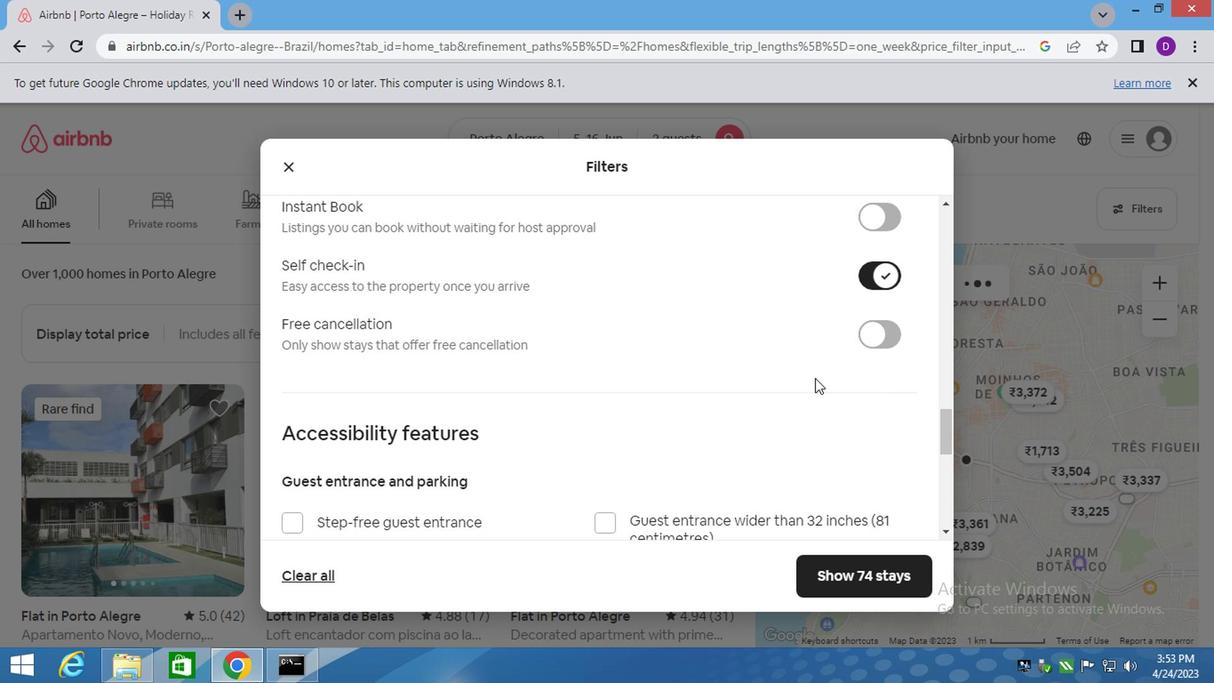 
Action: Mouse moved to (769, 413)
Screenshot: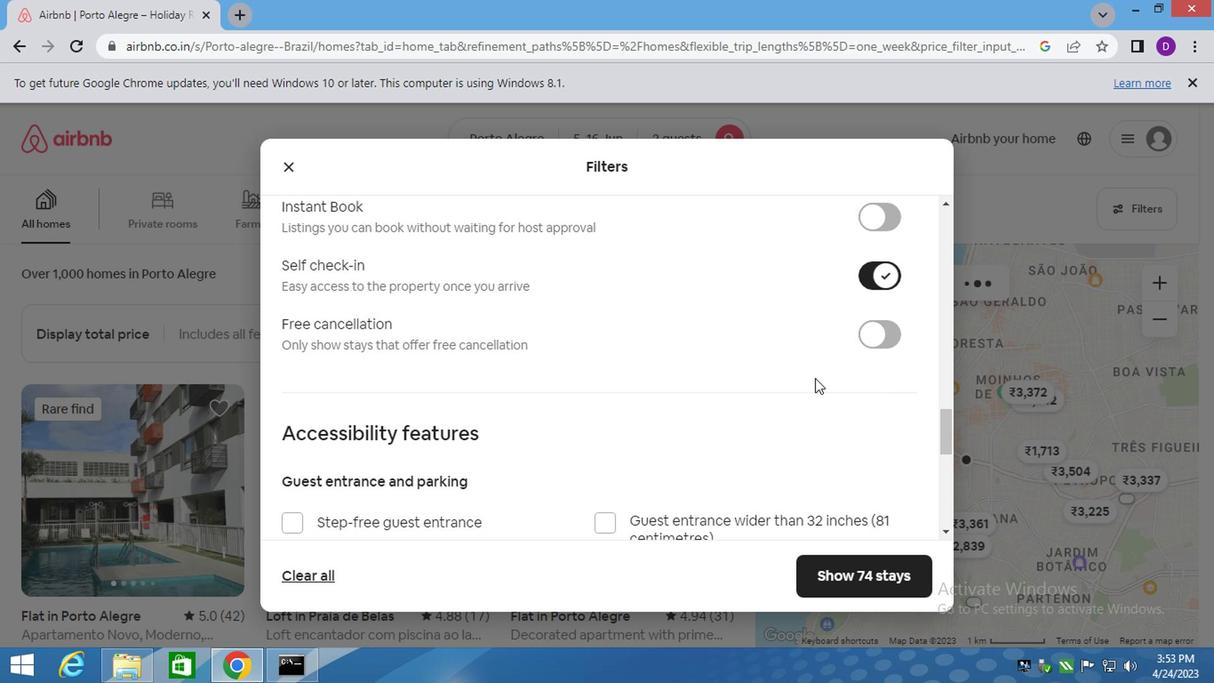 
Action: Mouse scrolled (769, 412) with delta (0, 0)
Screenshot: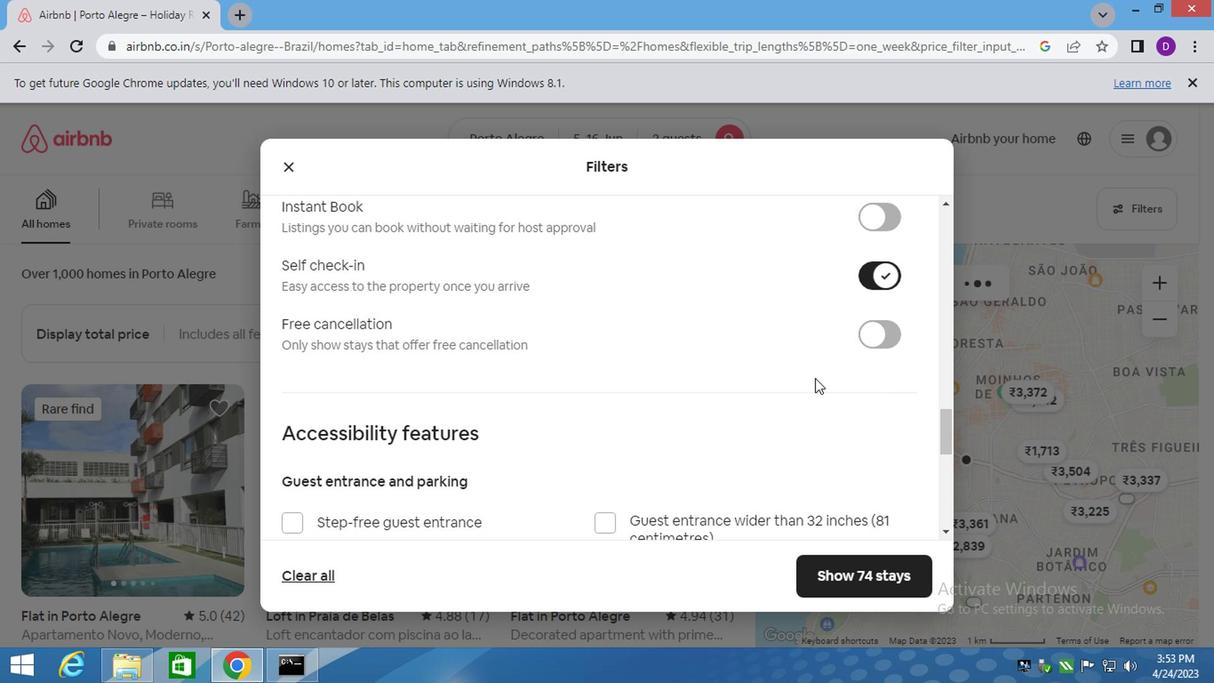 
Action: Mouse moved to (723, 443)
Screenshot: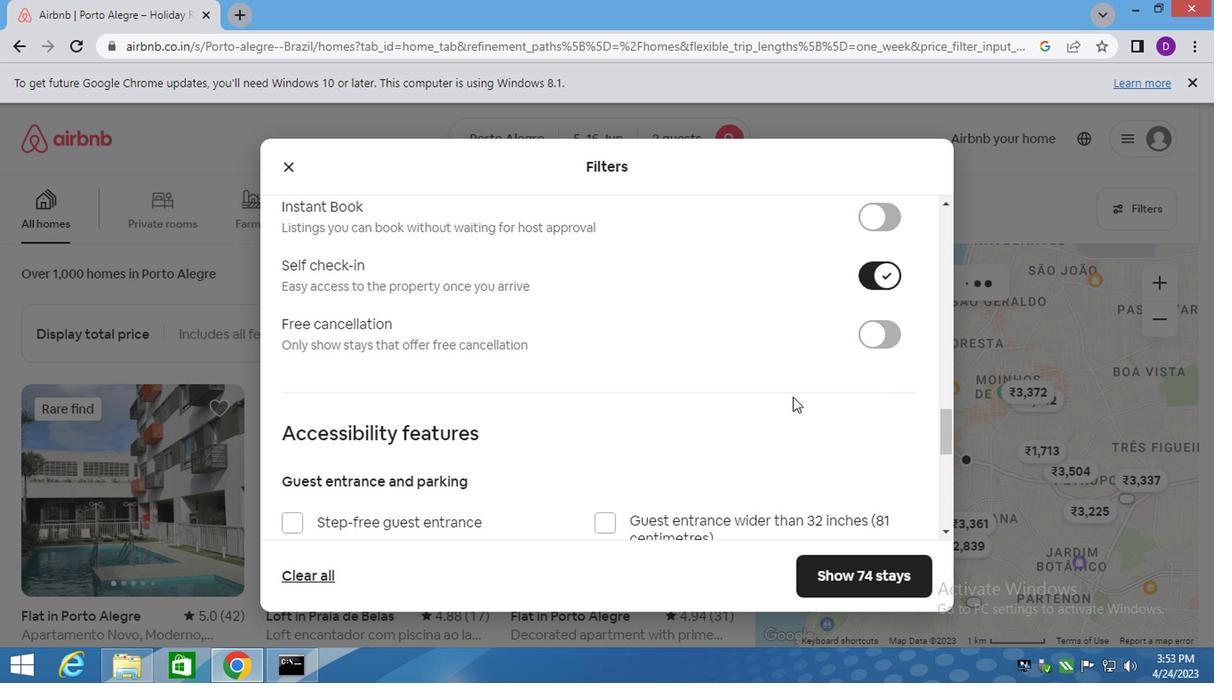 
Action: Mouse scrolled (747, 425) with delta (0, -1)
Screenshot: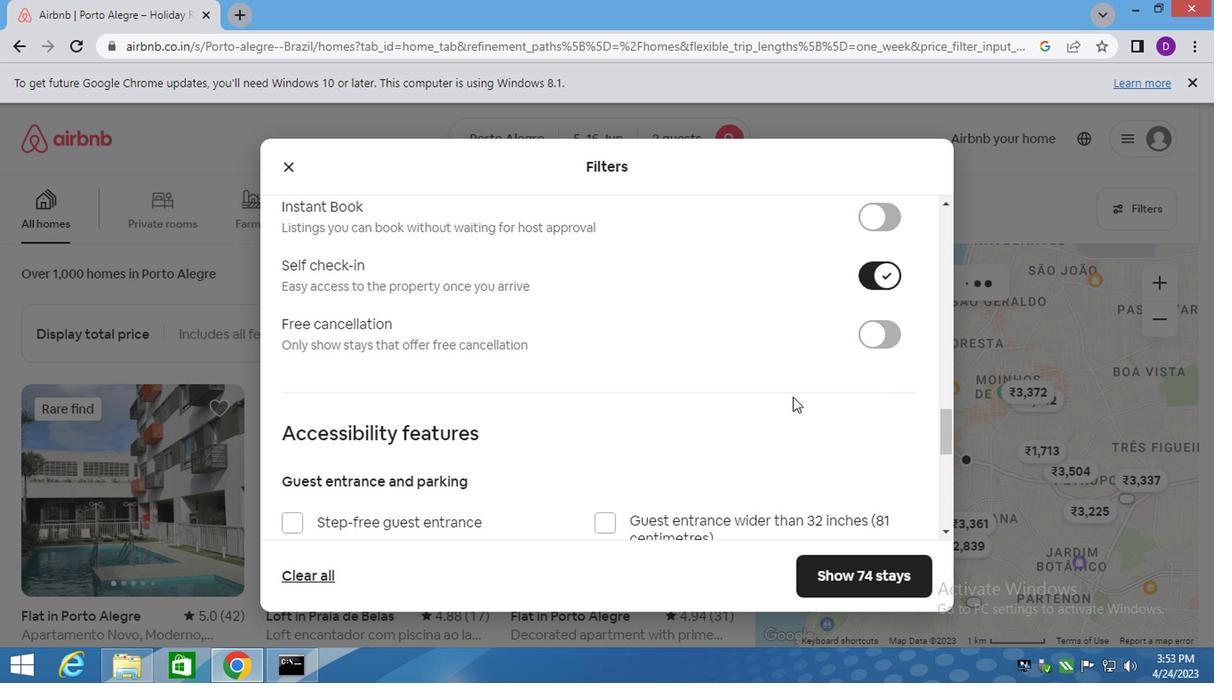 
Action: Mouse moved to (576, 501)
Screenshot: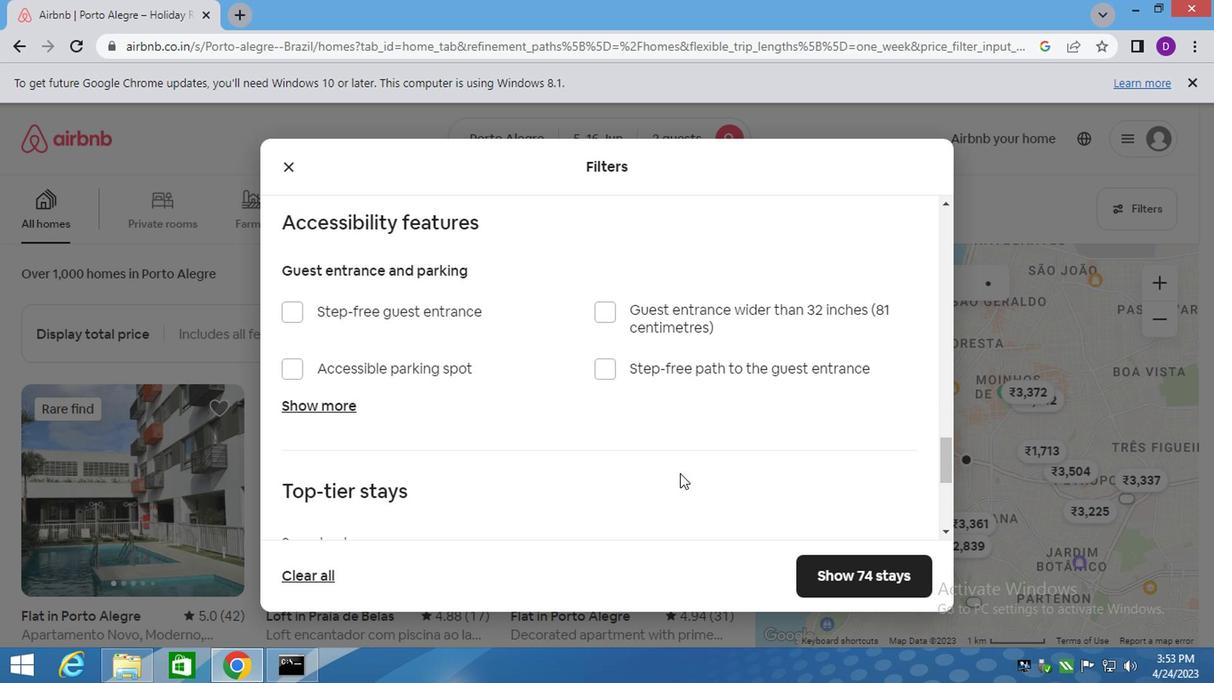 
Action: Mouse scrolled (576, 500) with delta (0, 0)
Screenshot: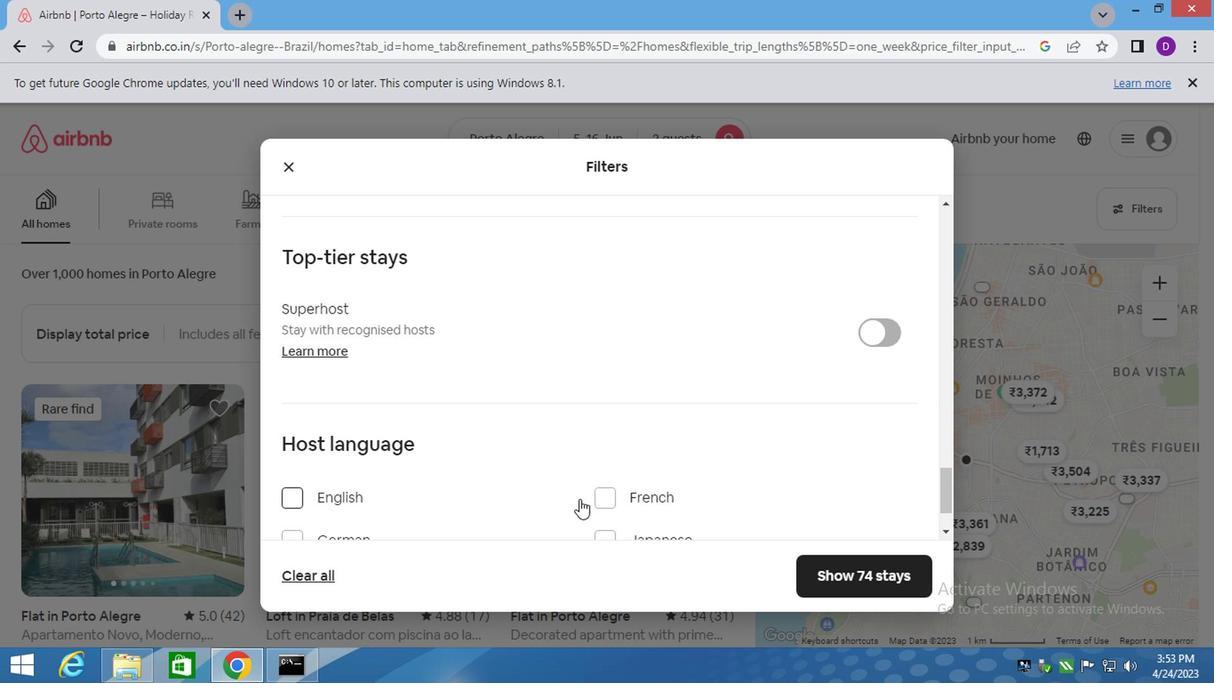 
Action: Mouse scrolled (576, 500) with delta (0, 0)
Screenshot: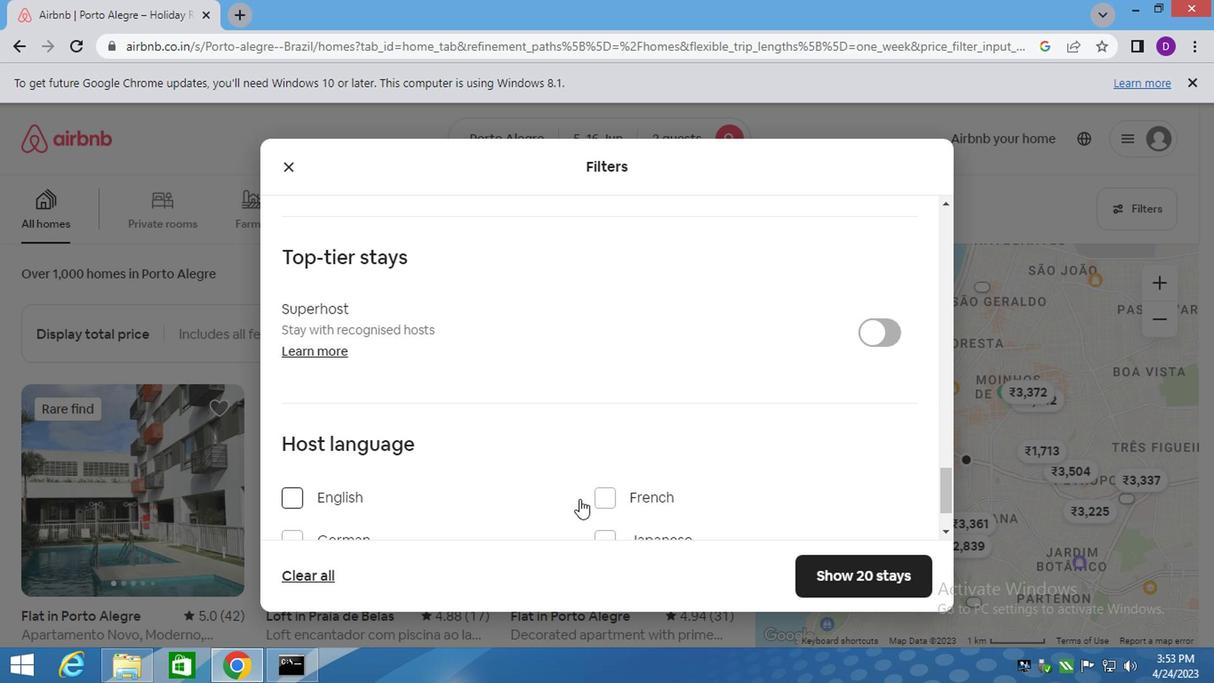 
Action: Mouse scrolled (576, 500) with delta (0, 0)
Screenshot: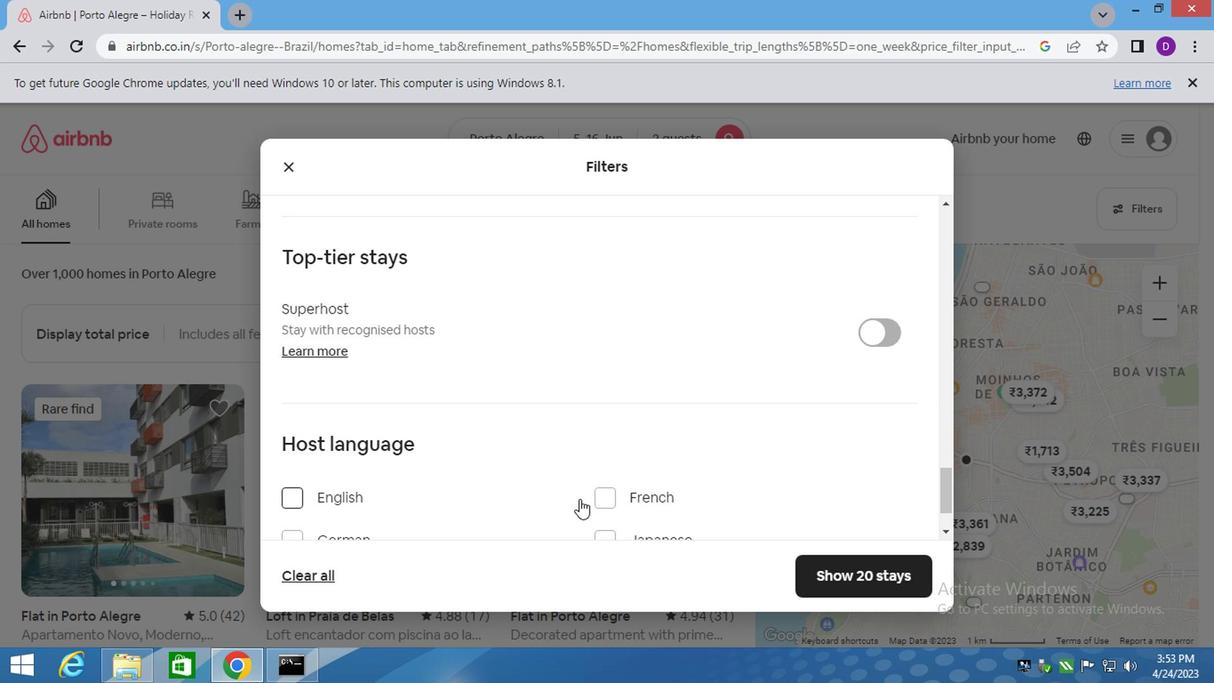 
Action: Mouse moved to (349, 492)
Screenshot: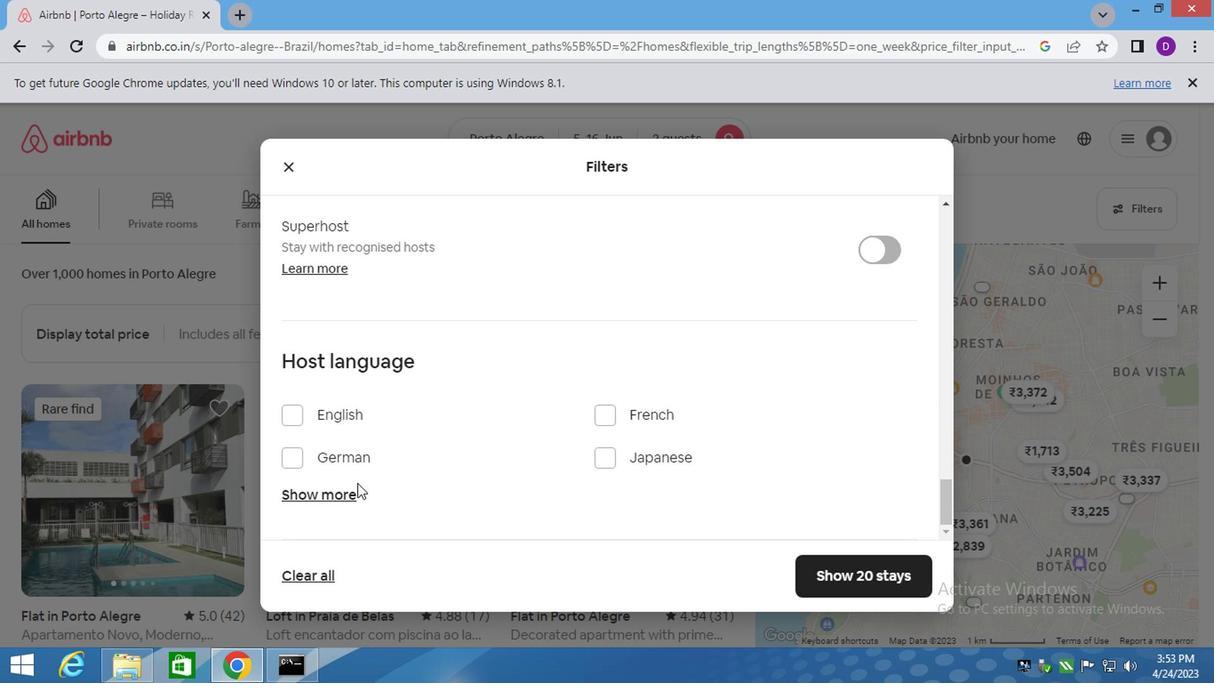 
Action: Mouse pressed left at (349, 492)
Screenshot: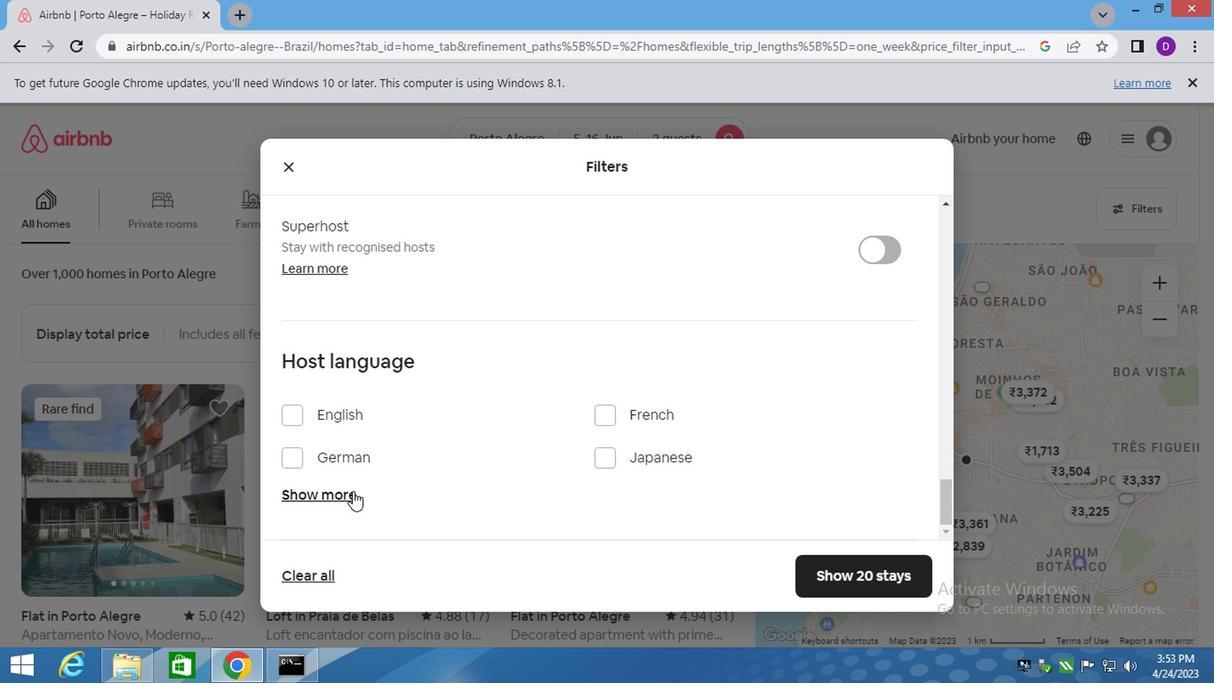 
Action: Mouse moved to (632, 508)
Screenshot: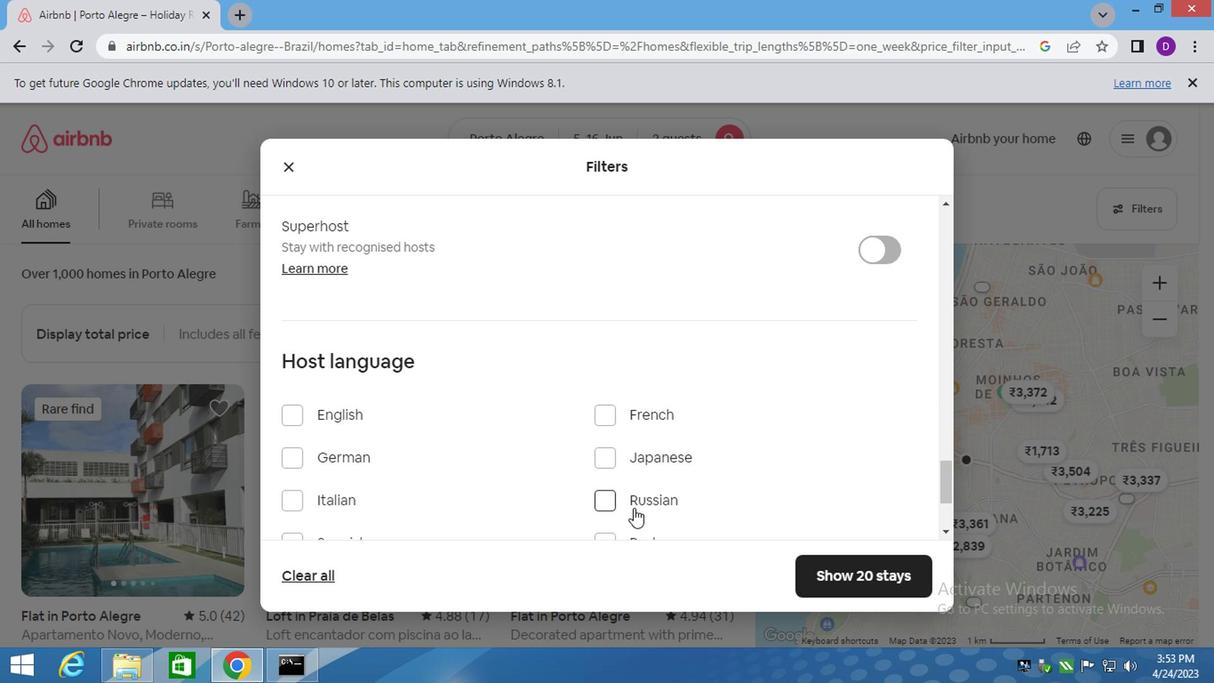 
Action: Mouse scrolled (632, 507) with delta (0, 0)
Screenshot: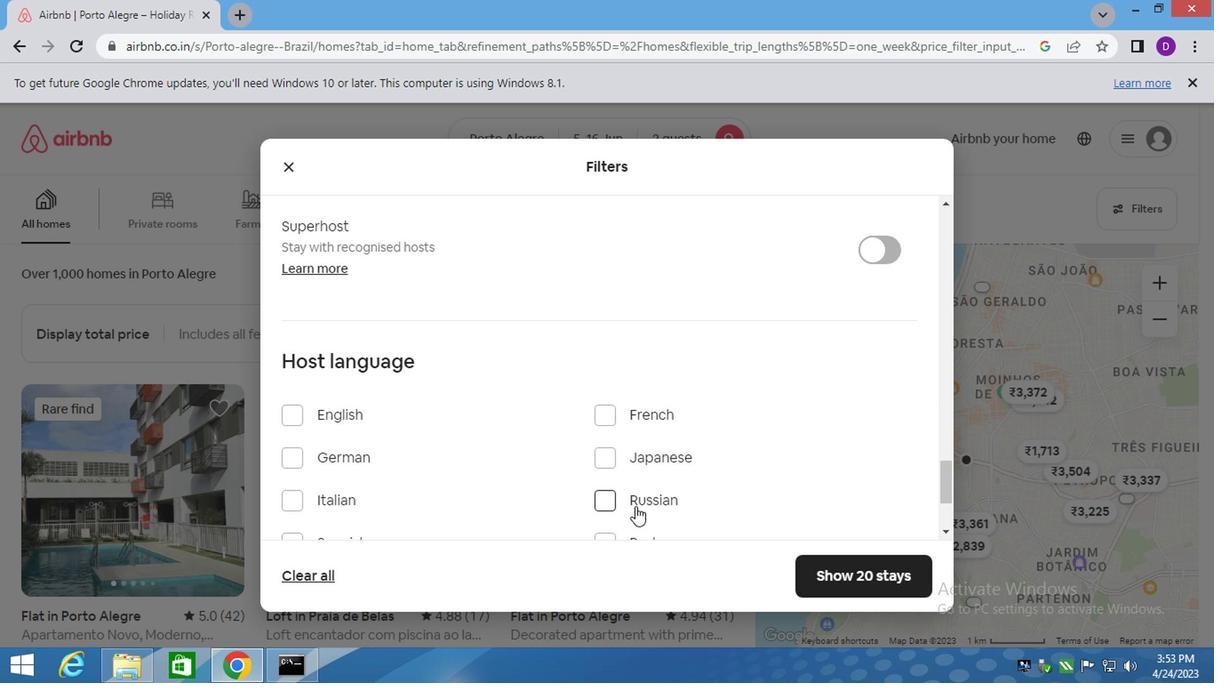 
Action: Mouse moved to (311, 457)
Screenshot: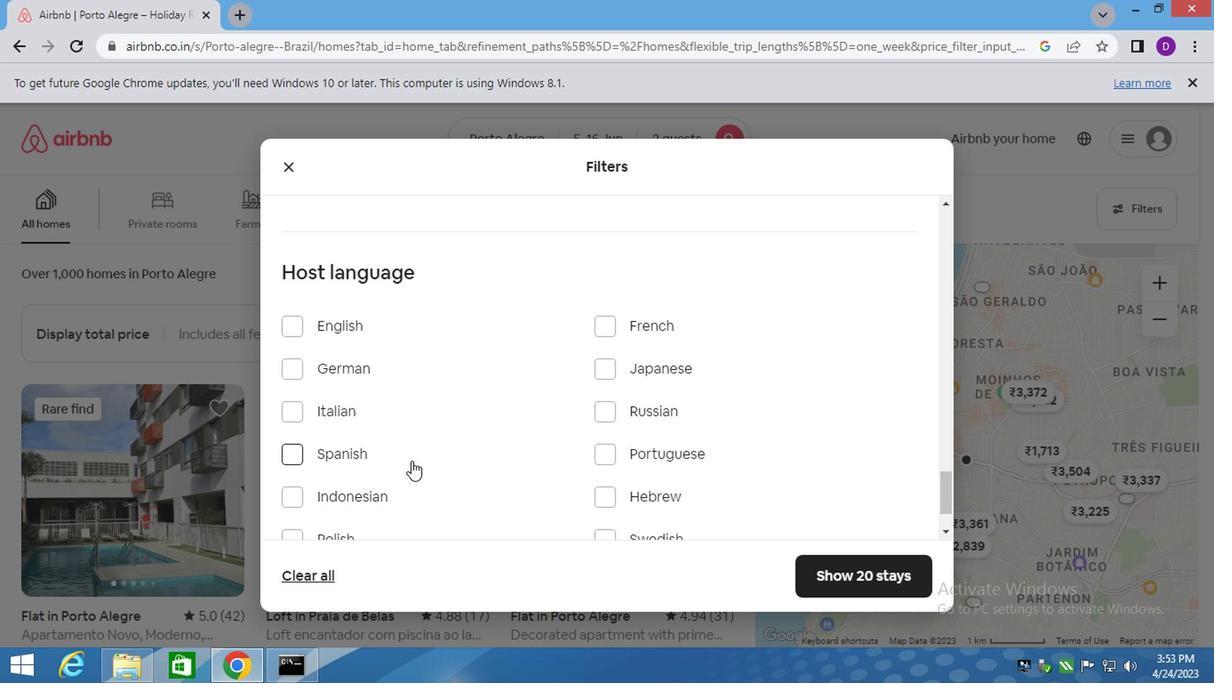 
Action: Mouse pressed left at (311, 457)
Screenshot: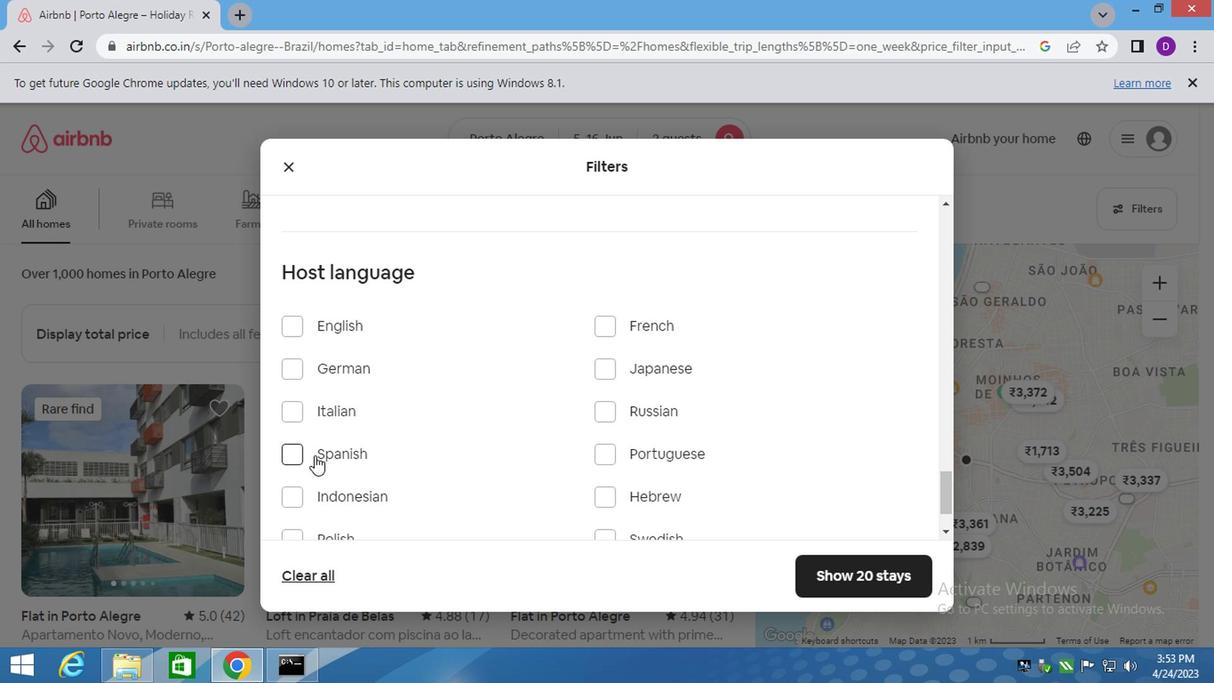 
Action: Mouse moved to (863, 586)
Screenshot: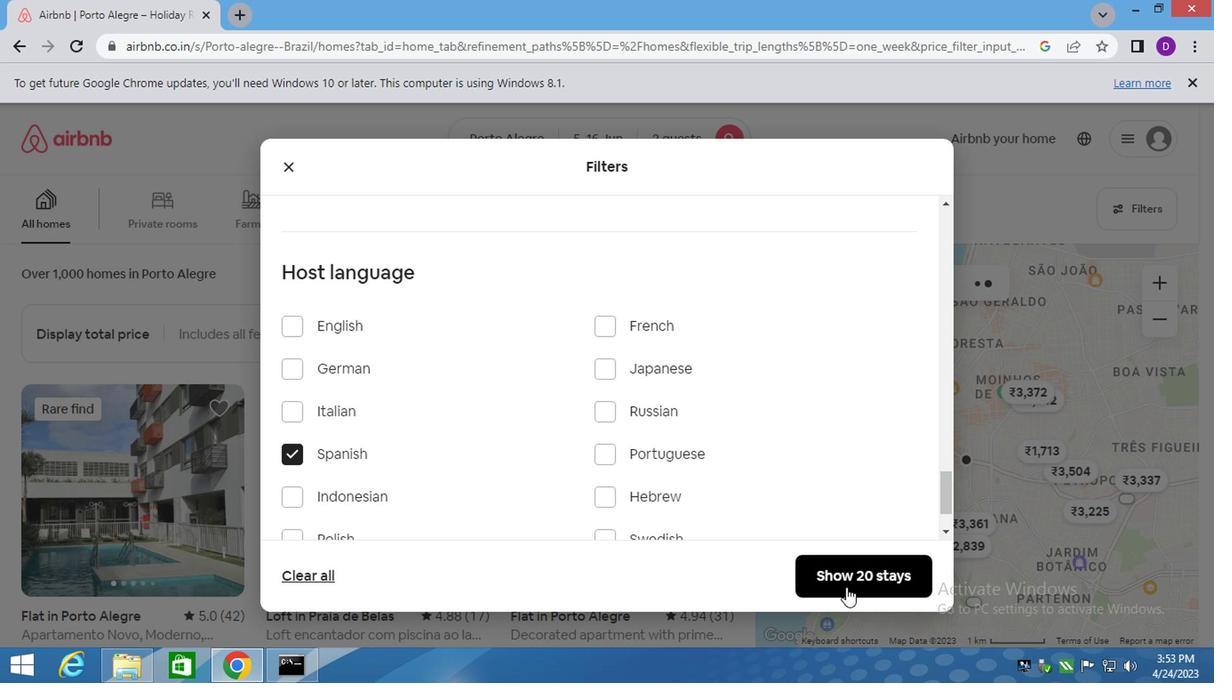 
Action: Mouse pressed left at (863, 586)
Screenshot: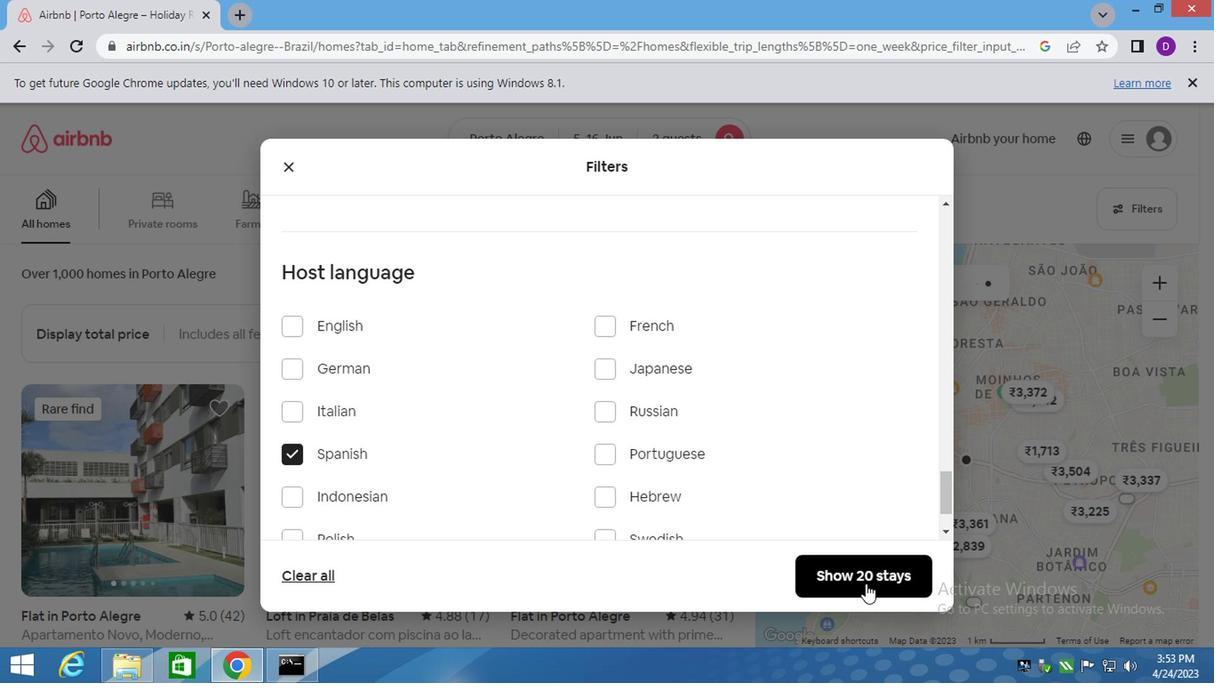 
Action: Mouse moved to (845, 583)
Screenshot: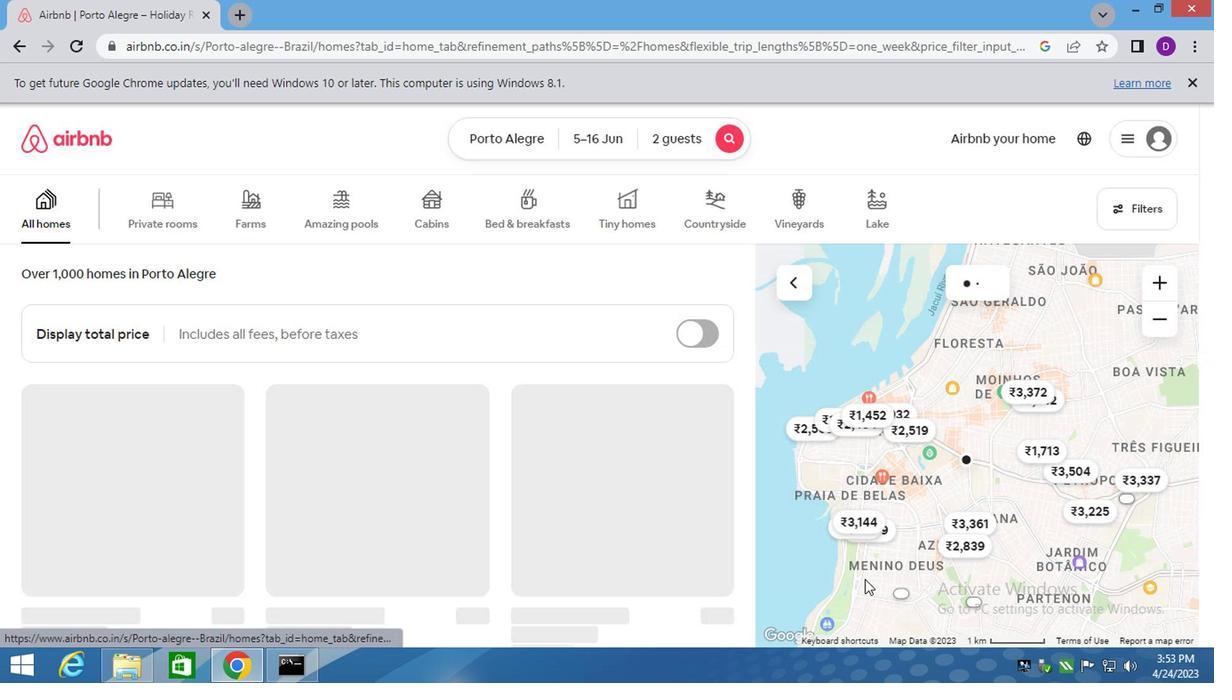
